 Task: Open a blank google sheet and write heading  Financial Planner. Add Dates in a column and its values below  'Jan 23, Feb 23, Mar 23, Apr 23 & may23. 'Add Income in next column and its values below  $3,000, $3,200, $3,100, $3,300 & $3,500. Add Expenses in next column and its values below  $2,000, $2,300, $2,200, $2,500 & $2,800. Add savings in next column and its values below $500, $600, $500, $700 & $700. Add Investment in next column and its values below  $500, $700, $800, $900 & $1000. Add Net Saving in next column and its values below  $1000, $1200, $900, $800 & $700. Save page BankStmts review
Action: Mouse moved to (243, 141)
Screenshot: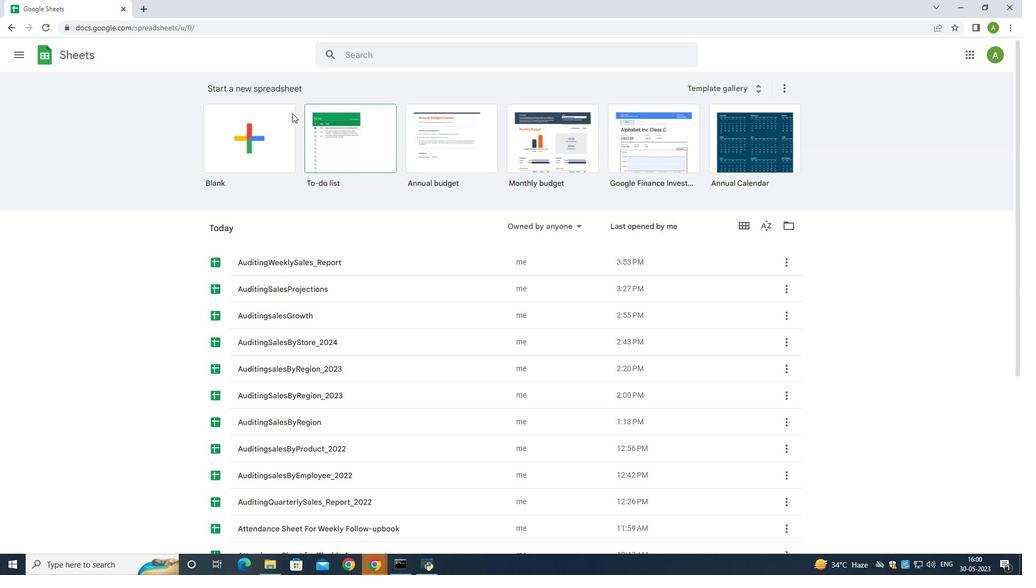 
Action: Mouse pressed left at (243, 141)
Screenshot: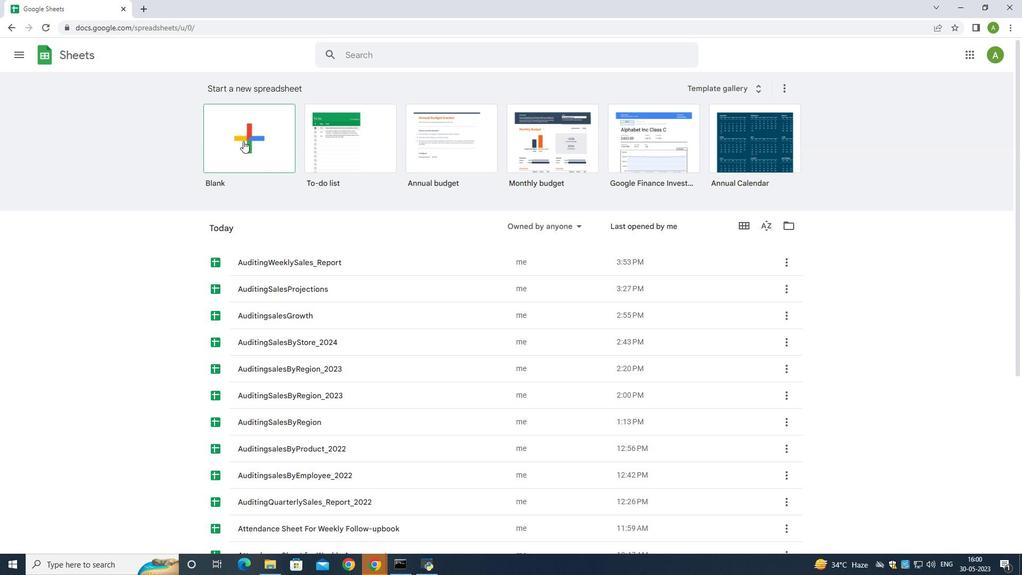 
Action: Mouse moved to (148, 133)
Screenshot: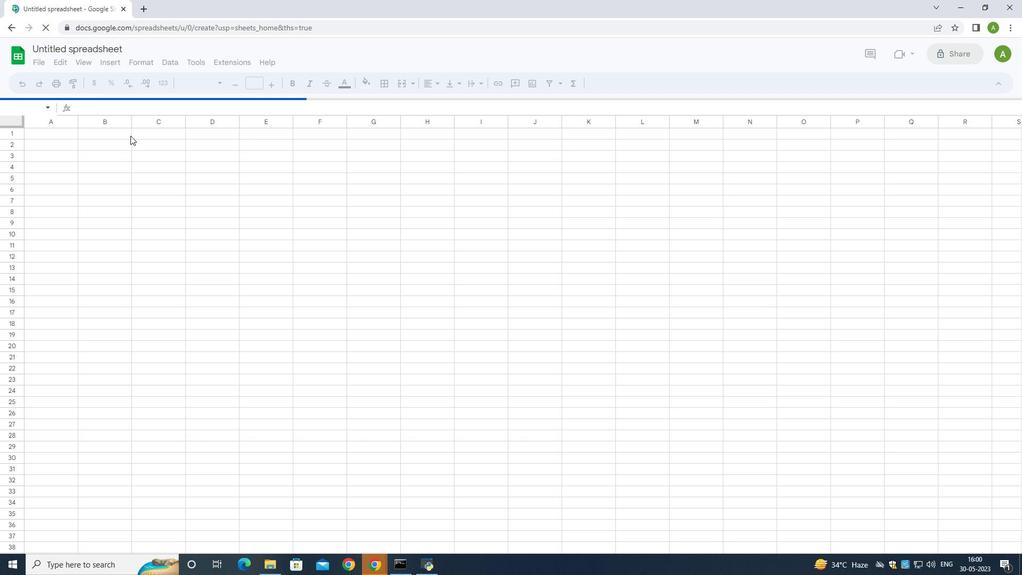 
Action: Mouse pressed left at (148, 133)
Screenshot: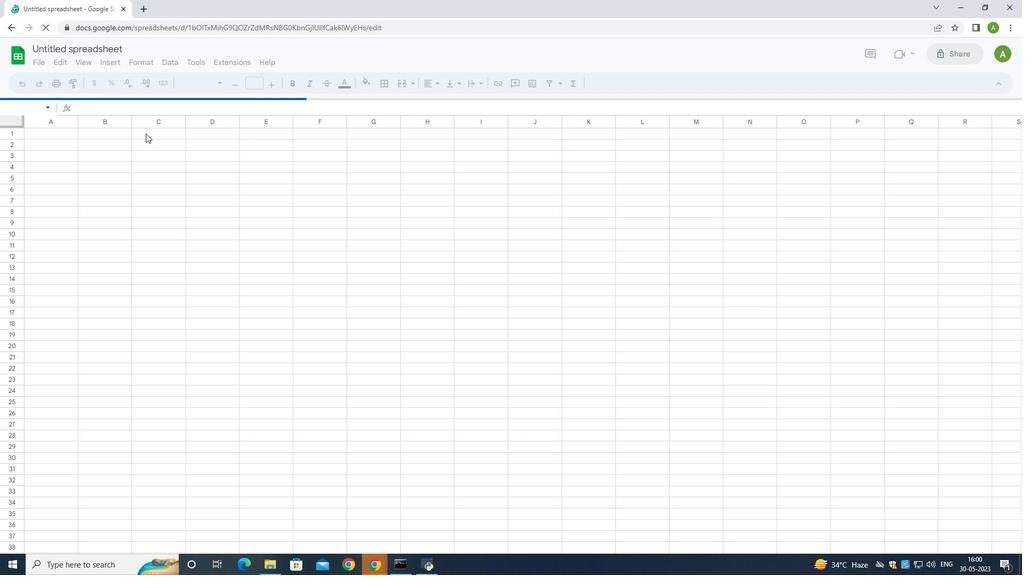 
Action: Mouse moved to (102, 127)
Screenshot: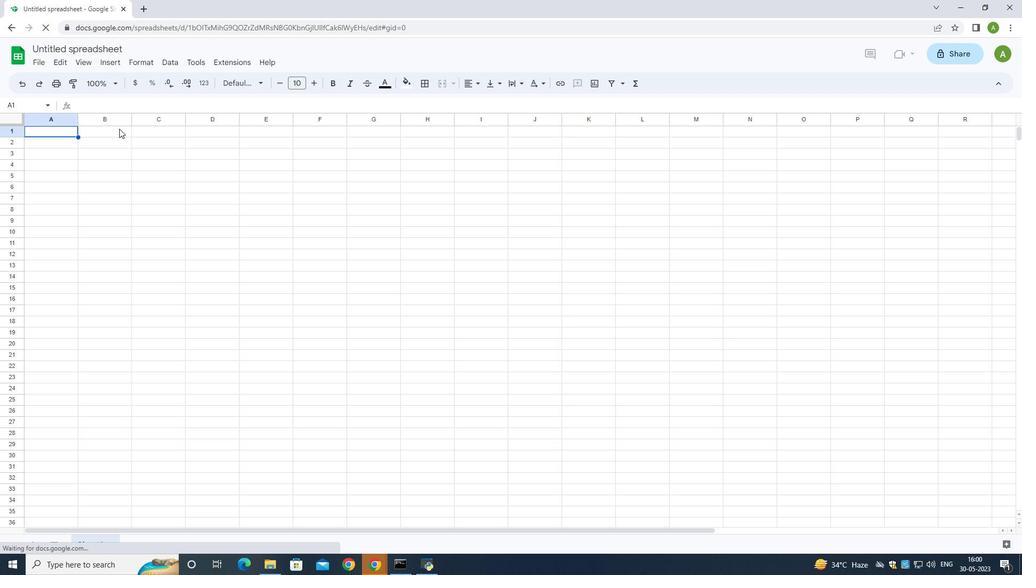 
Action: Mouse pressed left at (102, 127)
Screenshot: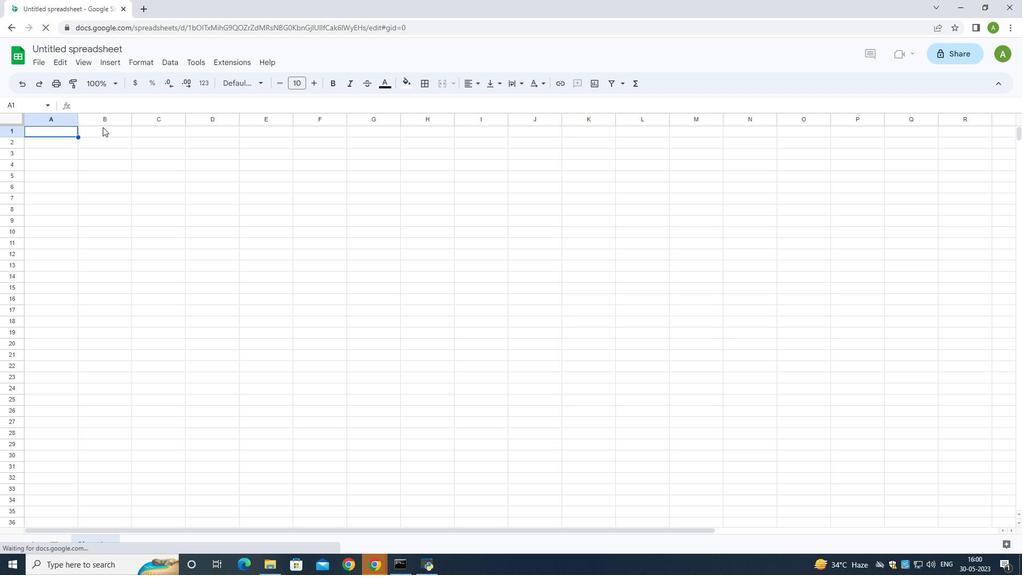 
Action: Key pressed <Key.shift>Financial<Key.space><Key.shift>Planner
Screenshot: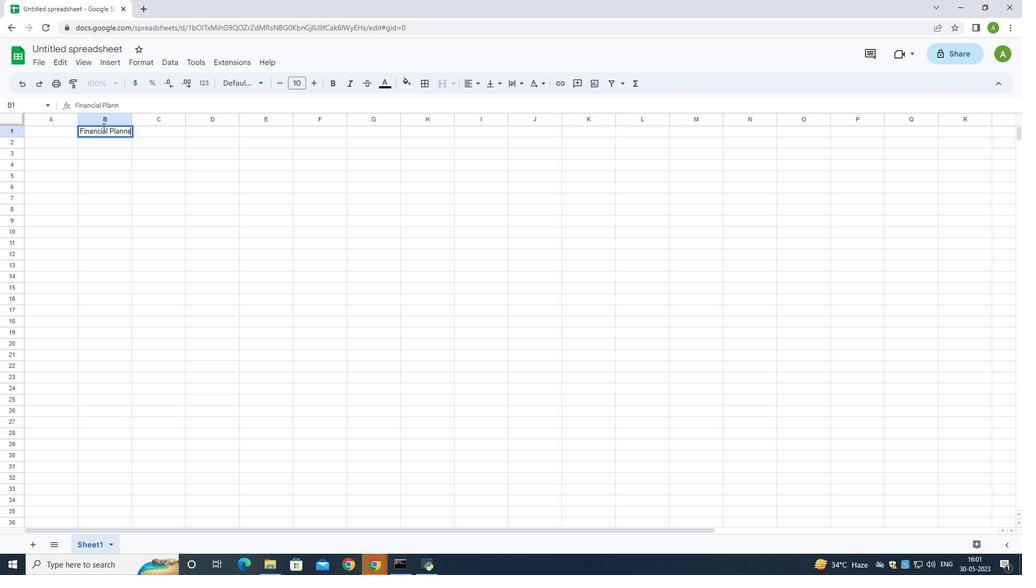 
Action: Mouse moved to (66, 143)
Screenshot: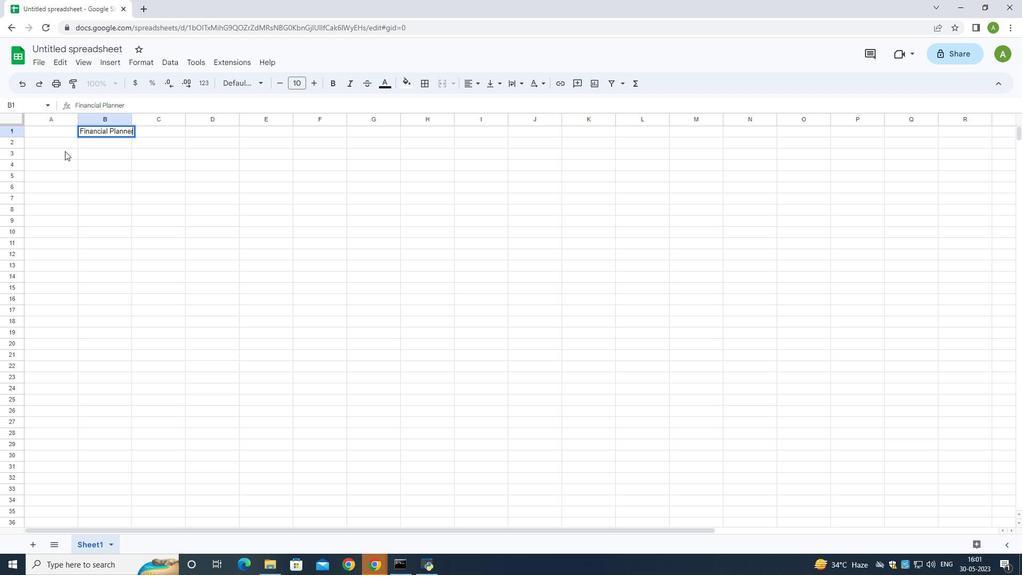 
Action: Mouse pressed left at (66, 143)
Screenshot: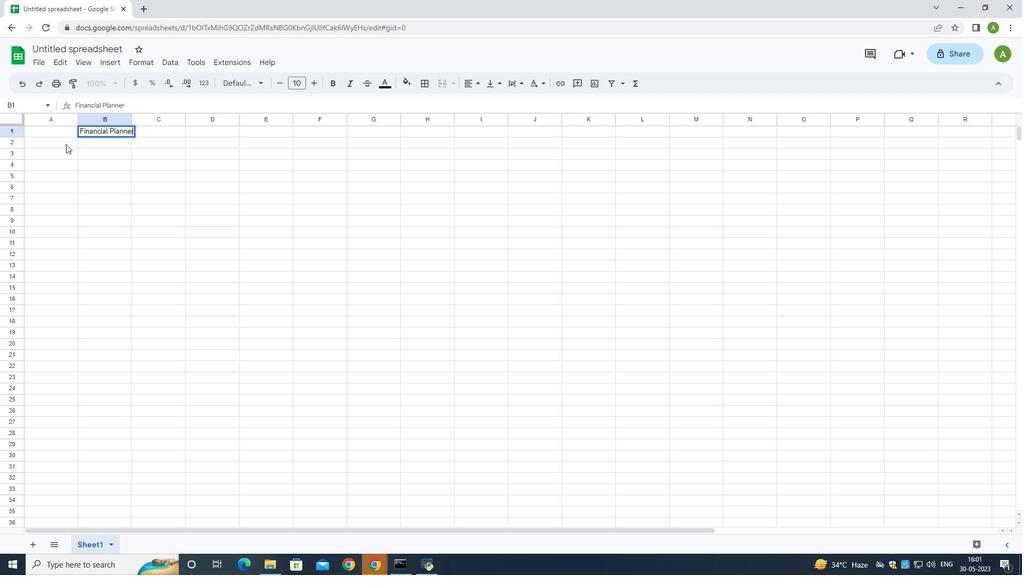 
Action: Key pressed <Key.shift>Dates<Key.backspace><Key.down>
Screenshot: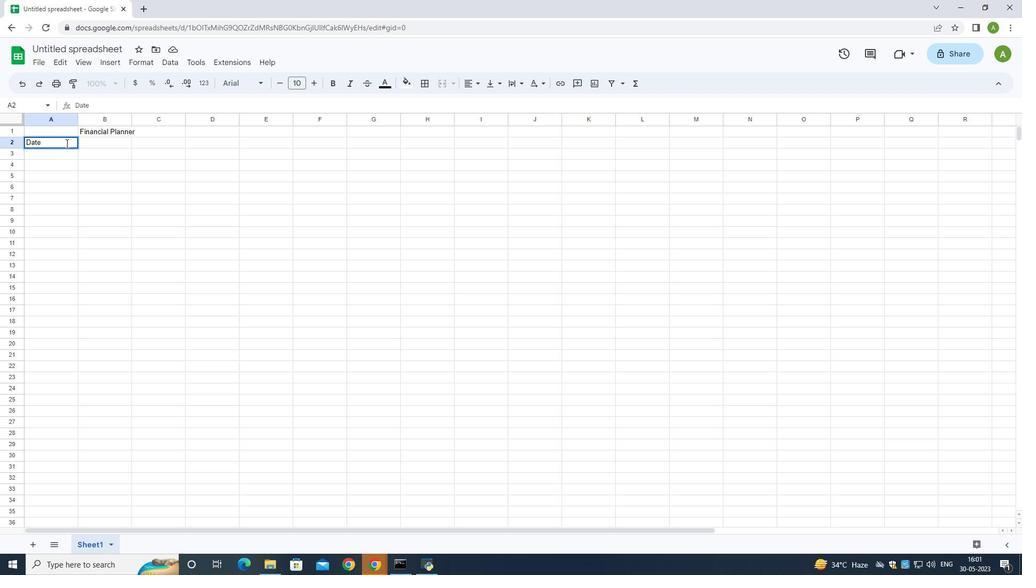 
Action: Mouse moved to (44, 144)
Screenshot: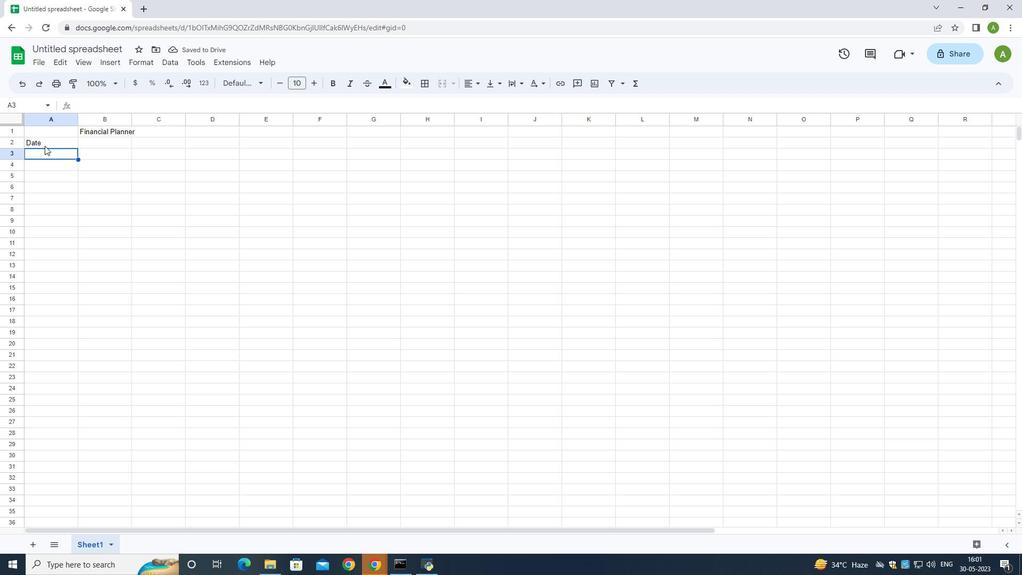 
Action: Mouse pressed left at (44, 144)
Screenshot: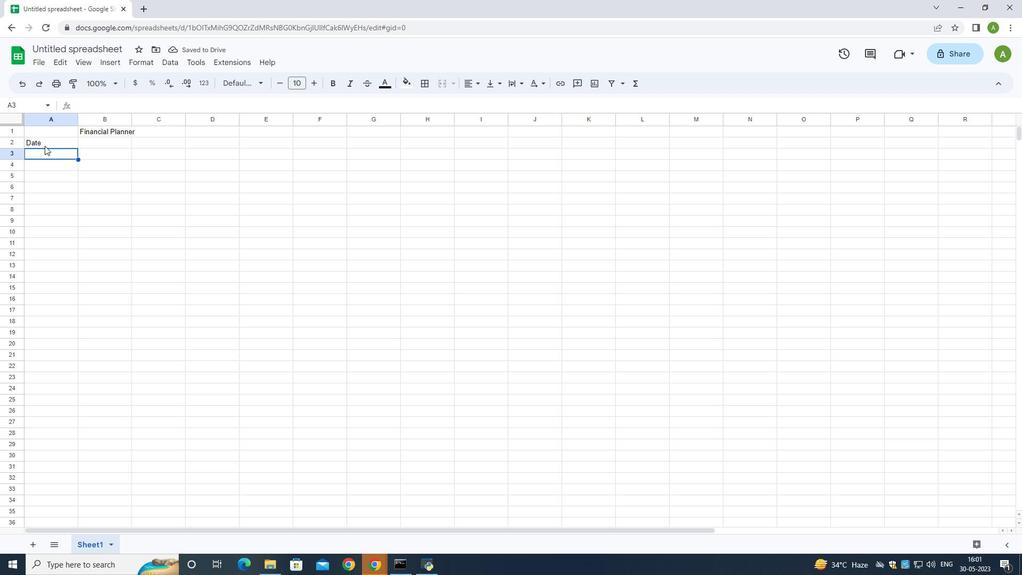 
Action: Mouse pressed left at (44, 144)
Screenshot: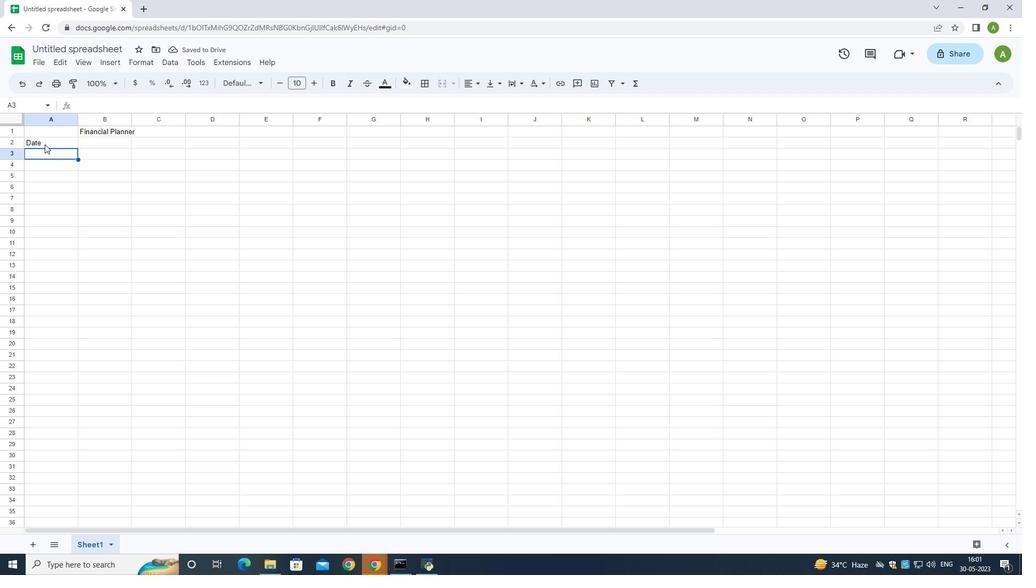 
Action: Key pressed s
Screenshot: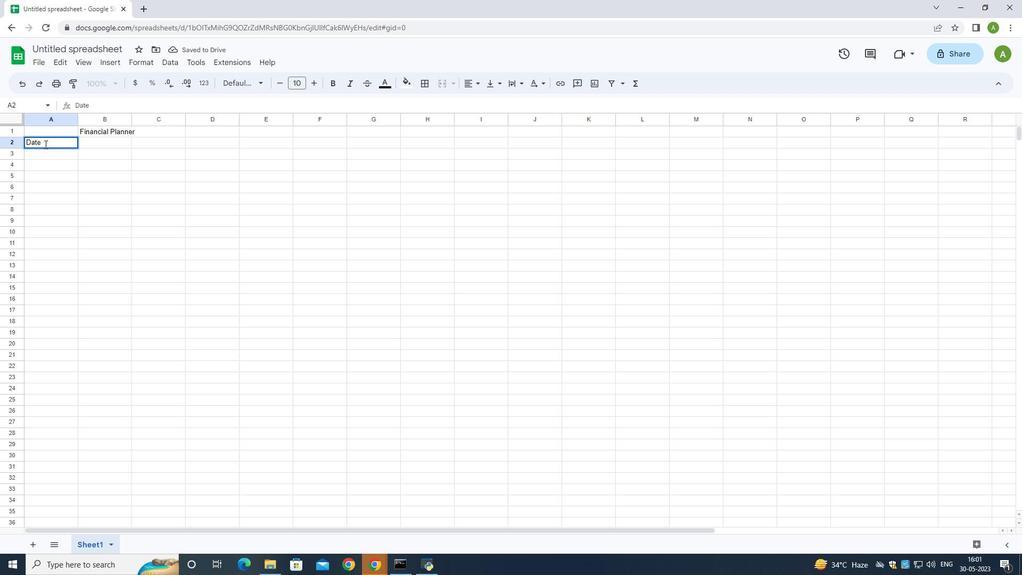 
Action: Mouse moved to (41, 153)
Screenshot: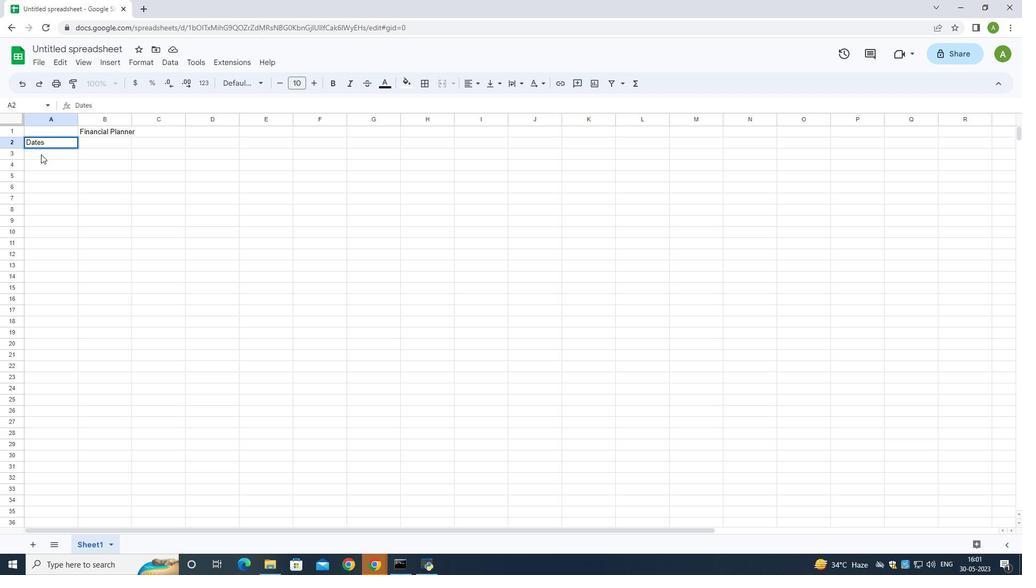 
Action: Mouse pressed left at (41, 153)
Screenshot: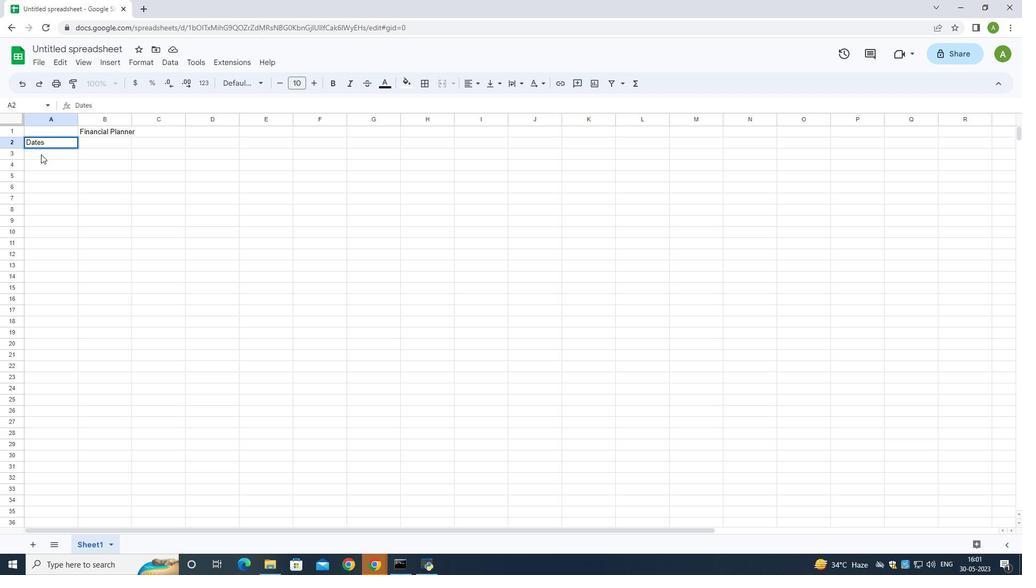 
Action: Mouse moved to (37, 155)
Screenshot: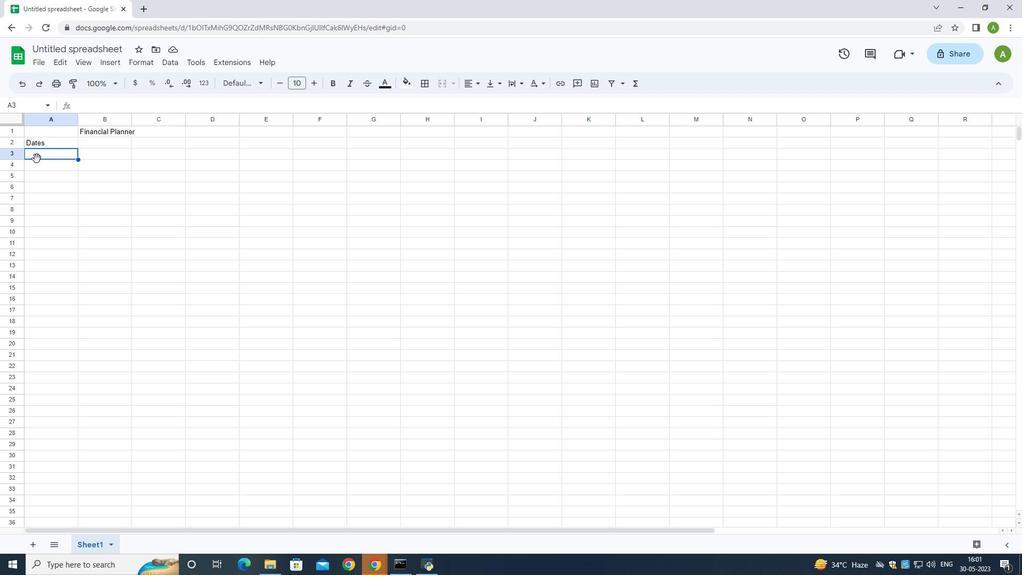 
Action: Mouse pressed left at (37, 155)
Screenshot: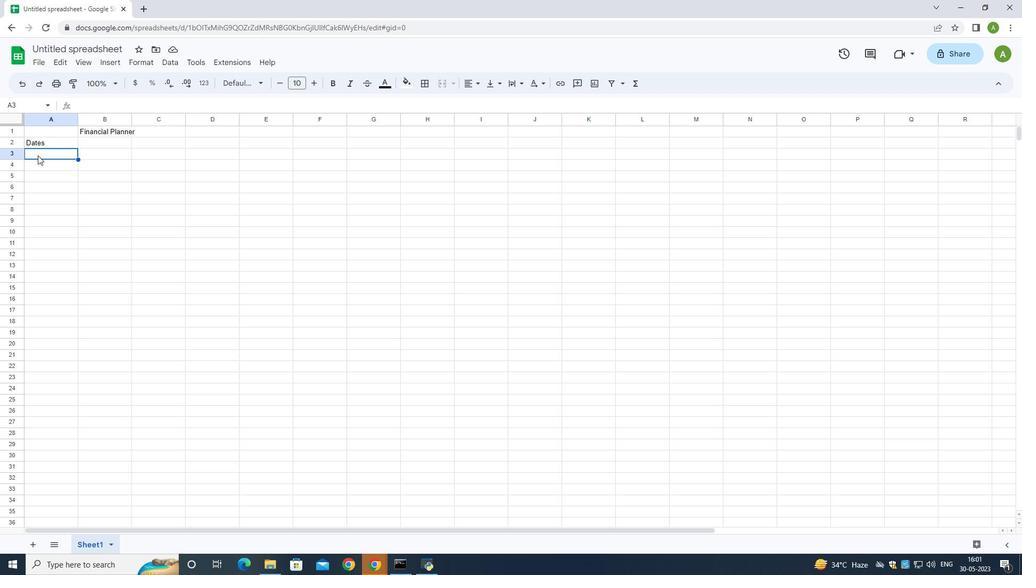 
Action: Mouse pressed left at (37, 155)
Screenshot: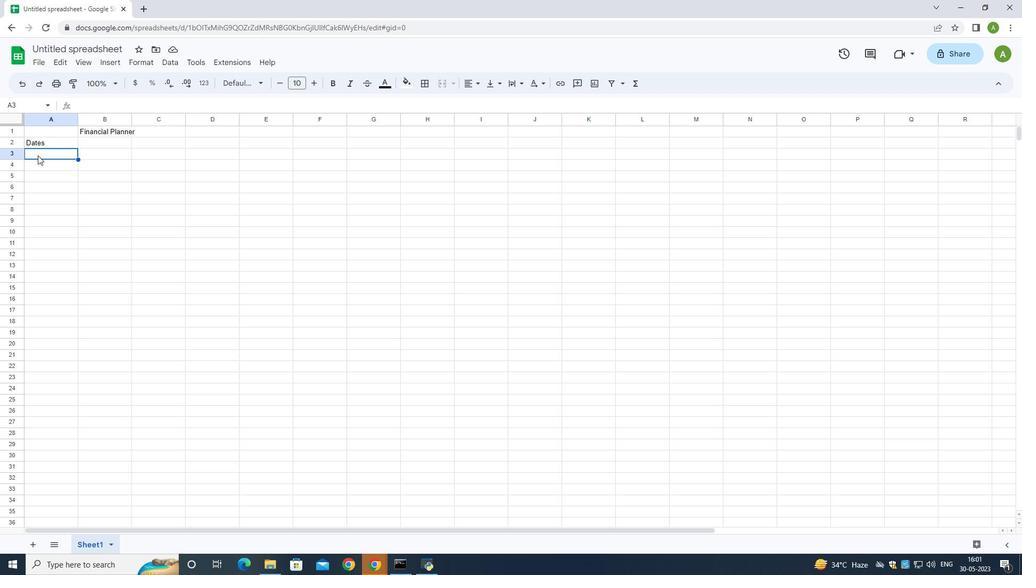 
Action: Key pressed <Key.shift>Jan<Key.space>
Screenshot: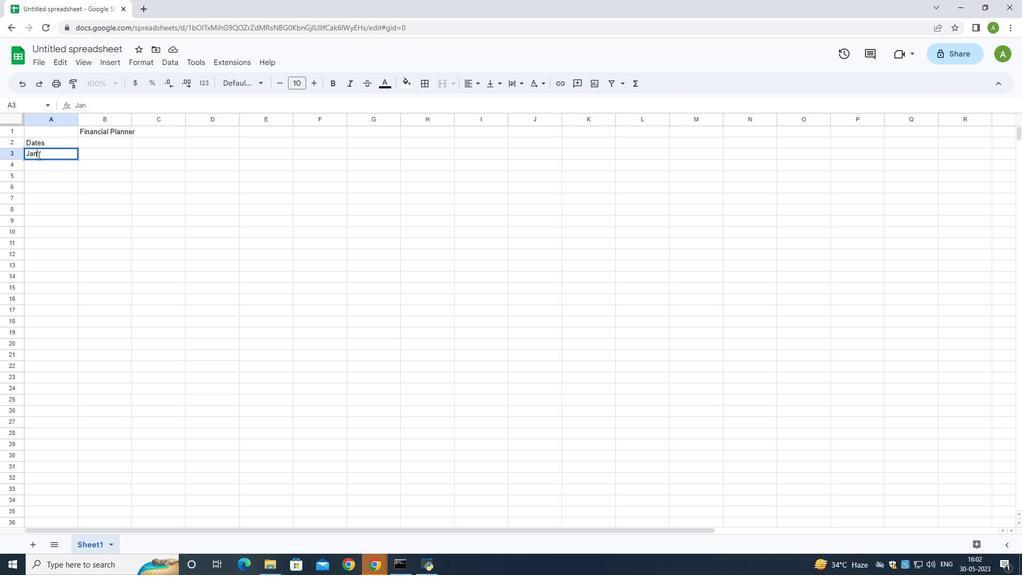 
Action: Mouse moved to (303, 104)
Screenshot: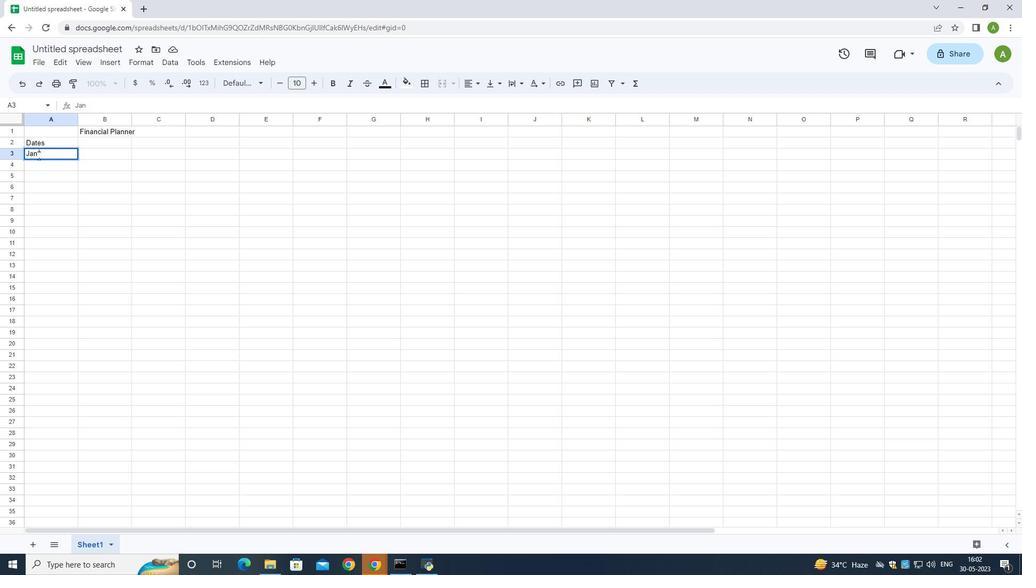 
Action: Key pressed 23<Key.down><Key.down>
Screenshot: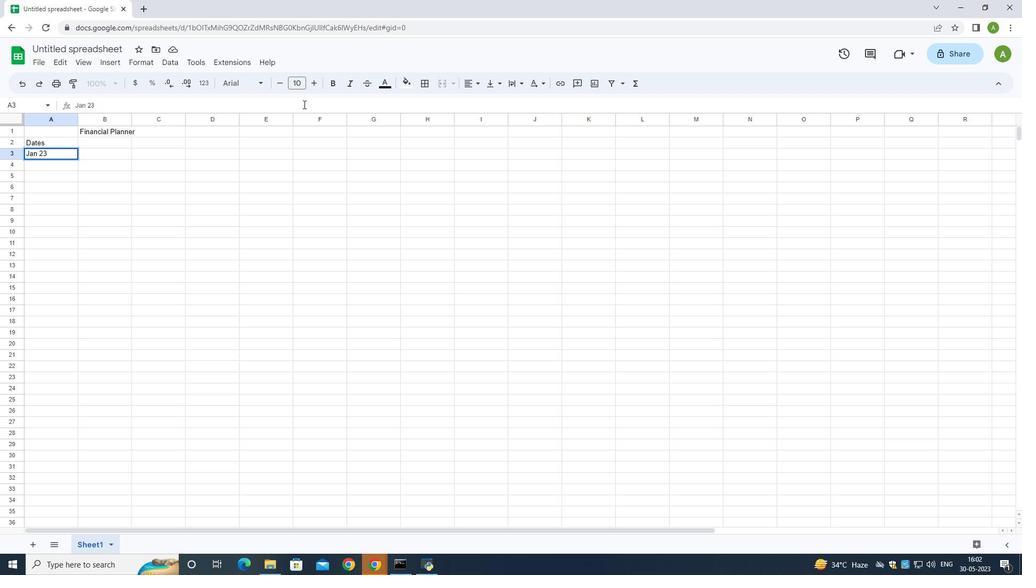 
Action: Mouse moved to (55, 165)
Screenshot: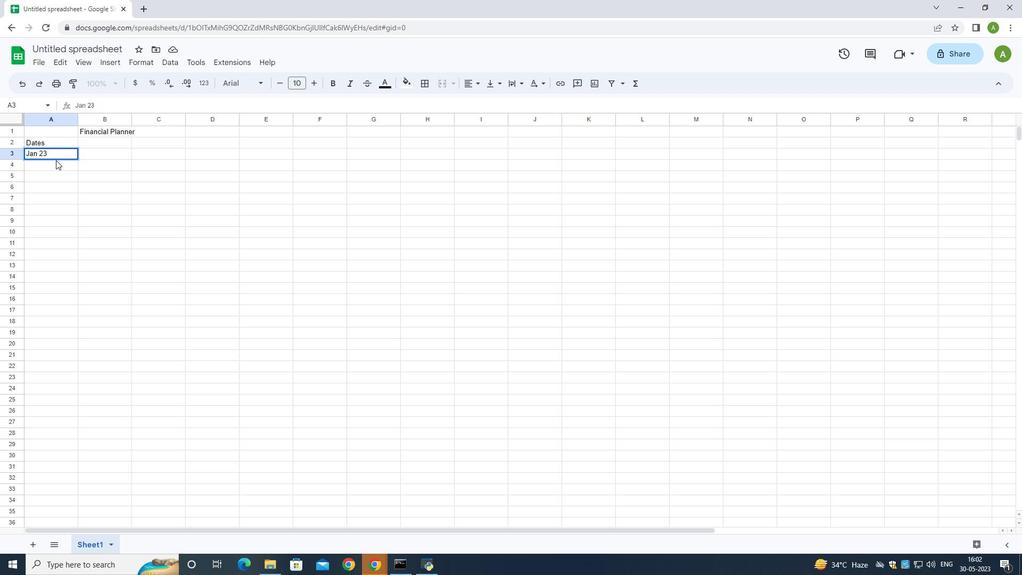 
Action: Mouse pressed left at (55, 165)
Screenshot: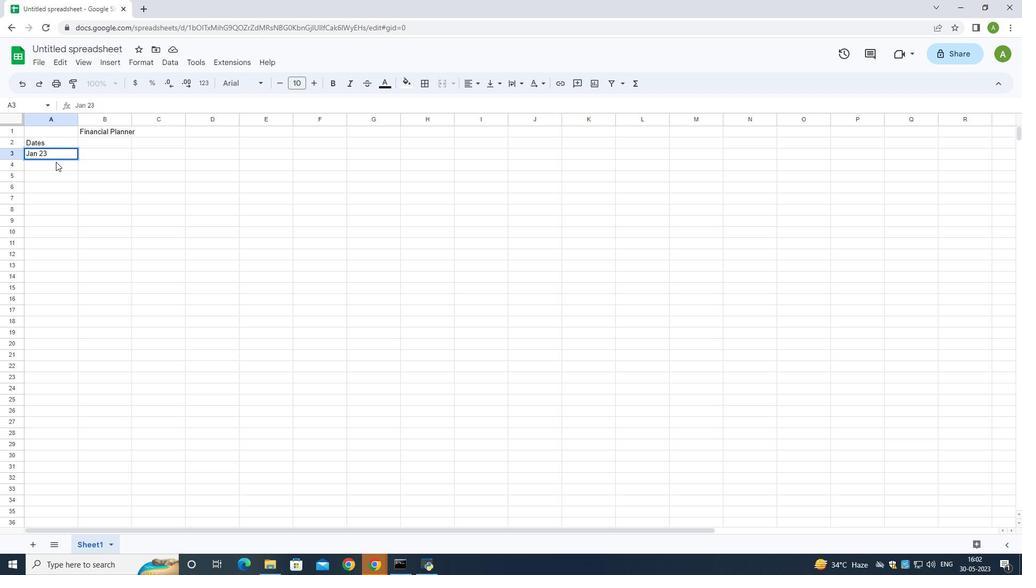 
Action: Key pressed <Key.shift>Feb<Key.space>23<Key.down>
Screenshot: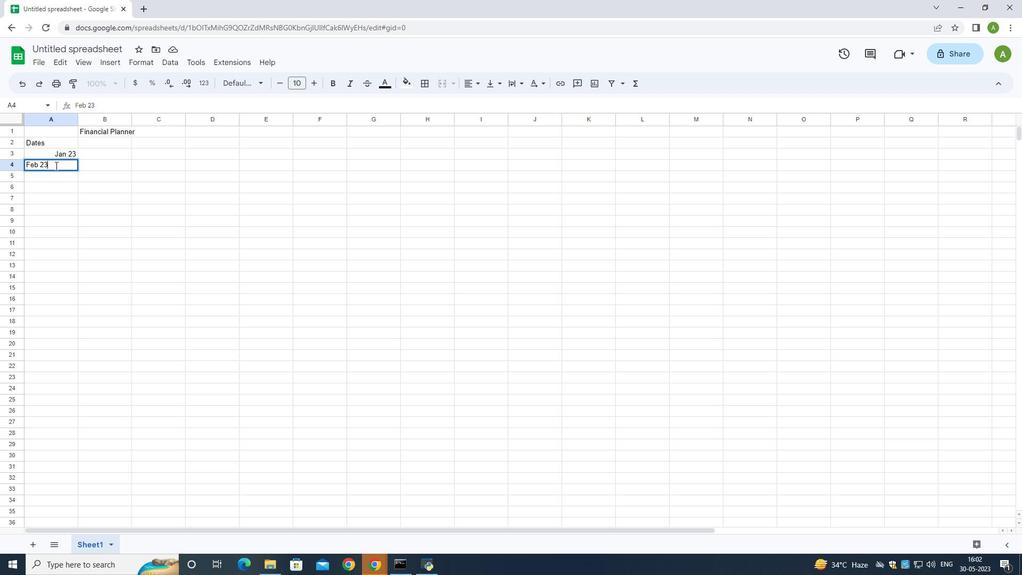 
Action: Mouse moved to (94, 48)
Screenshot: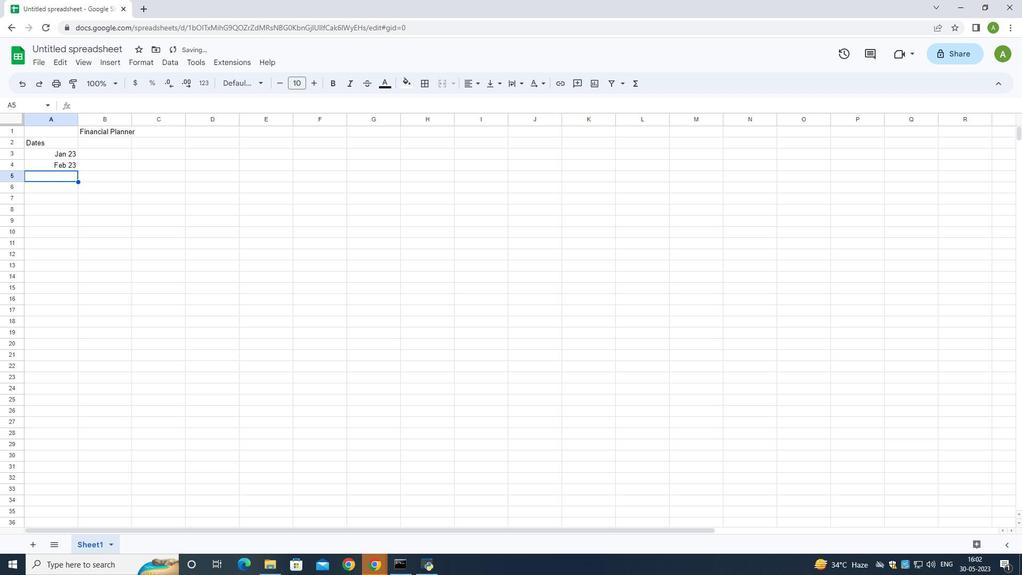 
Action: Key pressed <Key.shift>Mar<Key.space>23<Key.down><Key.shift><Key.shift><Key.shift>Apr<Key.space>23<Key.space><Key.shift><Key.shift><Key.shift><Key.shift><Key.shift><Key.shift><Key.shift><Key.shift><Key.shift><Key.shift><Key.shift><Key.shift><Key.shift><Key.shift><Key.shift><Key.shift><Key.shift><Key.shift><Key.shift><Key.shift><Key.shift><Key.shift><Key.shift><Key.shift><Key.shift><Key.shift><Key.shift><Key.shift><Key.shift><Key.shift><Key.shift><Key.shift><Key.shift><Key.shift><Key.shift><Key.shift><Key.shift><Key.shift><Key.shift><Key.shift><Key.shift><Key.shift><Key.shift><Key.shift><Key.shift><Key.shift><Key.shift><Key.shift><Key.shift><Key.shift><Key.shift><Key.shift><Key.shift><Key.shift><Key.shift><Key.shift><Key.shift><Key.shift><Key.shift><Key.shift><Key.shift><Key.shift><Key.shift><Key.shift>&<Key.down><Key.shift><Key.shift><Key.shift><Key.shift><Key.shift><Key.shift><Key.shift><Key.shift><Key.shift><Key.shift><Key.shift><Key.shift><Key.shift><Key.shift><Key.shift><Key.shift><Key.shift><Key.shift><Key.shift><Key.shift><Key.shift><Key.shift><Key.shift><Key.shift><Key.shift><Key.shift><Key.shift><Key.shift><Key.shift><Key.shift><Key.shift><Key.shift><Key.shift><Key.shift><Key.shift><Key.shift><Key.shift><Key.shift><Key.shift><Key.shift><Key.shift><Key.shift>may<Key.space>23
Screenshot: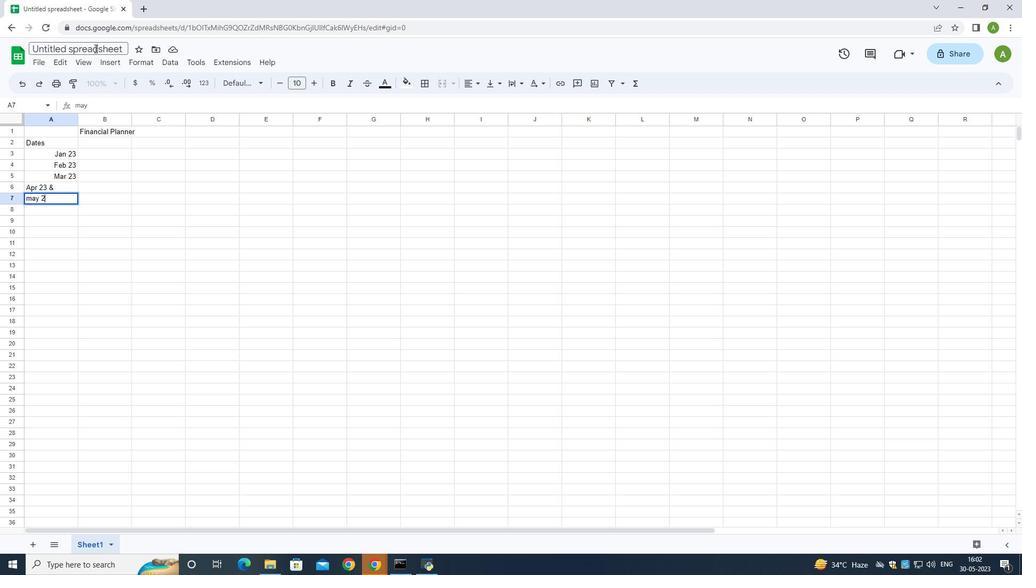 
Action: Mouse moved to (52, 208)
Screenshot: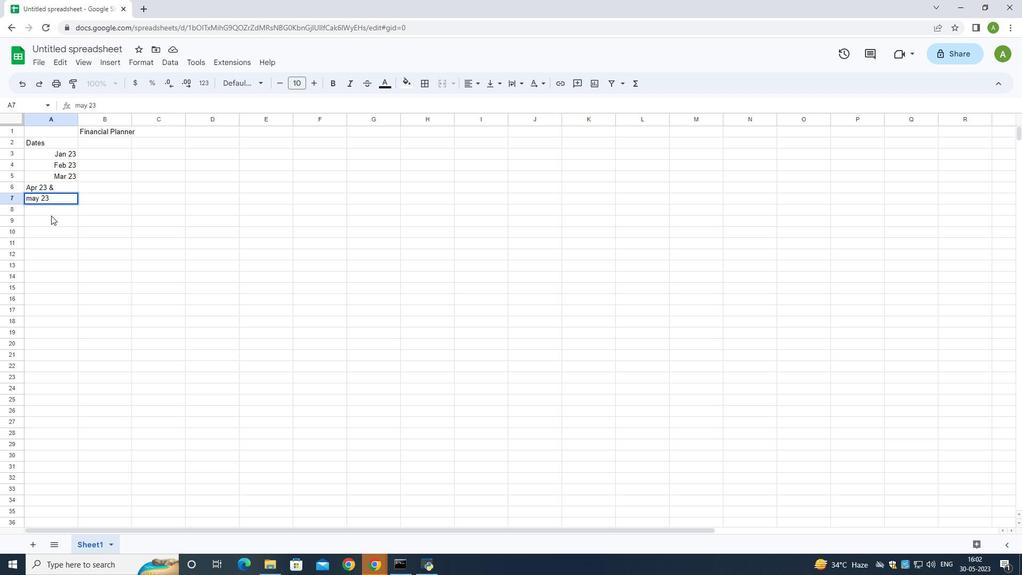 
Action: Mouse pressed left at (52, 208)
Screenshot: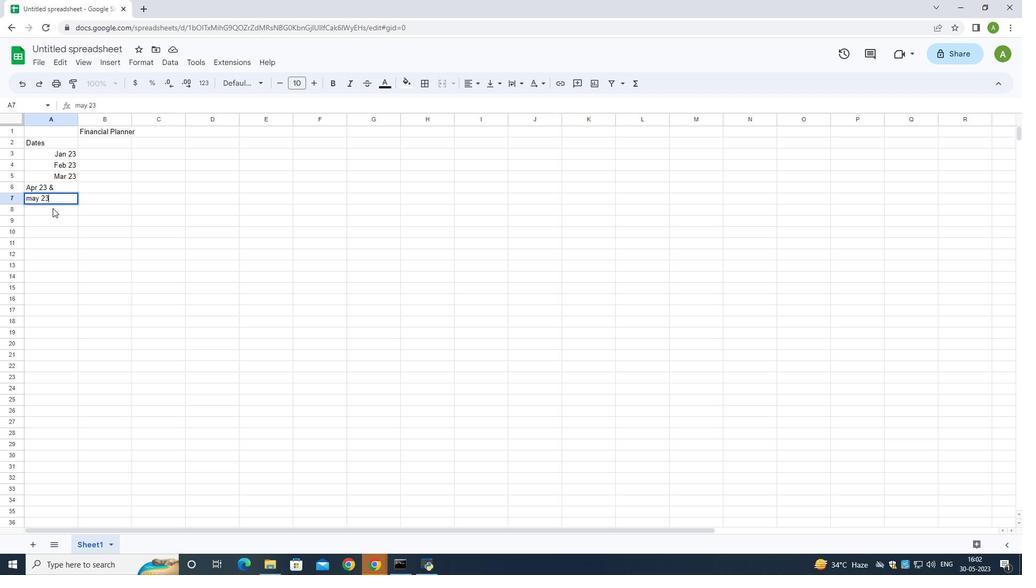 
Action: Mouse moved to (102, 144)
Screenshot: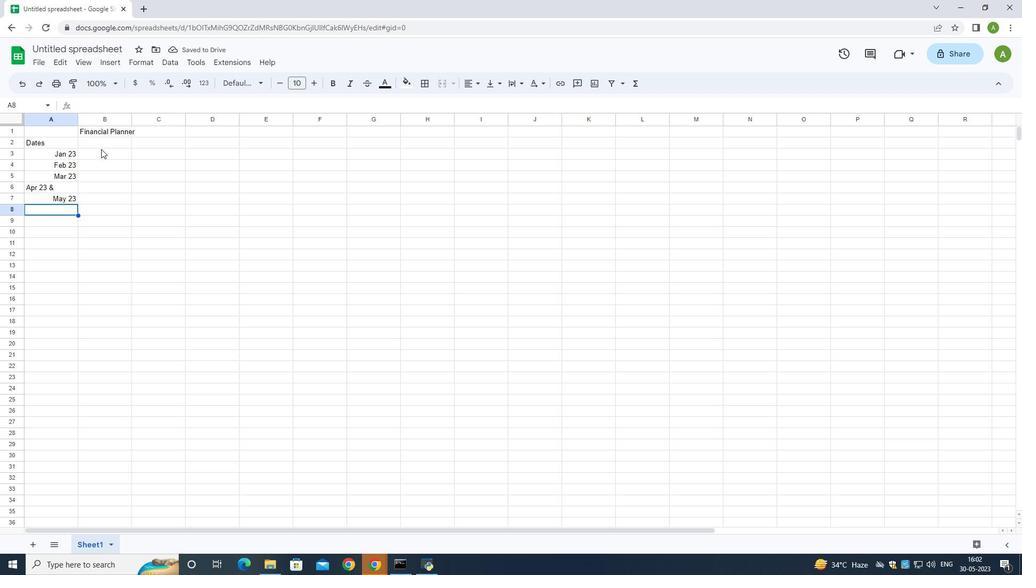 
Action: Mouse pressed left at (102, 144)
Screenshot: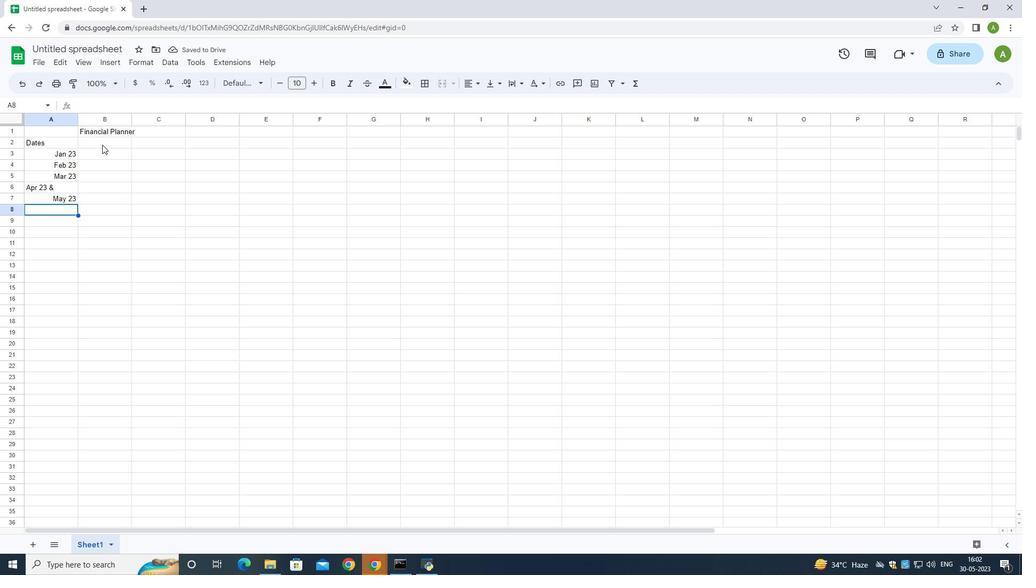 
Action: Mouse moved to (103, 141)
Screenshot: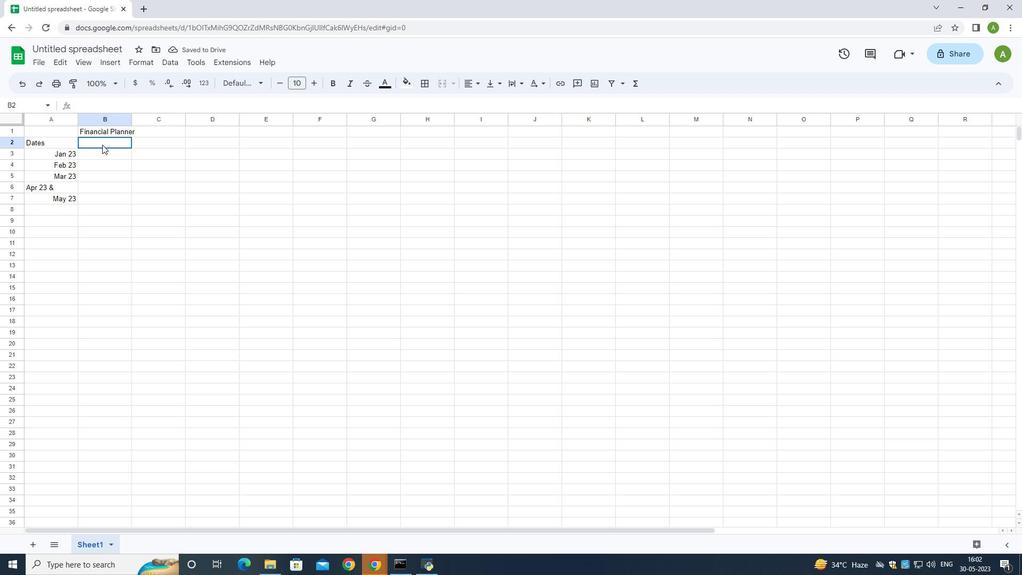 
Action: Mouse pressed left at (103, 141)
Screenshot: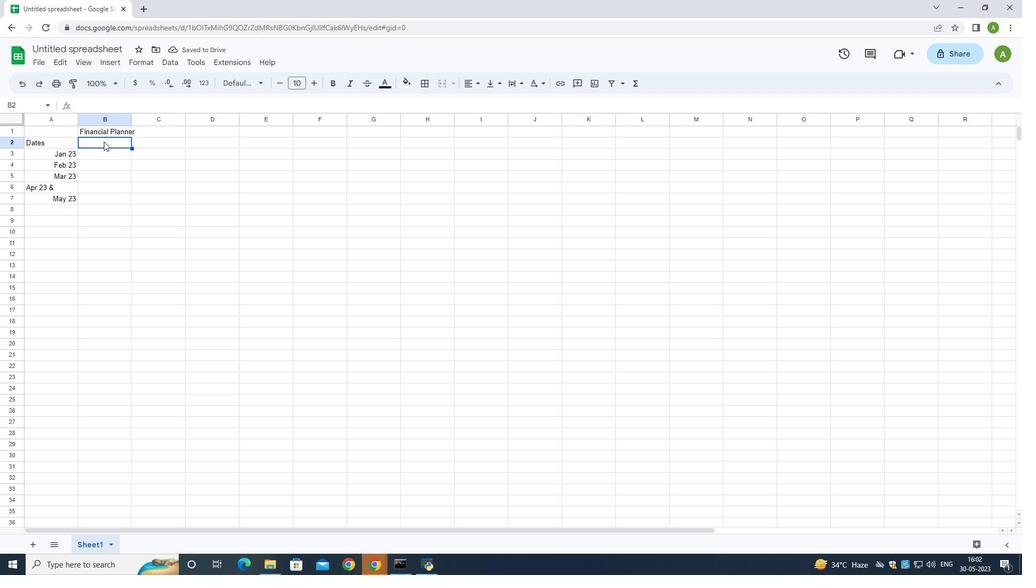 
Action: Mouse pressed left at (103, 141)
Screenshot: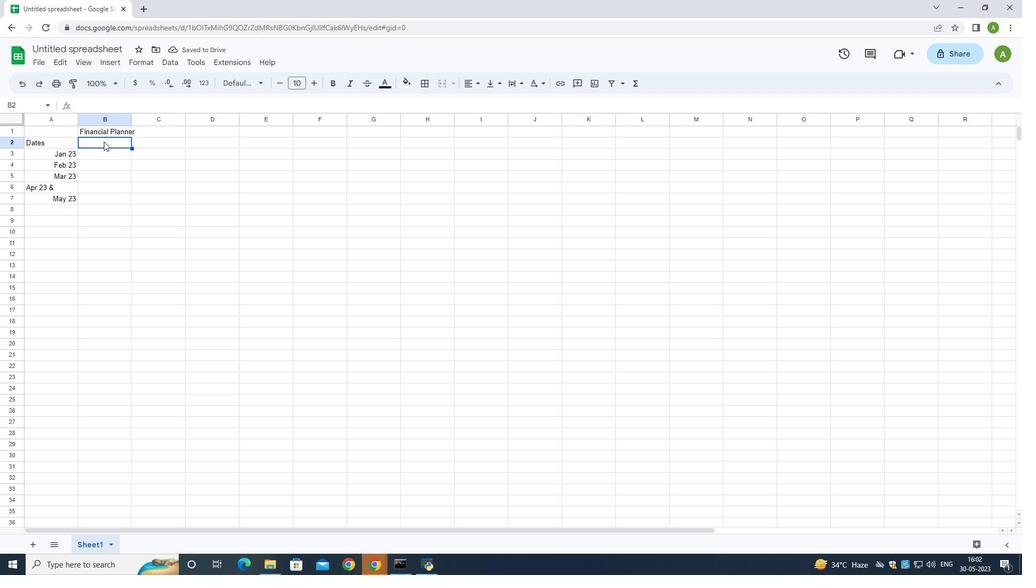 
Action: Key pressed <Key.shift><Key.shift><Key.shift><Key.shift><Key.shift><Key.shift><Key.shift><Key.shift><Key.shift><Key.shift><Key.shift><Key.shift><Key.shift><Key.shift><Key.shift><Key.shift><Key.shift><Key.shift><Key.shift><Key.shift><Key.shift><Key.shift><Key.shift><Key.shift><Key.shift><Key.shift><Key.shift><Key.shift><Key.shift><Key.shift><Key.shift><Key.shift><Key.shift><Key.shift><Key.shift><Key.shift><Key.shift><Key.shift><Key.shift><Key.shift><Key.shift><Key.shift><Key.shift><Key.shift><Key.shift><Key.shift><Key.shift><Key.shift><Key.shift><Key.shift><Key.shift><Key.shift><Key.shift><Key.shift><Key.shift><Key.shift>Income
Screenshot: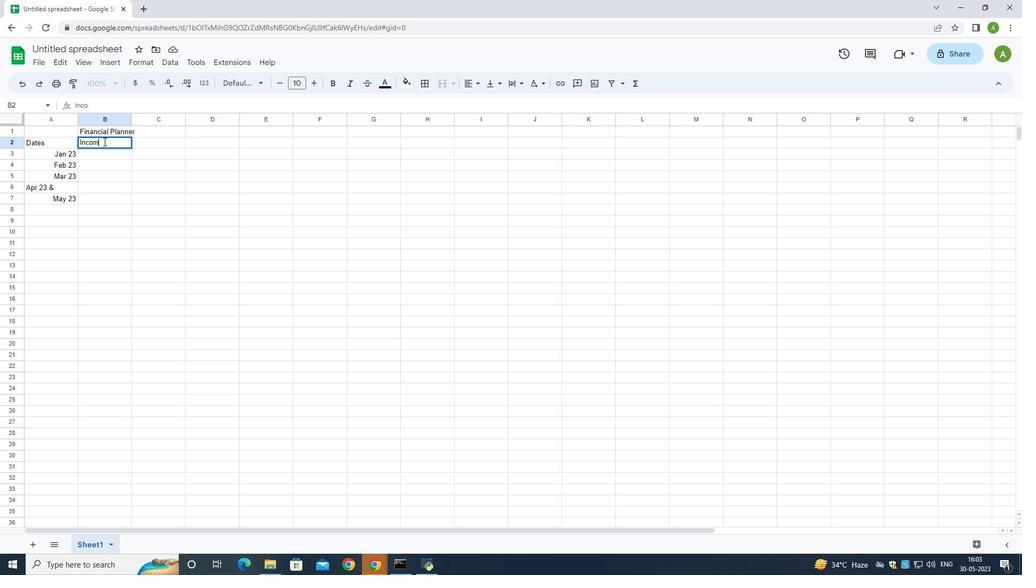 
Action: Mouse moved to (96, 154)
Screenshot: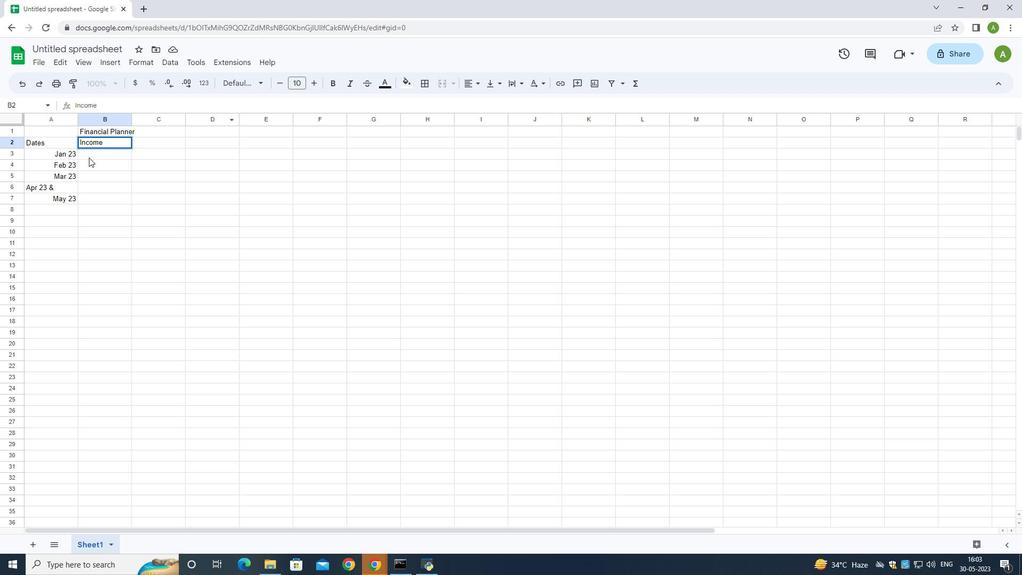 
Action: Mouse pressed left at (96, 154)
Screenshot: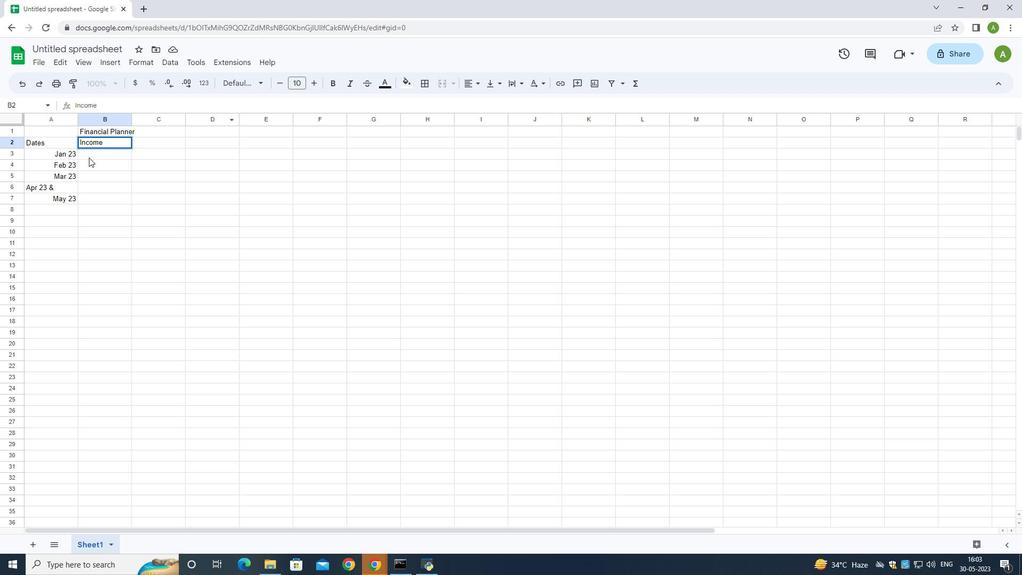 
Action: Key pressed <Key.shift><Key.shift><Key.shift><Key.shift><Key.shift><Key.shift><Key.shift><Key.shift><Key.shift><Key.shift><Key.shift><Key.shift><Key.shift><Key.shift><Key.shift>$<Key.space>3000
Screenshot: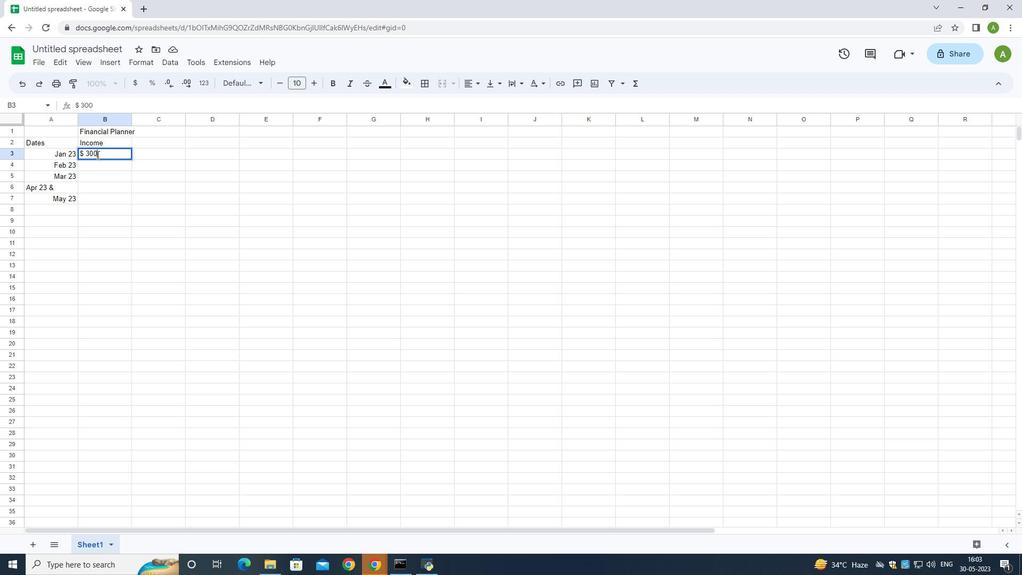 
Action: Mouse moved to (93, 163)
Screenshot: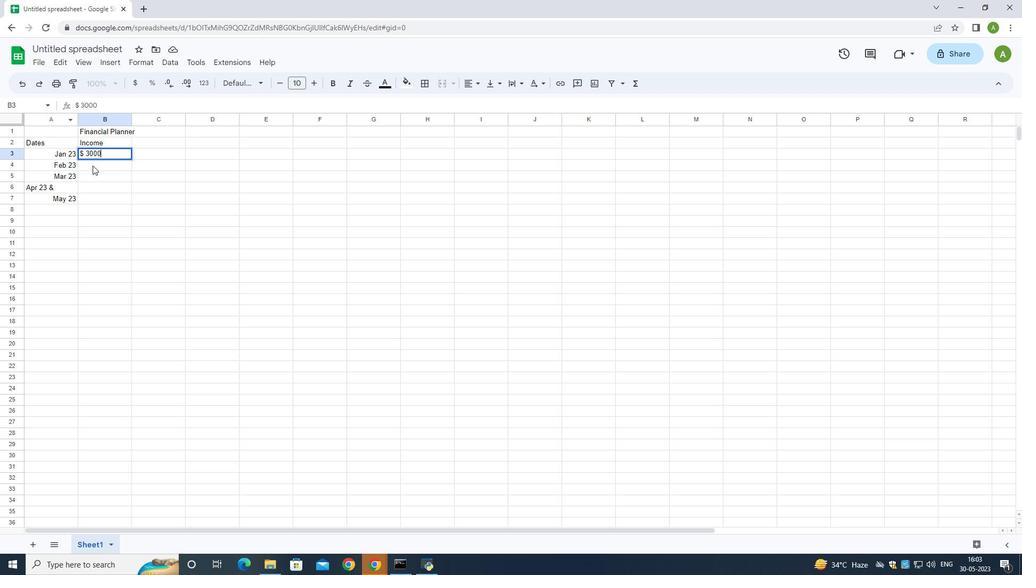 
Action: Mouse pressed left at (93, 163)
Screenshot: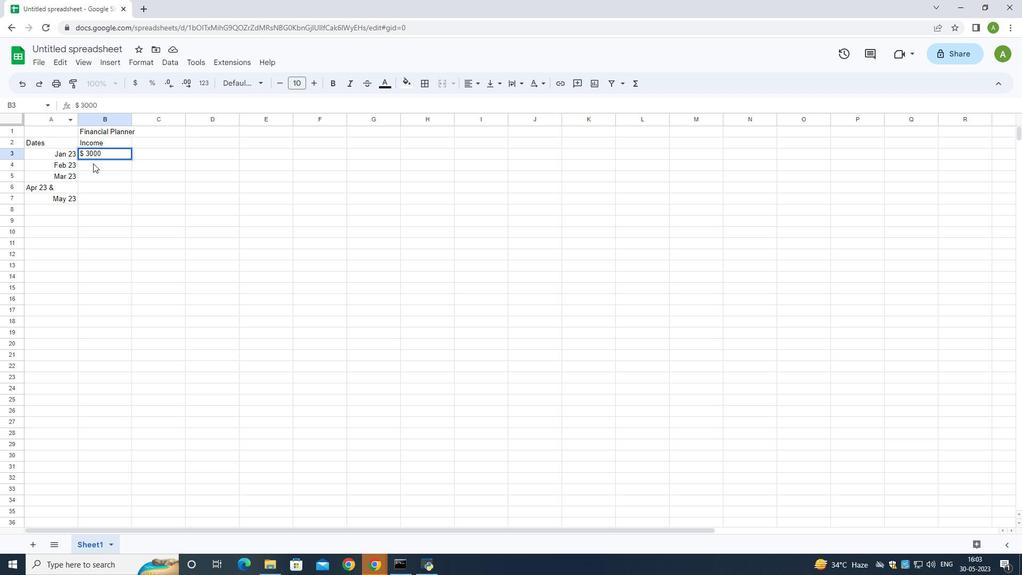 
Action: Mouse pressed left at (93, 163)
Screenshot: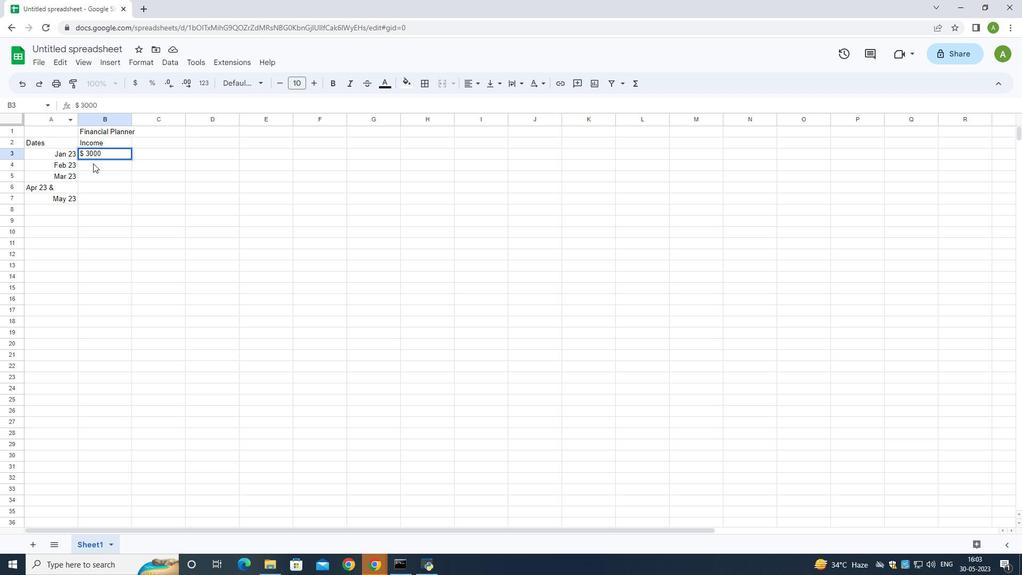 
Action: Key pressed <Key.shift><Key.shift><Key.shift><Key.shift><Key.shift><Key.shift><Key.shift><Key.shift><Key.shift><Key.shift><Key.shift><Key.shift><Key.shift><Key.shift><Key.shift><Key.shift><Key.shift><Key.shift><Key.shift><Key.shift><Key.shift><Key.shift><Key.shift><Key.shift><Key.shift><Key.shift><Key.shift><Key.shift><Key.shift><Key.shift><Key.shift><Key.shift><Key.shift><Key.shift><Key.shift><Key.shift><Key.shift><Key.shift><Key.shift><Key.shift><Key.shift><Key.shift><Key.shift><Key.shift>$2300
Screenshot: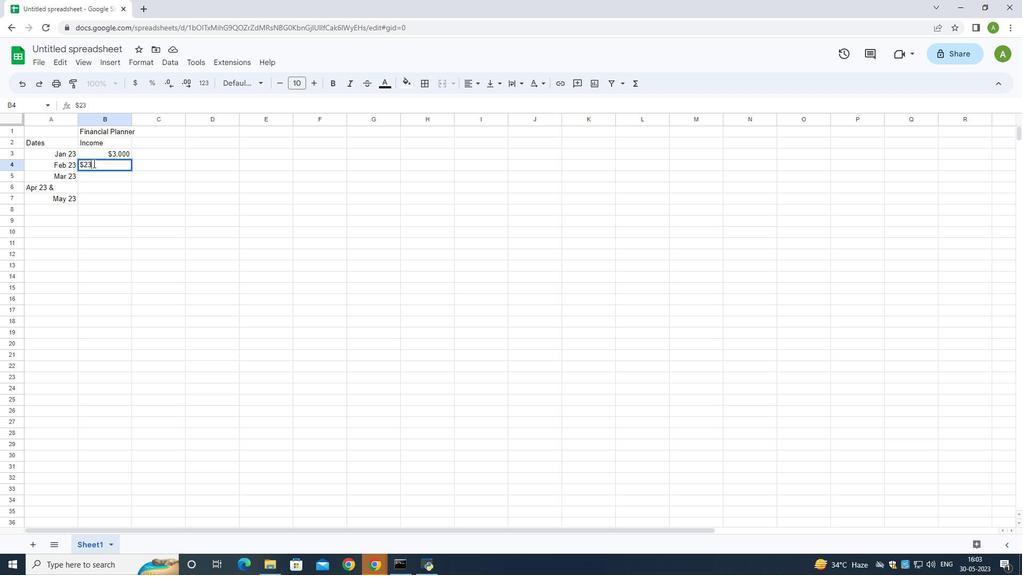 
Action: Mouse moved to (101, 176)
Screenshot: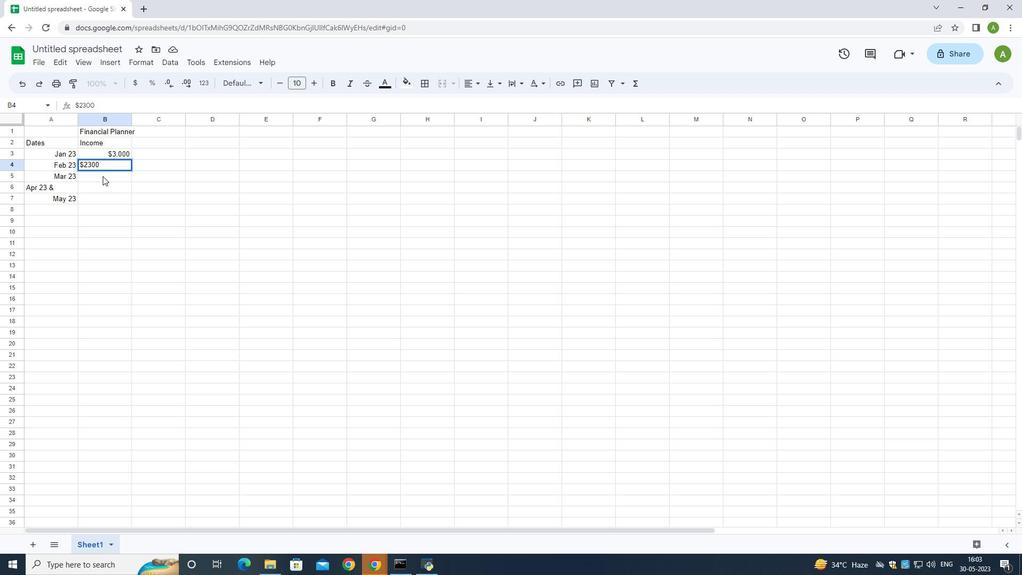 
Action: Mouse pressed left at (101, 176)
Screenshot: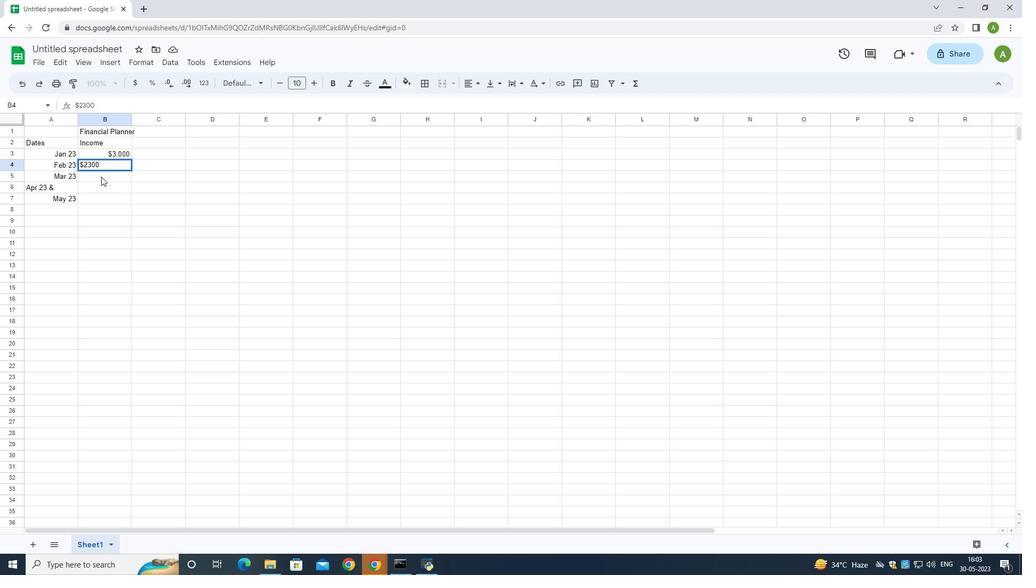 
Action: Mouse moved to (121, 161)
Screenshot: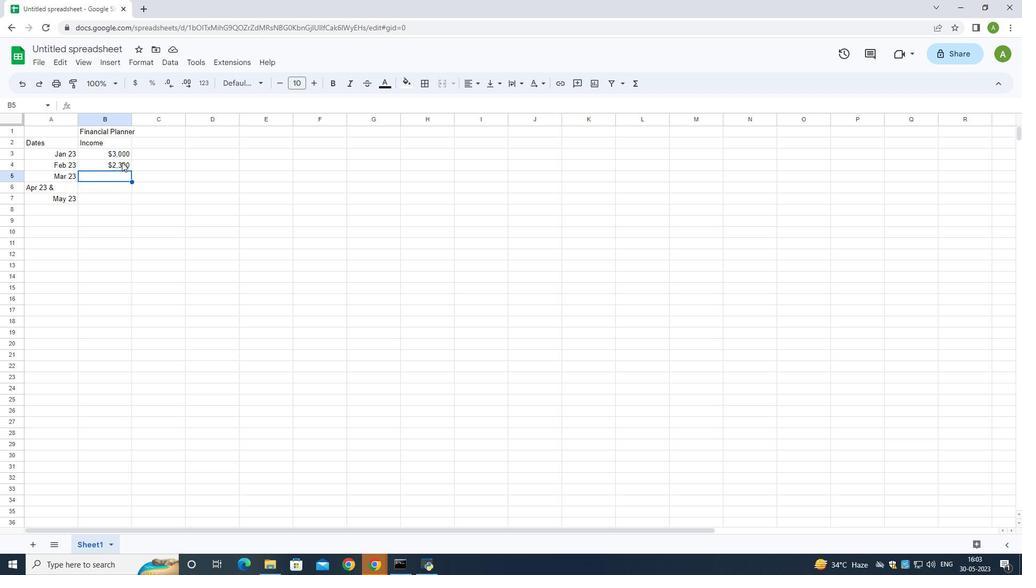 
Action: Mouse pressed left at (121, 161)
Screenshot: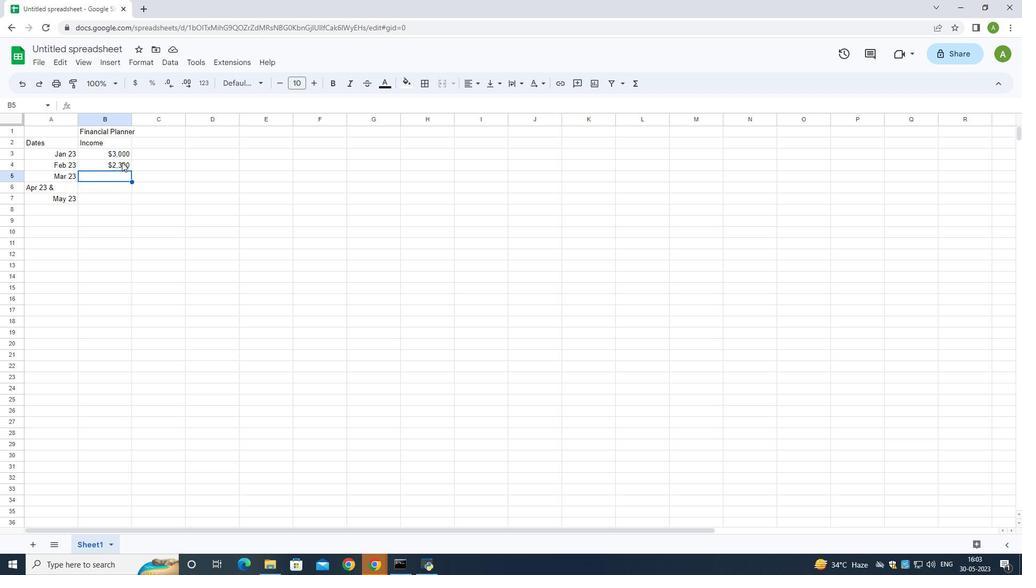 
Action: Mouse moved to (121, 161)
Screenshot: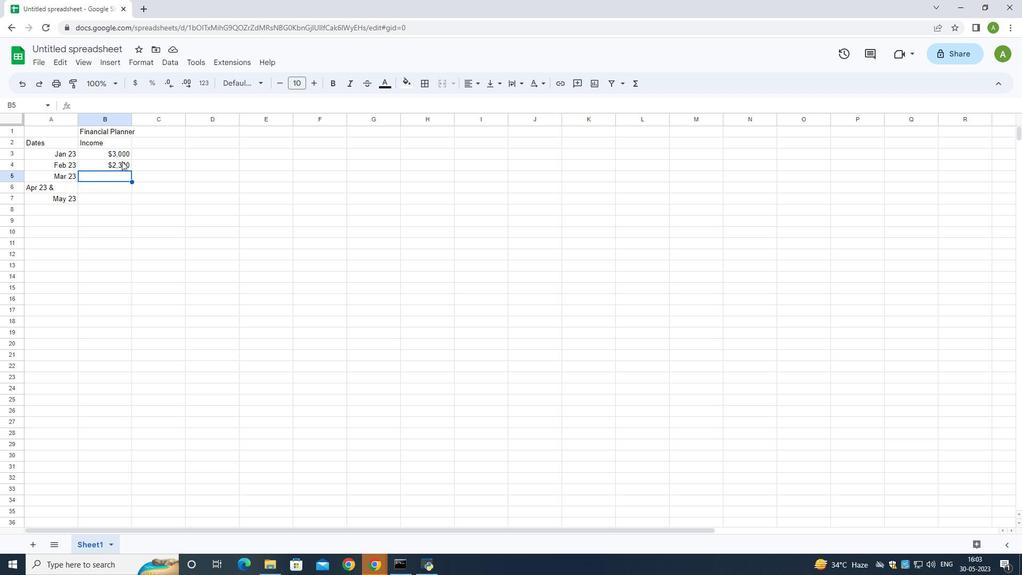 
Action: Mouse pressed left at (121, 161)
Screenshot: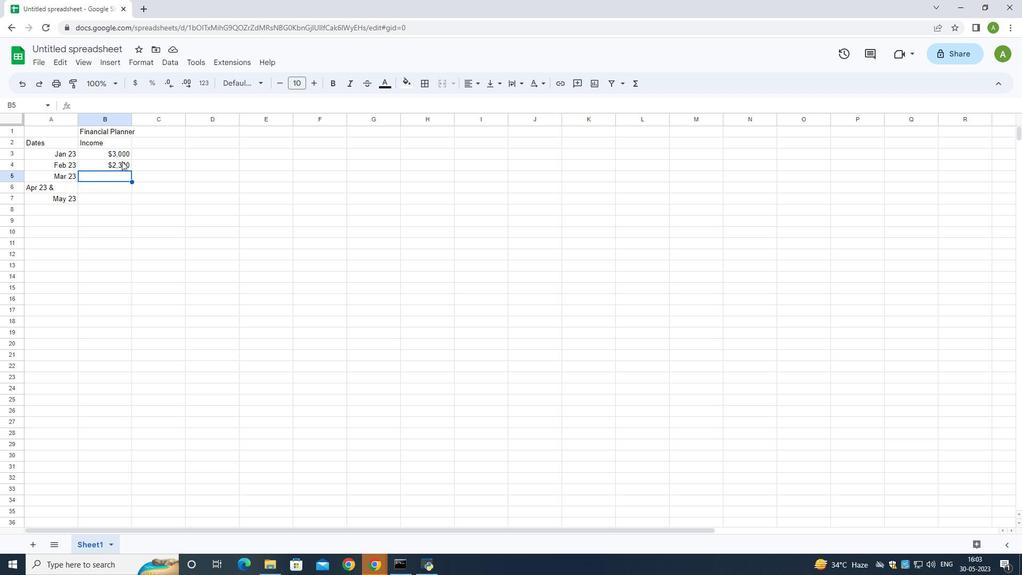 
Action: Mouse moved to (121, 163)
Screenshot: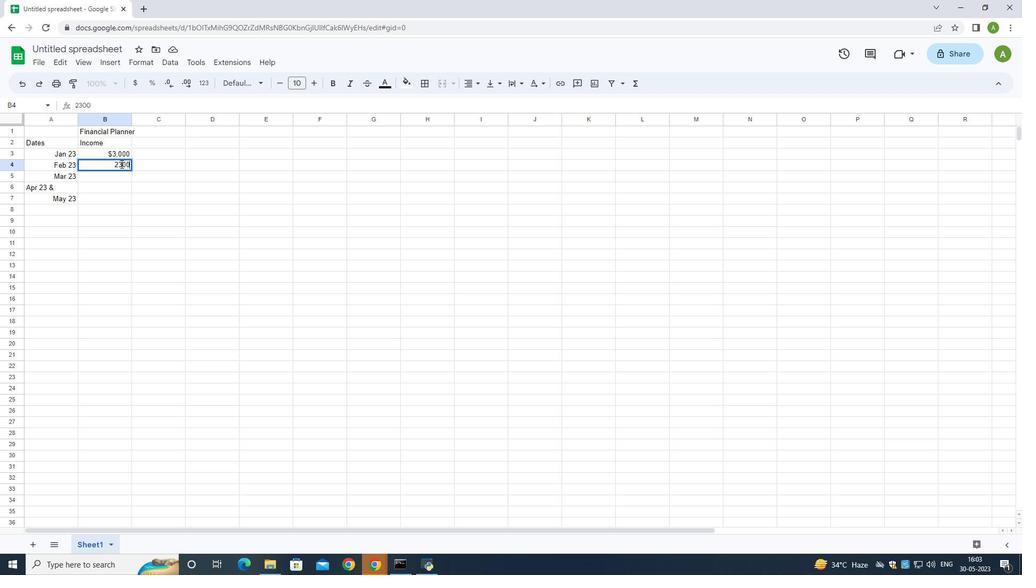 
Action: Mouse pressed left at (121, 163)
Screenshot: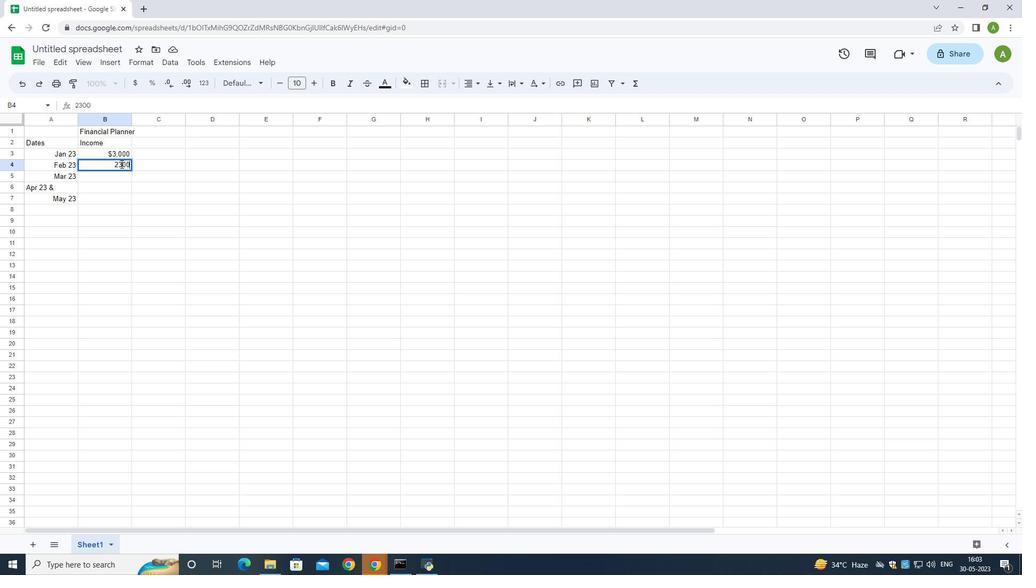 
Action: Mouse moved to (121, 163)
Screenshot: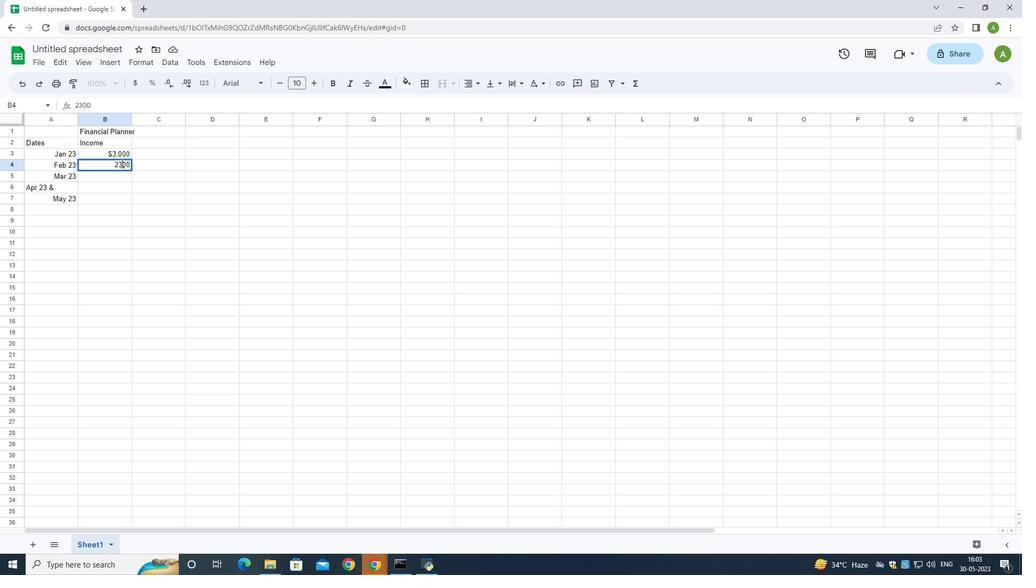 
Action: Key pressed <Key.backspace><Key.backspace>32<Key.down>
Screenshot: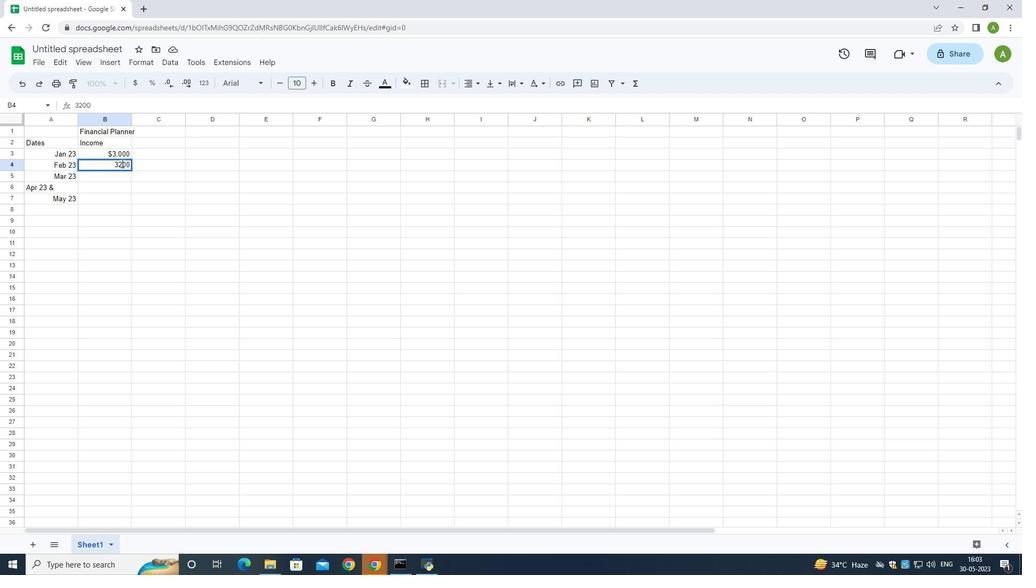 
Action: Mouse moved to (117, 176)
Screenshot: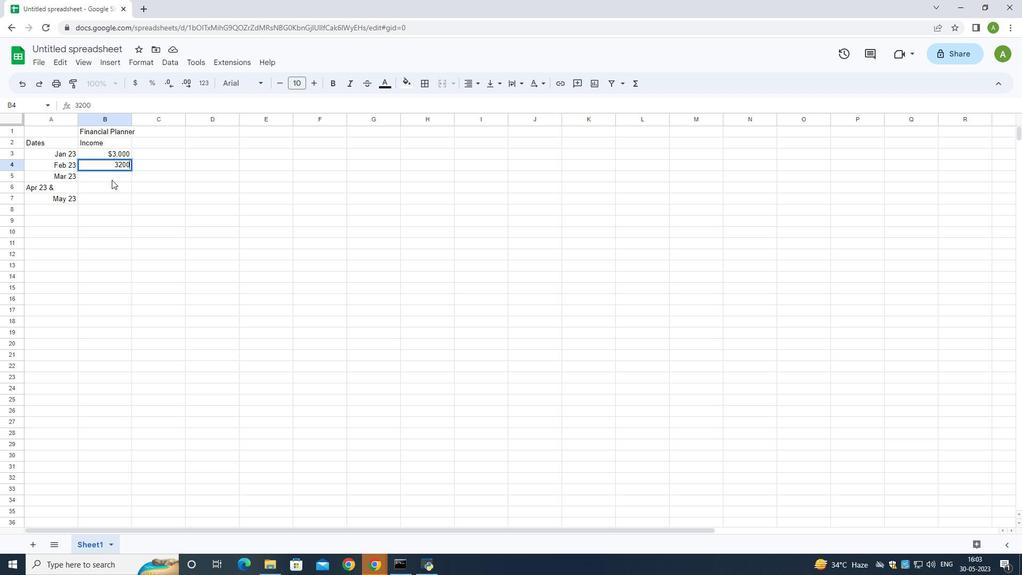 
Action: Mouse pressed left at (117, 176)
Screenshot: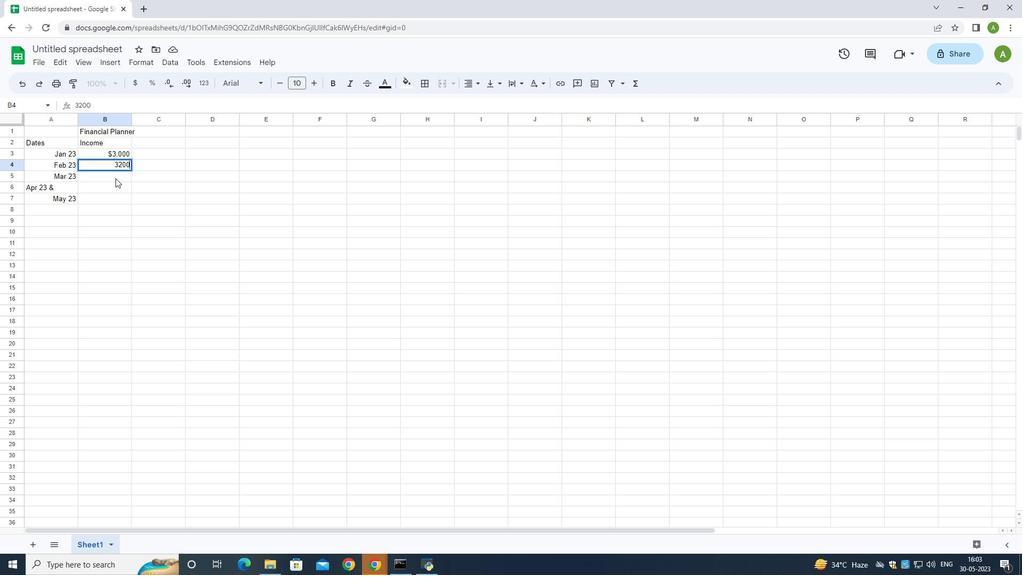 
Action: Mouse moved to (122, 174)
Screenshot: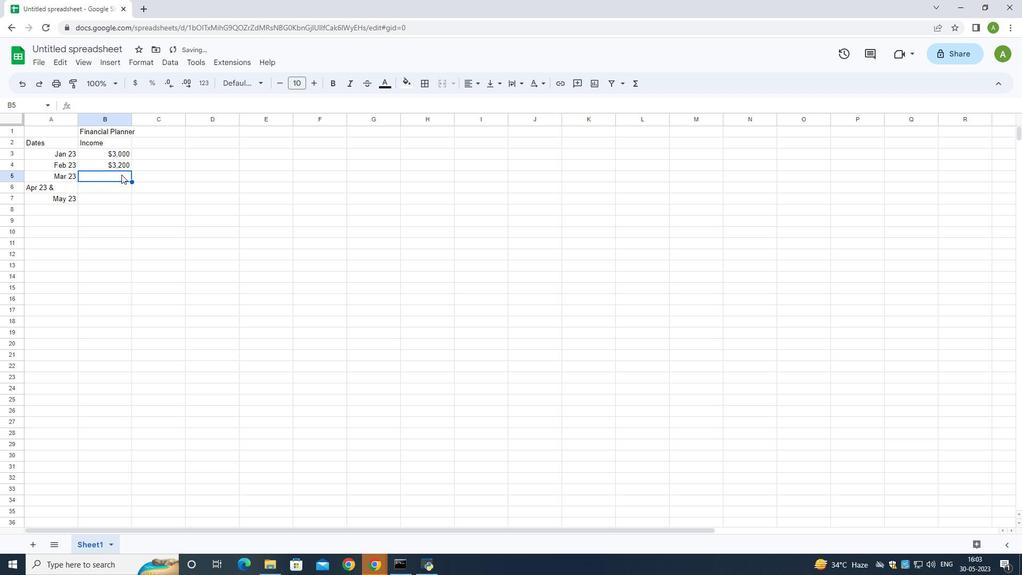 
Action: Key pressed <Key.shift><Key.shift><Key.shift><Key.shift><Key.shift><Key.shift><Key.shift><Key.shift><Key.shift><Key.shift><Key.shift><Key.shift><Key.shift><Key.shift>$3100<Key.down><Key.shift><Key.shift><Key.shift><Key.shift><Key.shift><Key.shift><Key.shift><Key.shift><Key.shift><Key.shift><Key.shift><Key.shift><Key.shift><Key.shift><Key.shift><Key.shift><Key.shift><Key.shift><Key.shift><Key.shift><Key.shift><Key.shift><Key.shift><Key.shift><Key.shift><Key.shift><Key.shift>$
Screenshot: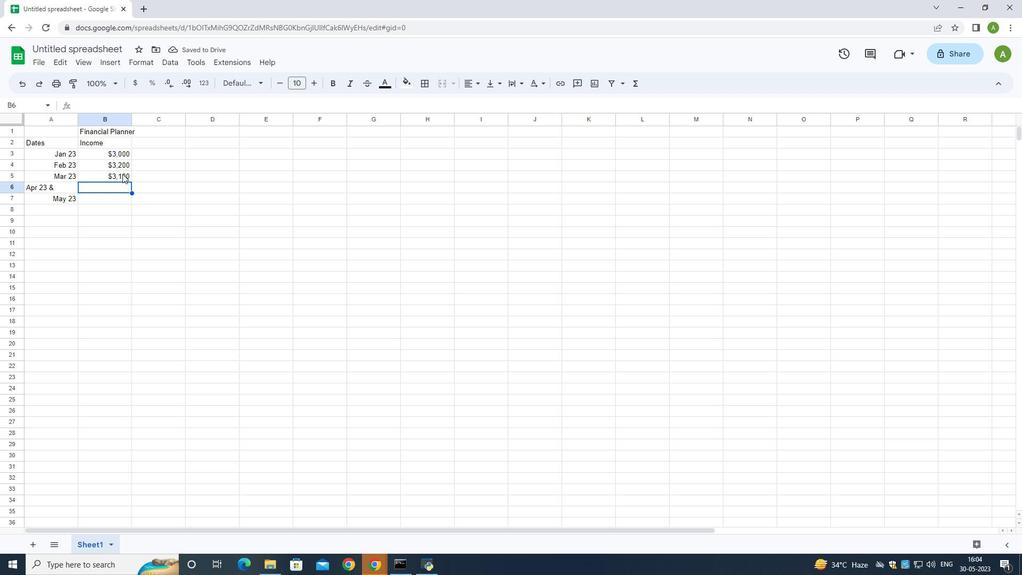 
Action: Mouse moved to (104, 233)
Screenshot: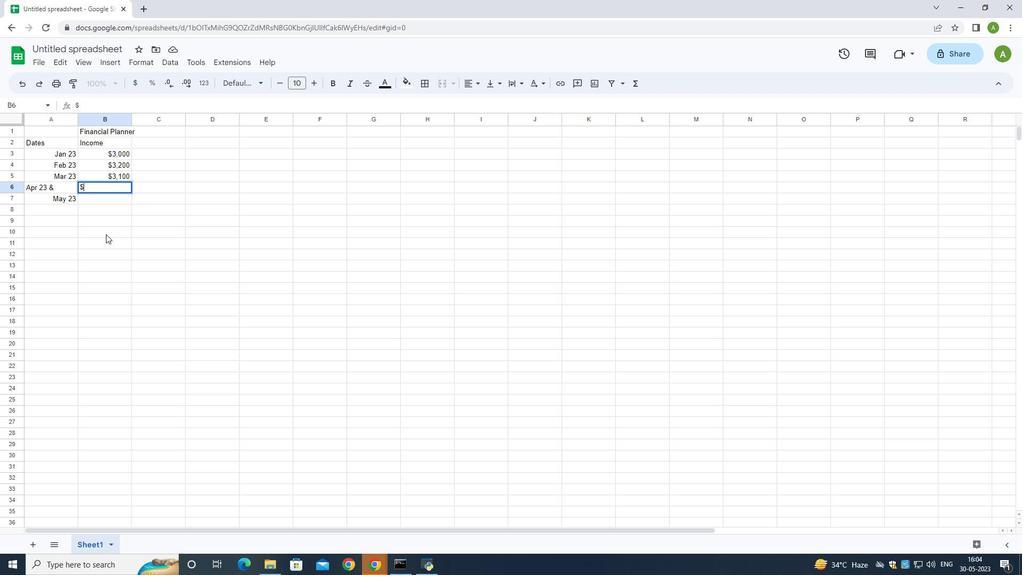 
Action: Key pressed 3300
Screenshot: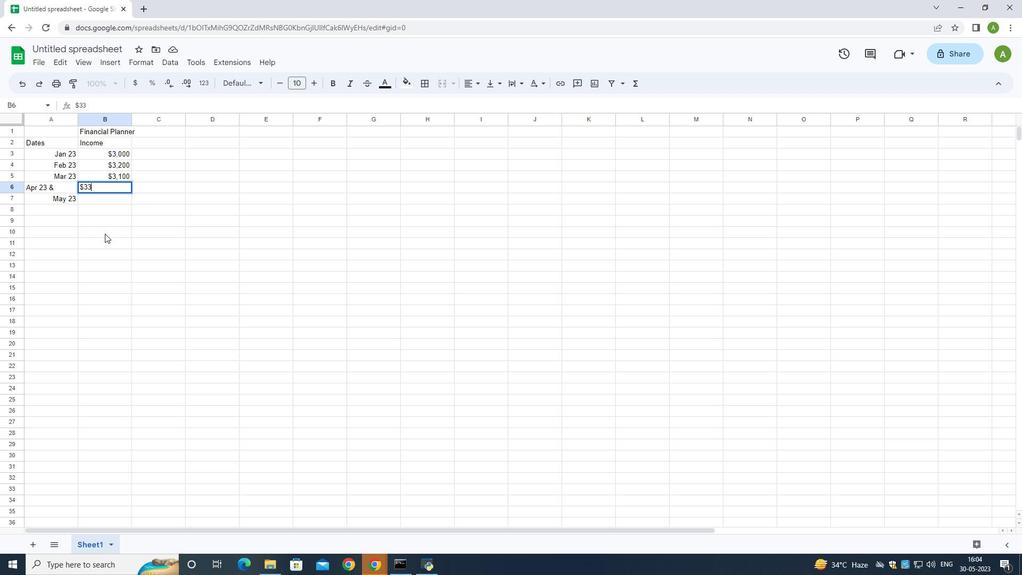
Action: Mouse moved to (116, 202)
Screenshot: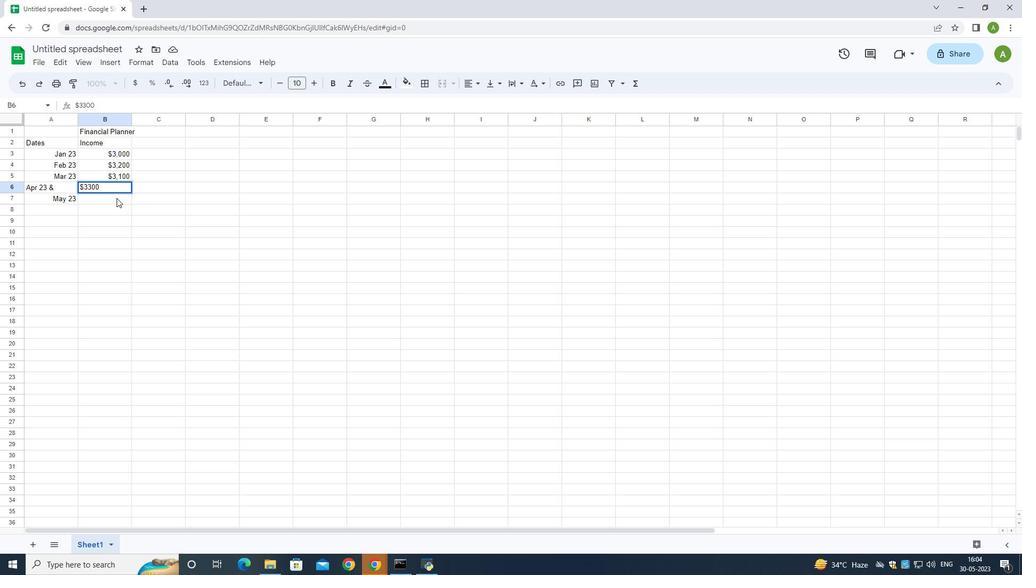 
Action: Mouse pressed left at (116, 202)
Screenshot: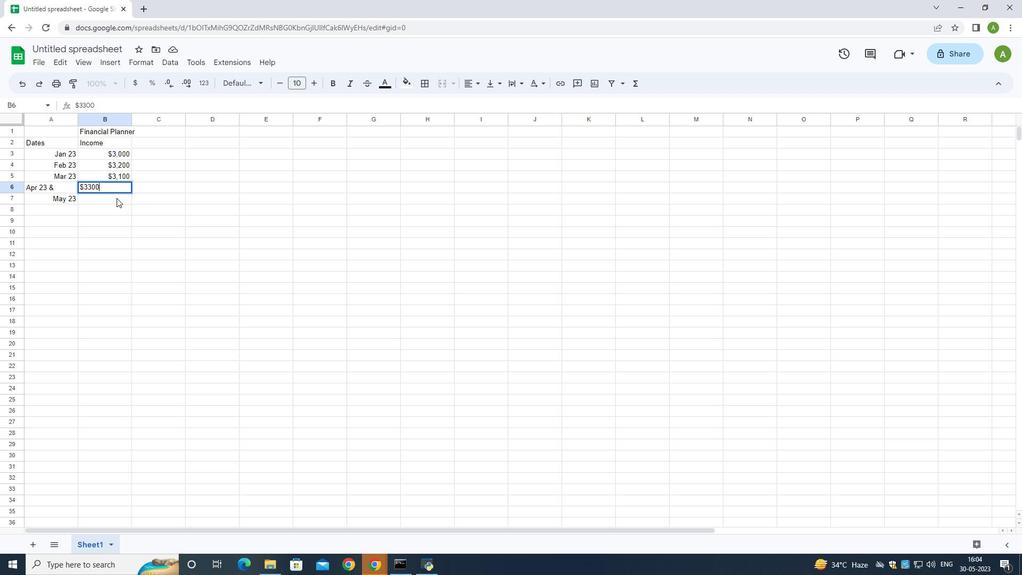 
Action: Key pressed 3<Key.backspace><Key.shift>@3500
Screenshot: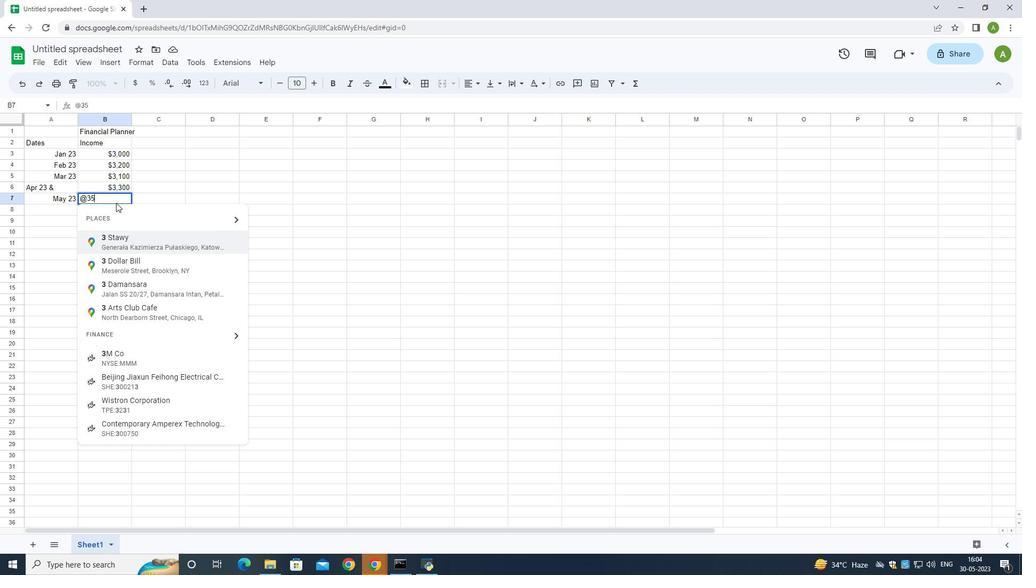 
Action: Mouse moved to (87, 198)
Screenshot: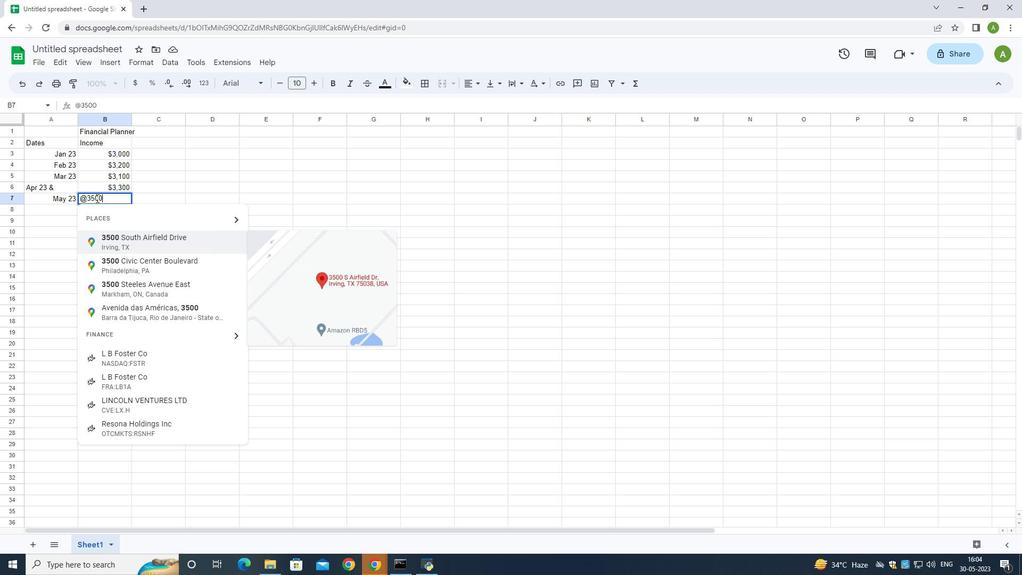 
Action: Mouse pressed left at (87, 198)
Screenshot: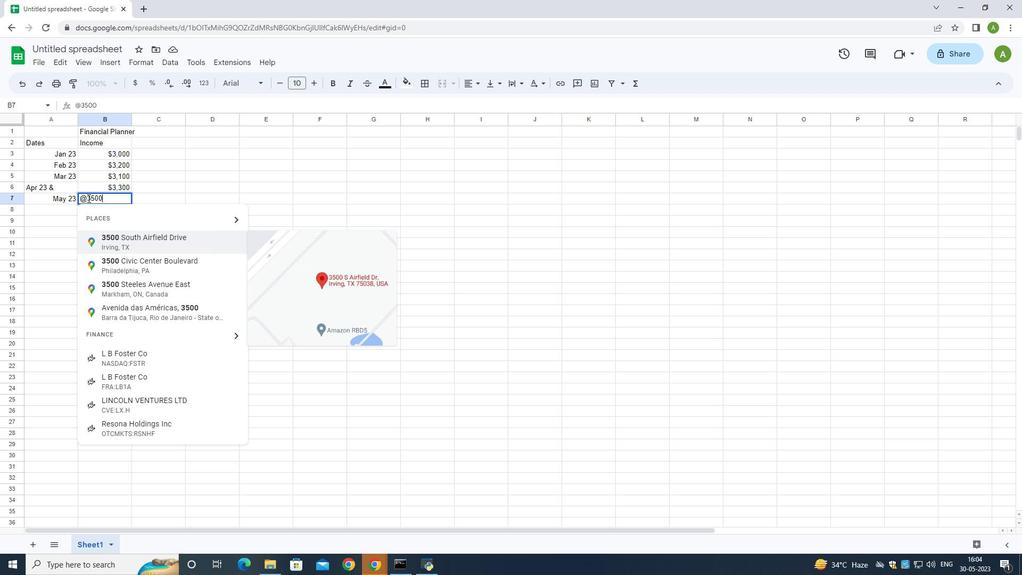 
Action: Key pressed <Key.backspace><Key.shift><Key.shift><Key.shift><Key.shift><Key.shift><Key.shift><Key.shift><Key.shift><Key.shift><Key.shift><Key.shift><Key.shift><Key.shift>$<Key.down>
Screenshot: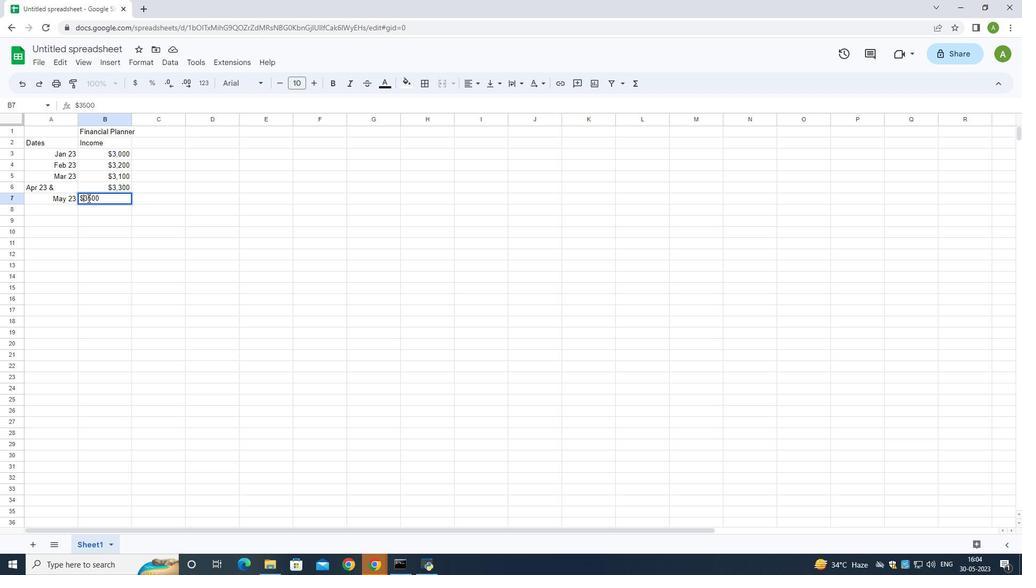 
Action: Mouse moved to (116, 208)
Screenshot: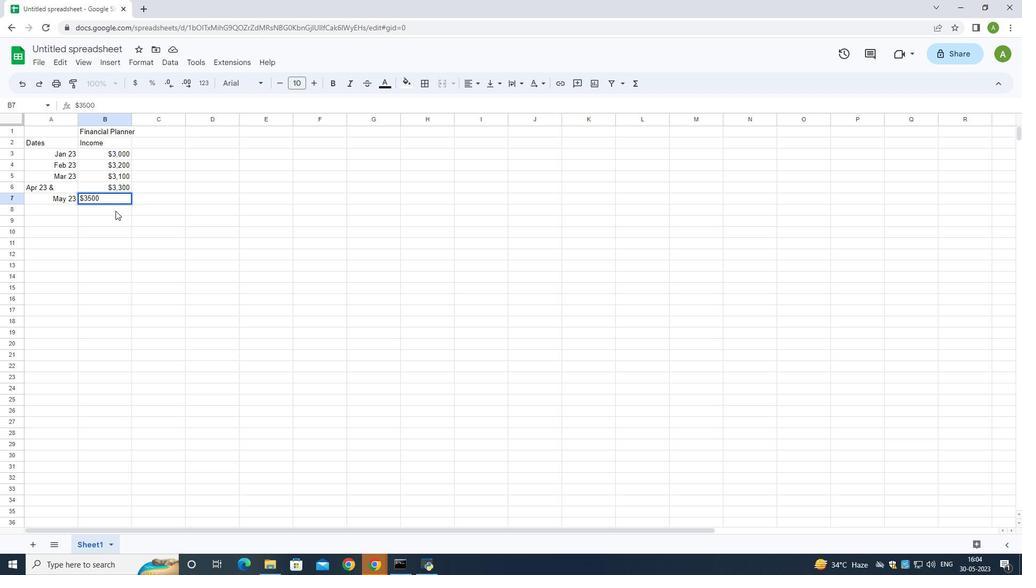 
Action: Mouse pressed left at (116, 208)
Screenshot: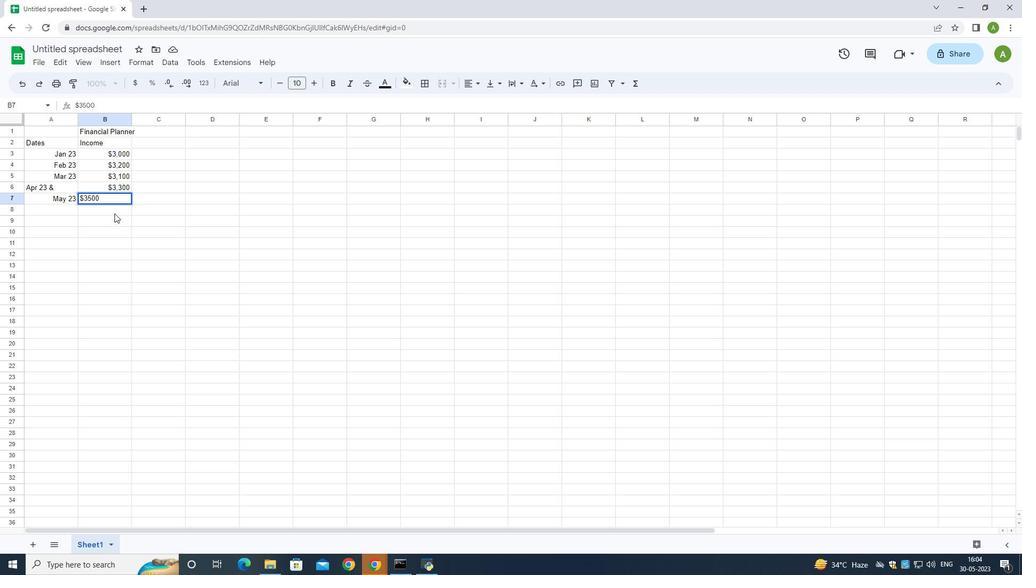 
Action: Mouse moved to (143, 141)
Screenshot: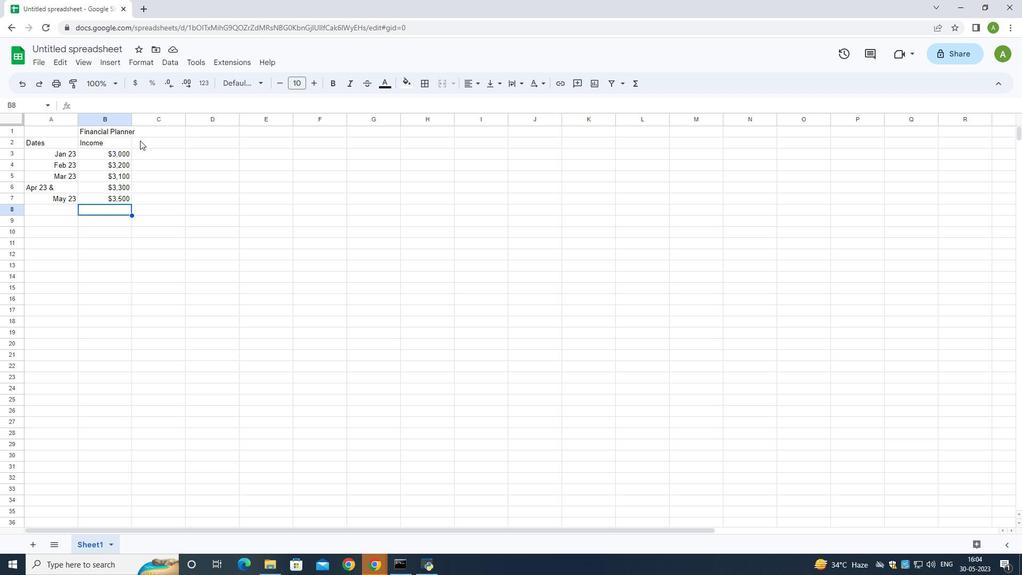 
Action: Mouse pressed left at (143, 141)
Screenshot: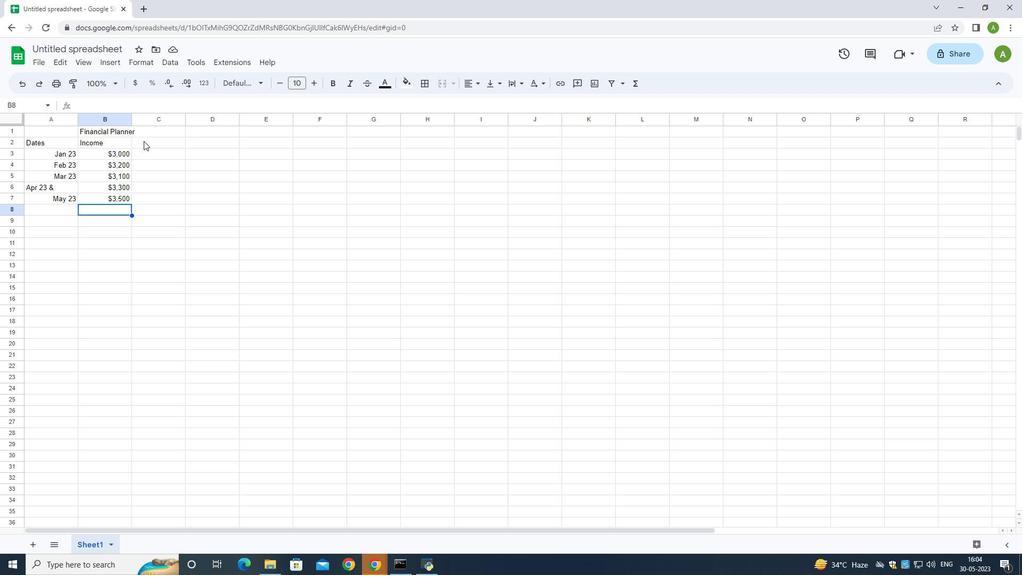
Action: Mouse moved to (143, 141)
Screenshot: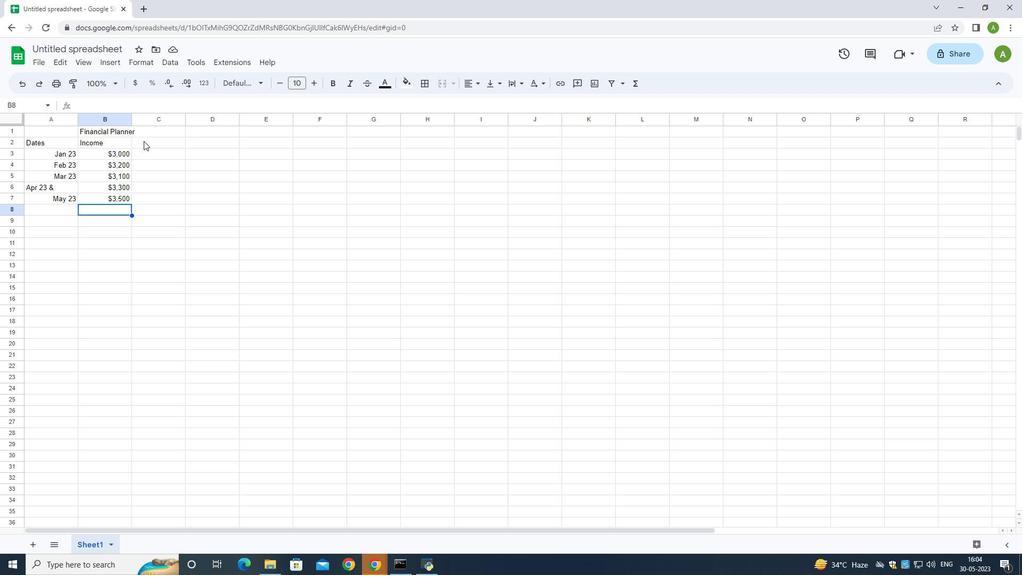 
Action: Key pressed <Key.shift>Expenses
Screenshot: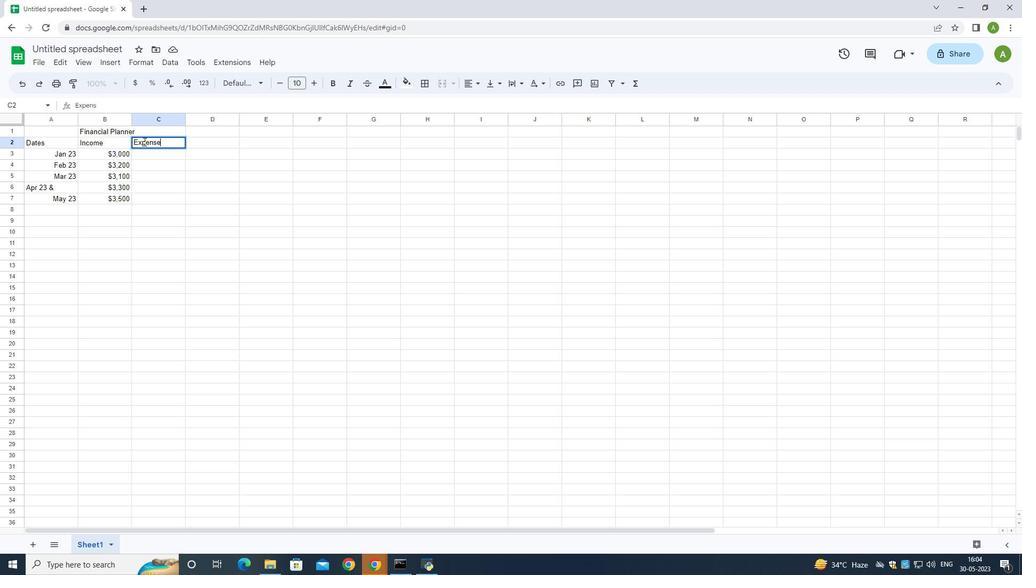 
Action: Mouse moved to (154, 150)
Screenshot: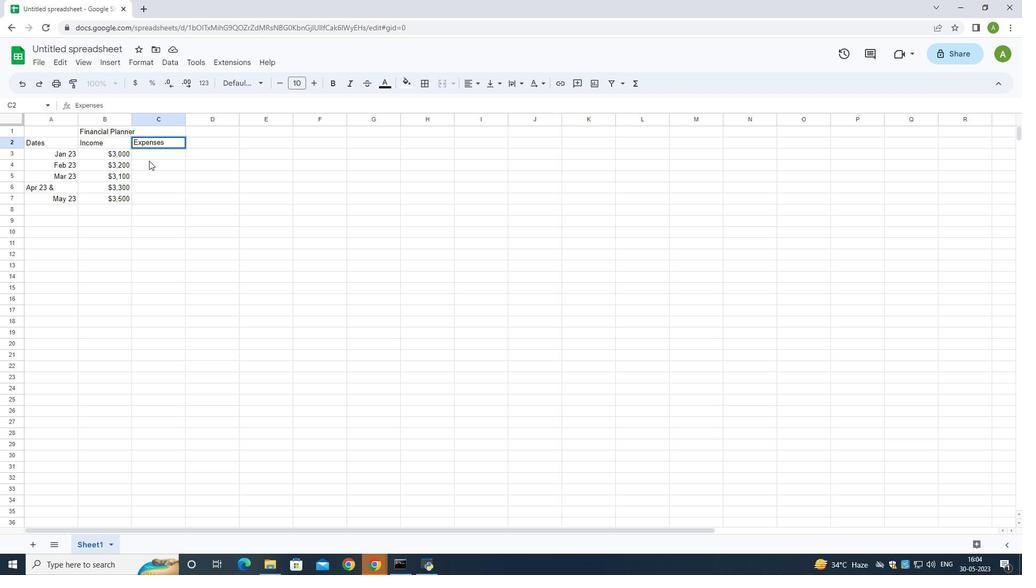 
Action: Mouse pressed left at (154, 150)
Screenshot: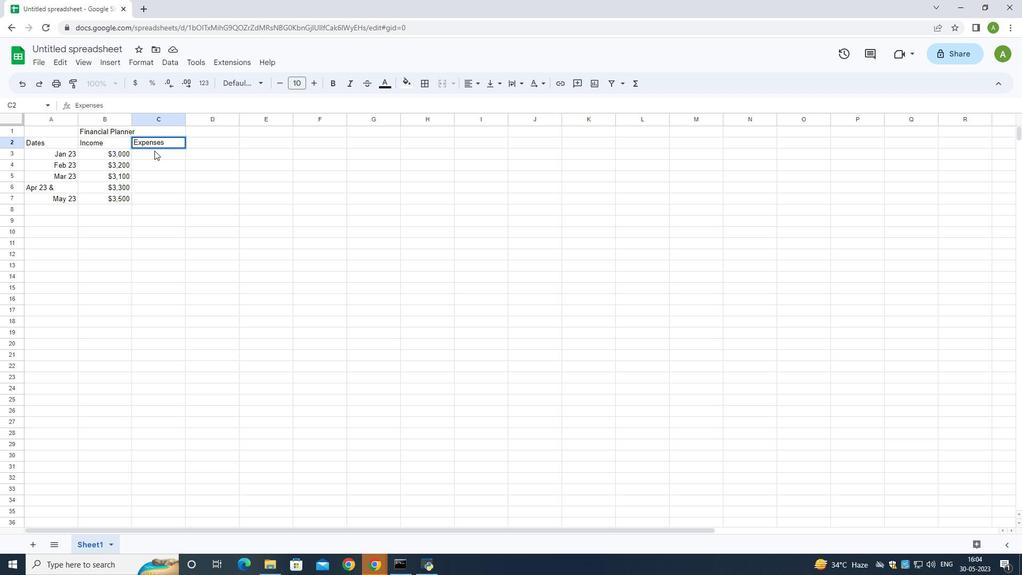 
Action: Key pressed <Key.shift><Key.shift><Key.shift><Key.shift><Key.shift><Key.shift><Key.shift><Key.shift><Key.shift><Key.shift><Key.shift><Key.shift><Key.shift><Key.shift><Key.shift><Key.shift>$2000
Screenshot: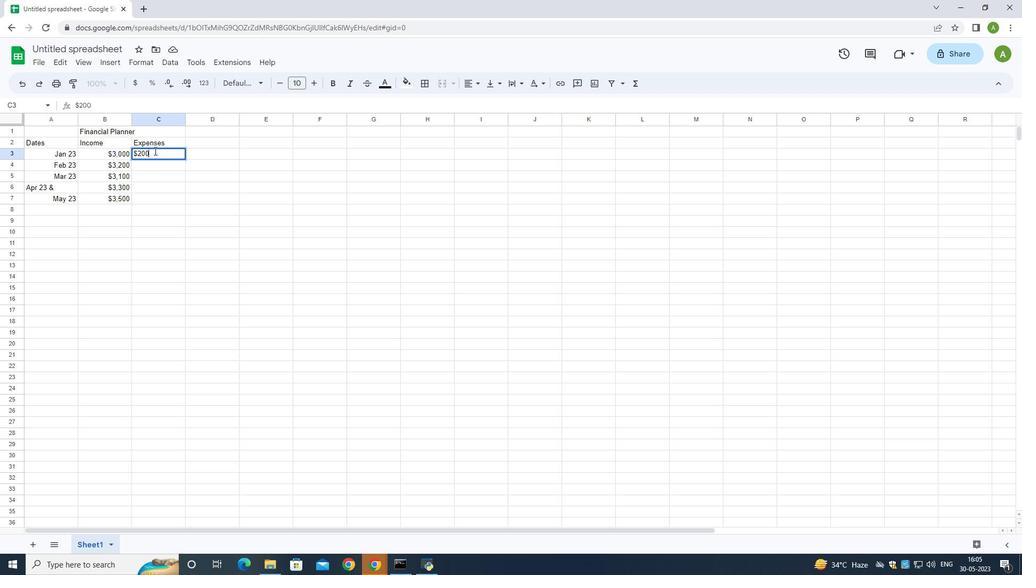 
Action: Mouse moved to (149, 165)
Screenshot: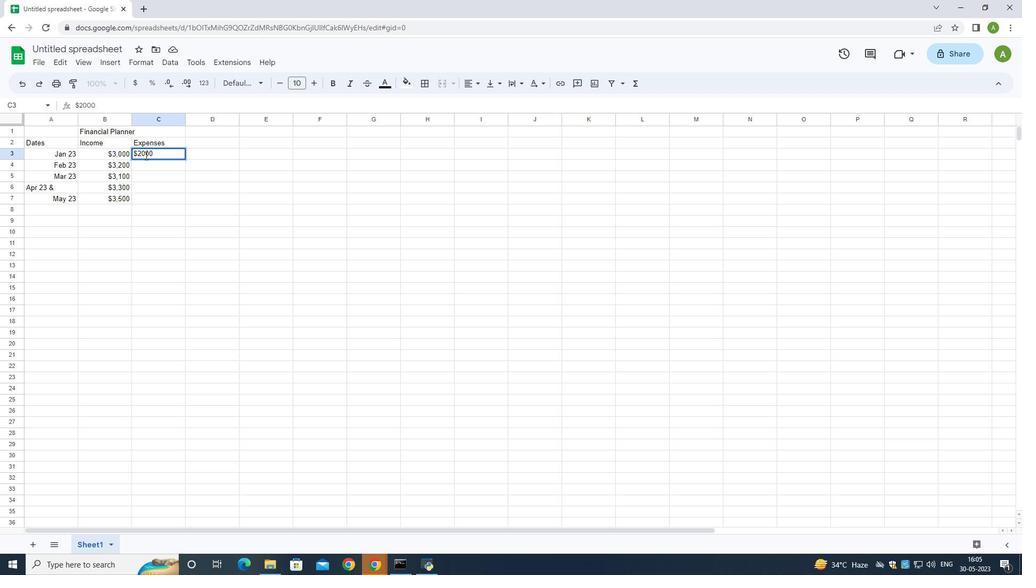 
Action: Mouse pressed left at (149, 165)
Screenshot: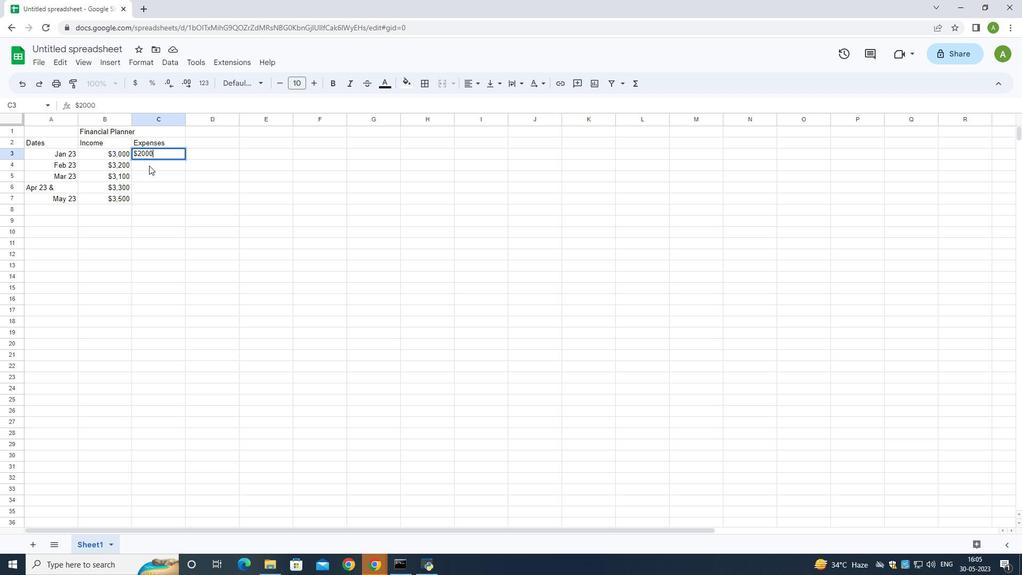 
Action: Key pressed <Key.shift><Key.shift><Key.shift><Key.shift><Key.shift><Key.shift><Key.shift><Key.shift><Key.shift><Key.shift><Key.shift><Key.shift><Key.shift>$2300<Key.down>
Screenshot: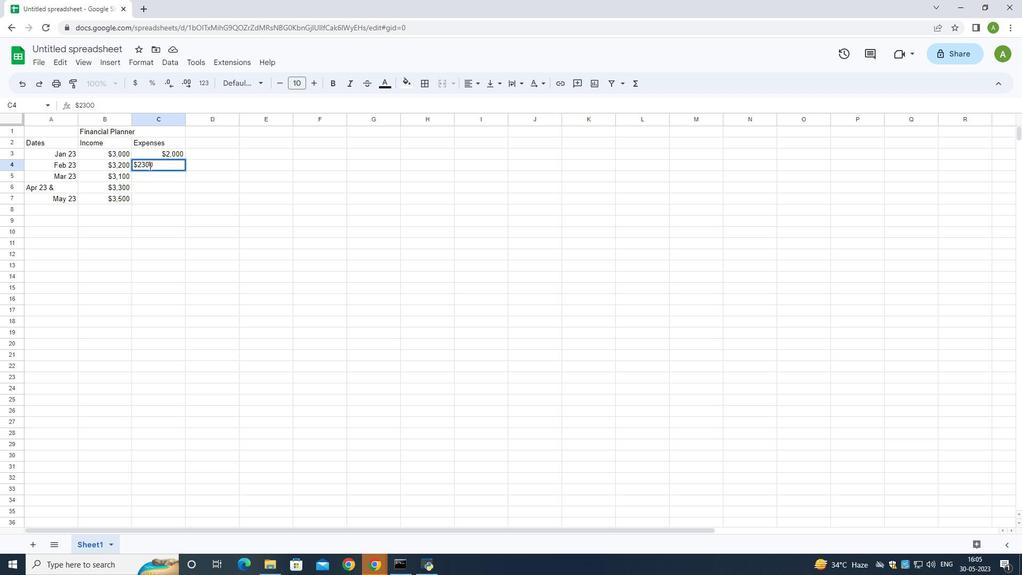 
Action: Mouse moved to (149, 175)
Screenshot: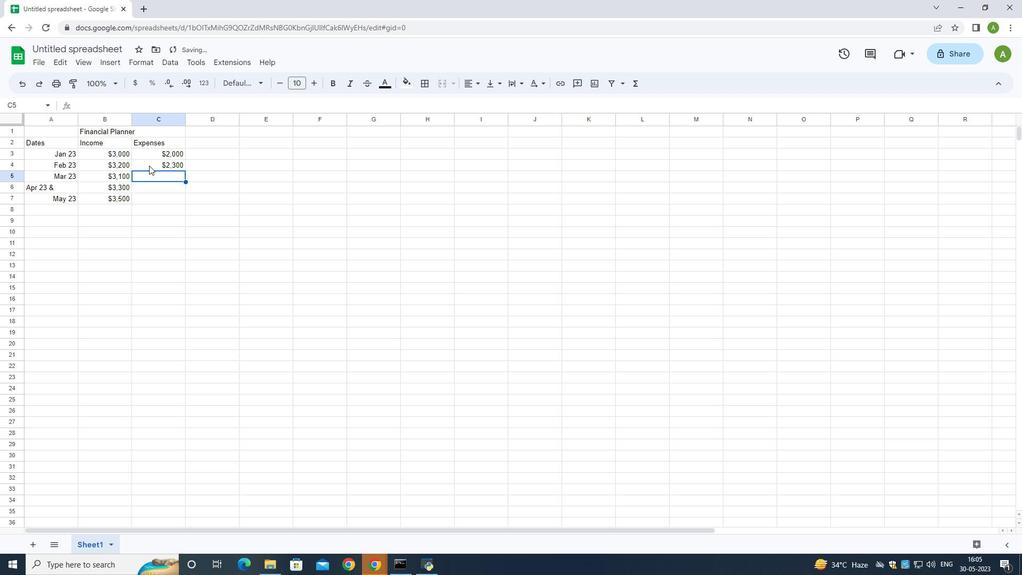 
Action: Key pressed <Key.shift><Key.shift><Key.shift><Key.shift><Key.shift><Key.shift><Key.shift>$2200
Screenshot: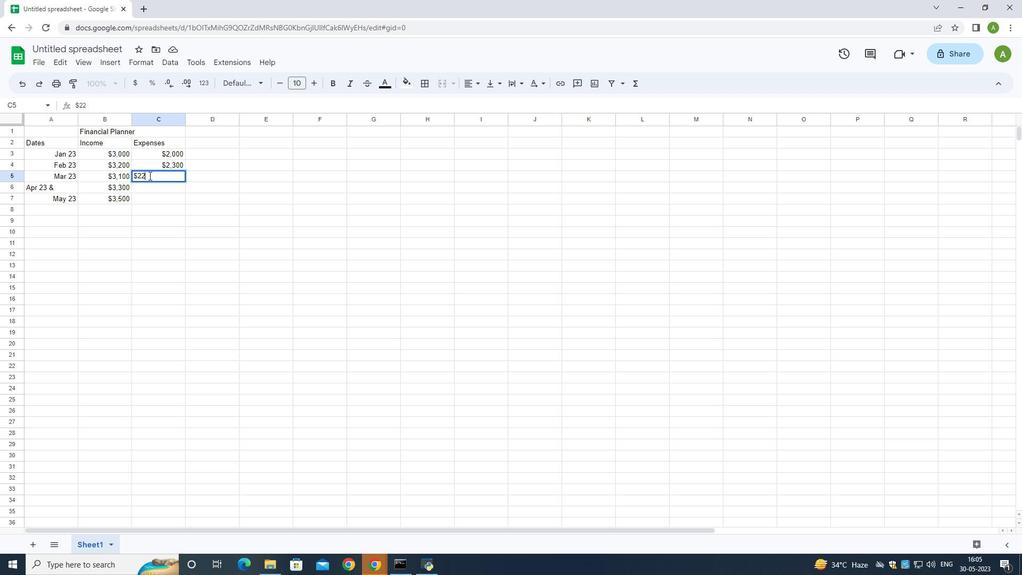 
Action: Mouse moved to (150, 187)
Screenshot: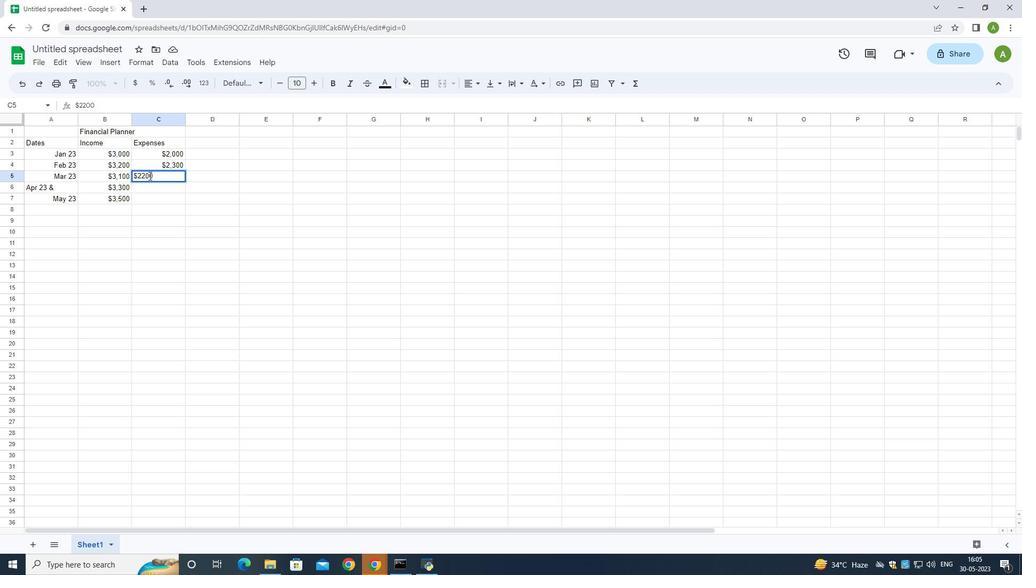 
Action: Mouse pressed left at (150, 187)
Screenshot: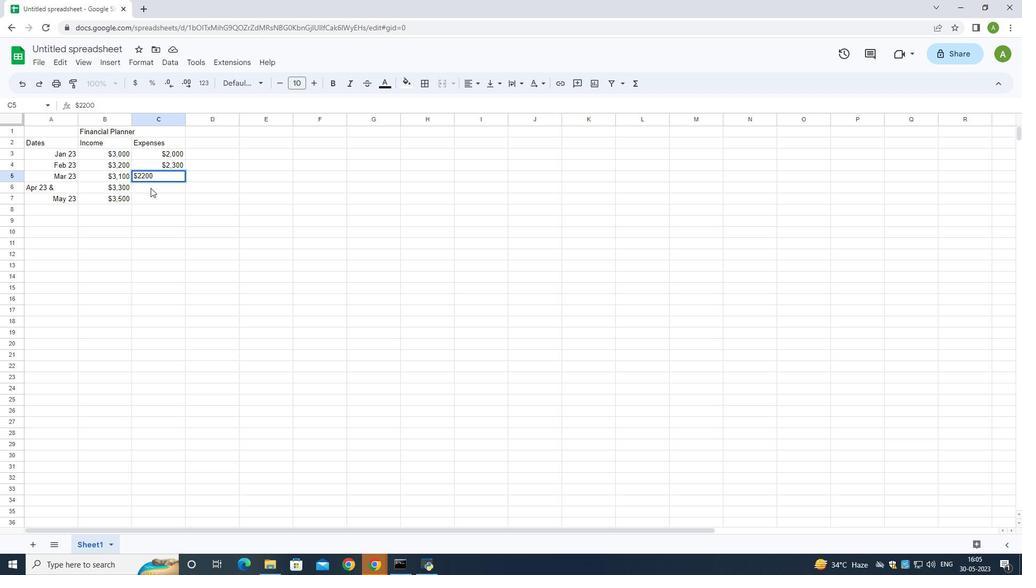 
Action: Key pressed <Key.shift><Key.shift><Key.shift><Key.shift><Key.shift><Key.shift><Key.shift><Key.shift><Key.shift><Key.shift><Key.shift><Key.shift><Key.shift><Key.shift><Key.shift>$2500
Screenshot: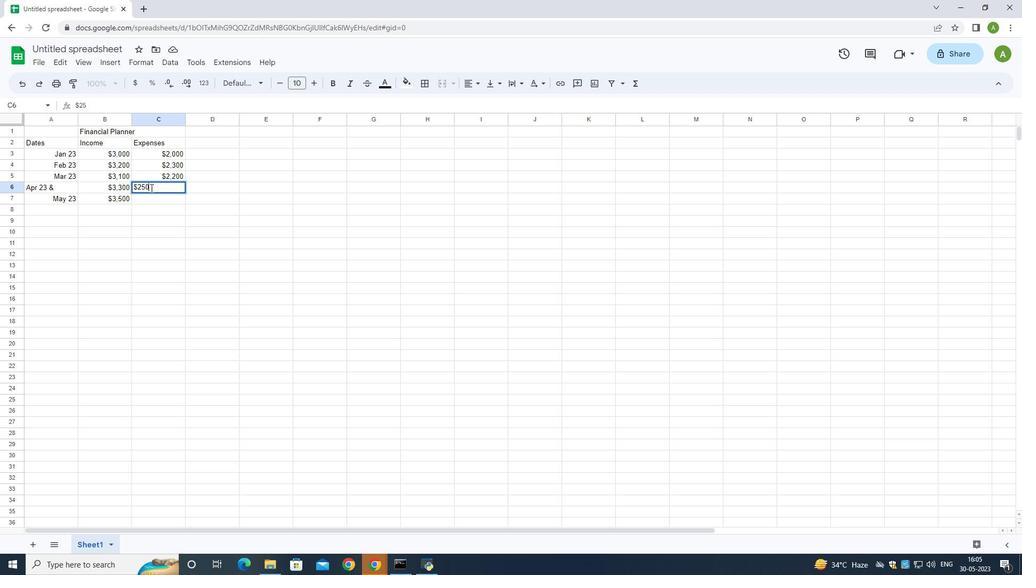 
Action: Mouse moved to (148, 201)
Screenshot: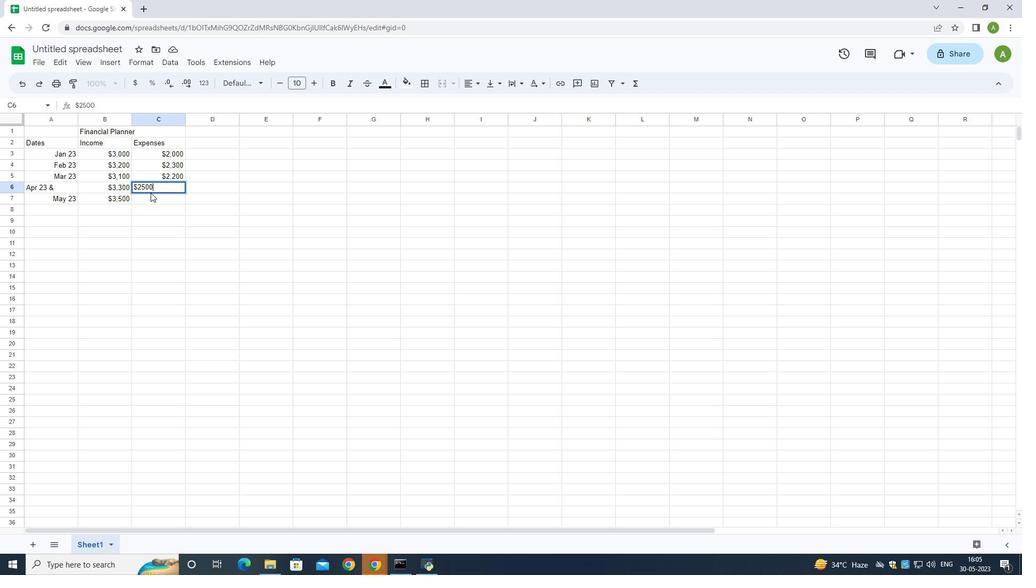 
Action: Mouse pressed left at (148, 201)
Screenshot: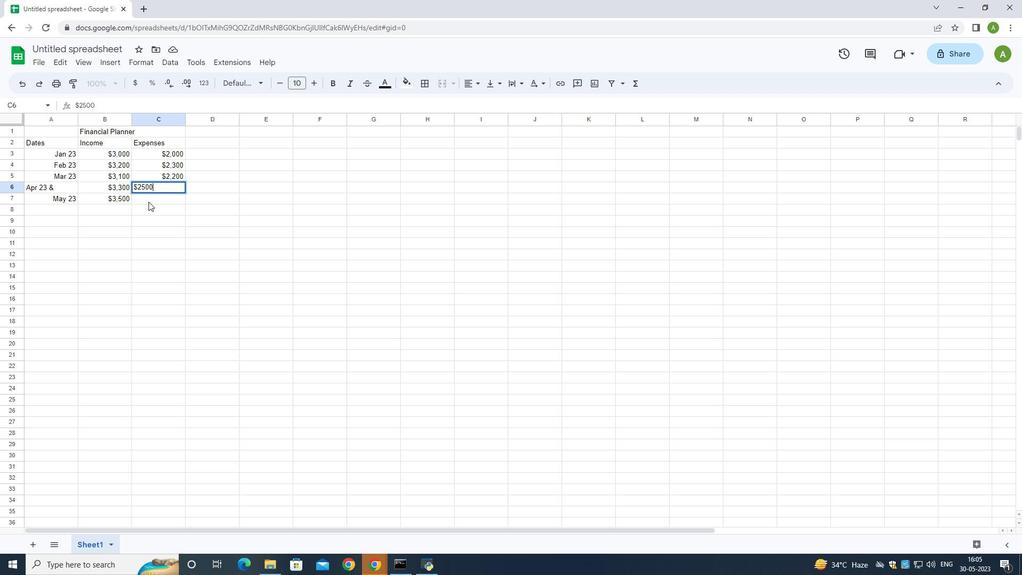 
Action: Mouse moved to (148, 201)
Screenshot: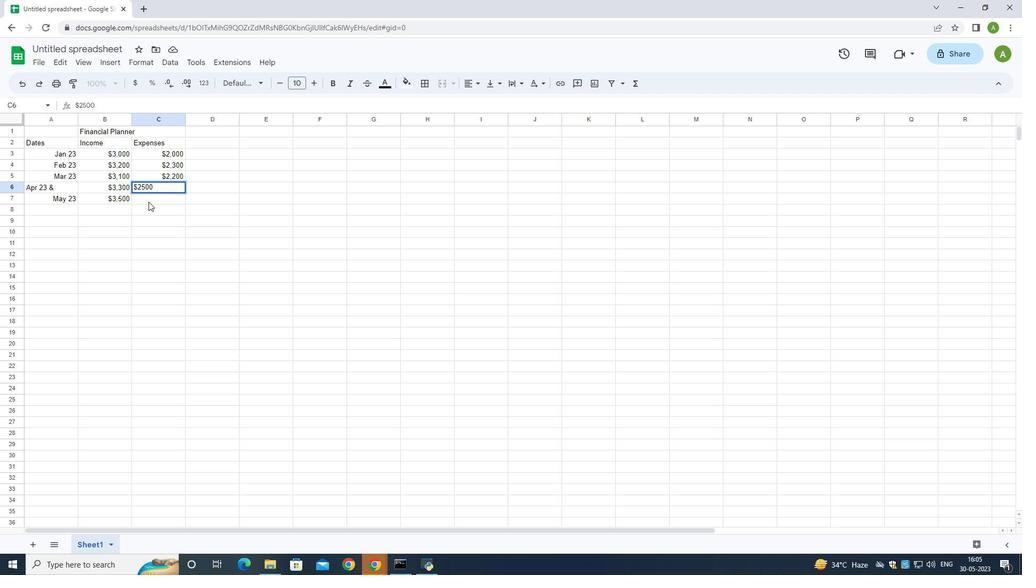 
Action: Key pressed <Key.shift><Key.shift><Key.shift><Key.shift><Key.shift><Key.shift><Key.shift><Key.shift>@<Key.backspace><Key.shift><Key.shift><Key.shift><Key.shift><Key.shift><Key.shift><Key.shift><Key.shift><Key.shift><Key.shift><Key.shift><Key.shift><Key.shift><Key.shift><Key.shift><Key.shift><Key.shift><Key.shift><Key.shift><Key.shift>$2800
Screenshot: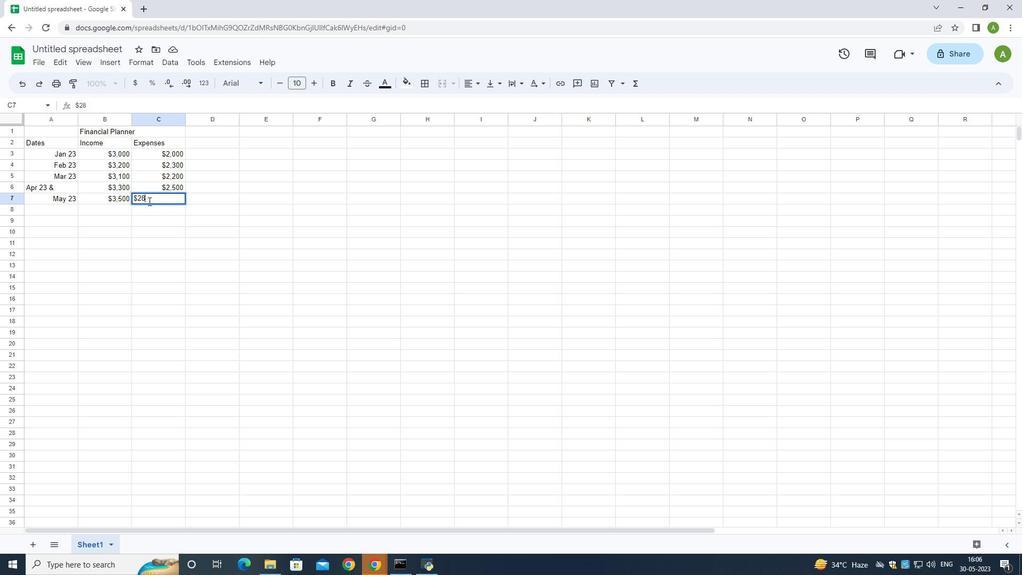 
Action: Mouse moved to (150, 218)
Screenshot: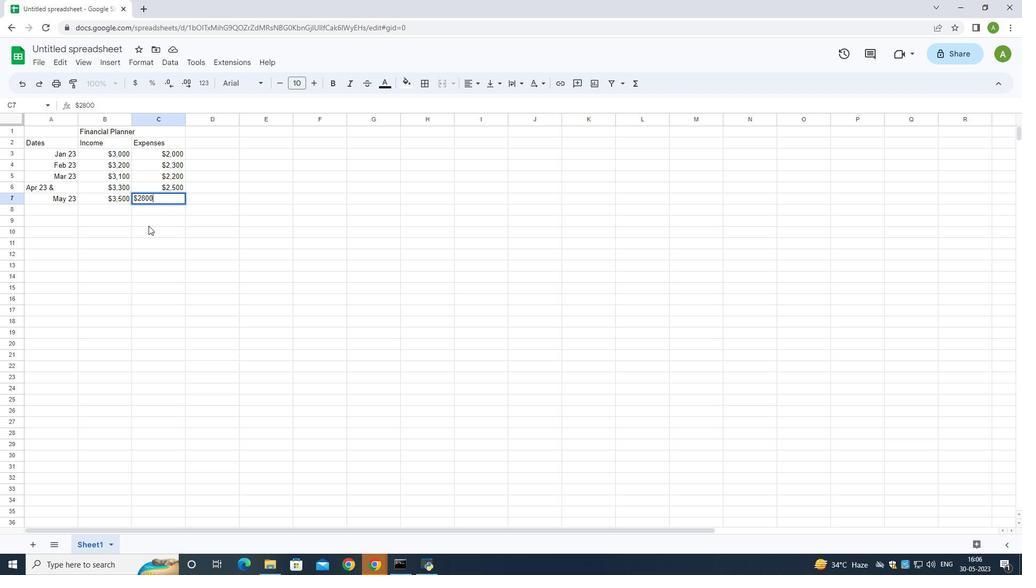 
Action: Mouse pressed left at (150, 218)
Screenshot: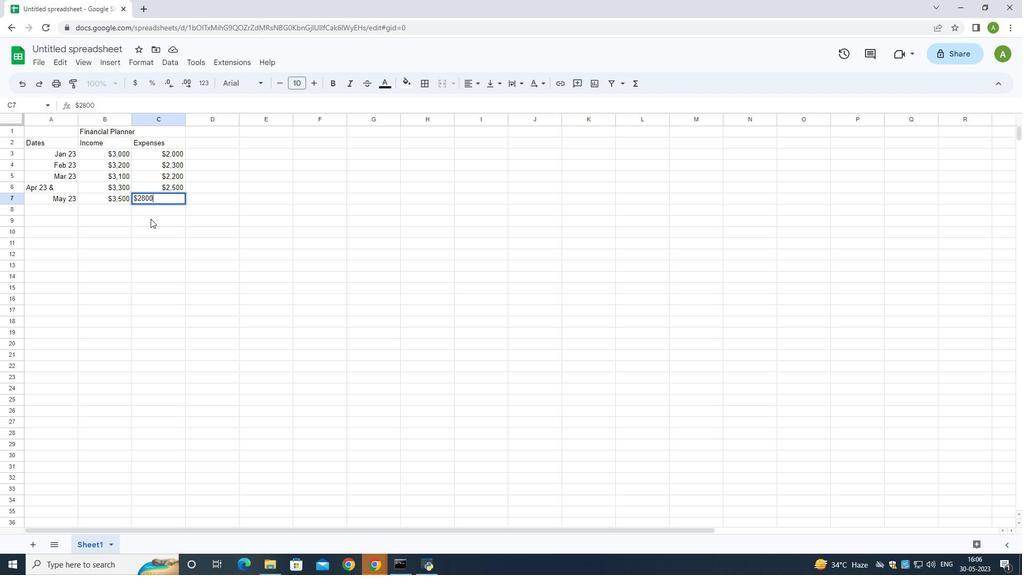 
Action: Mouse moved to (201, 142)
Screenshot: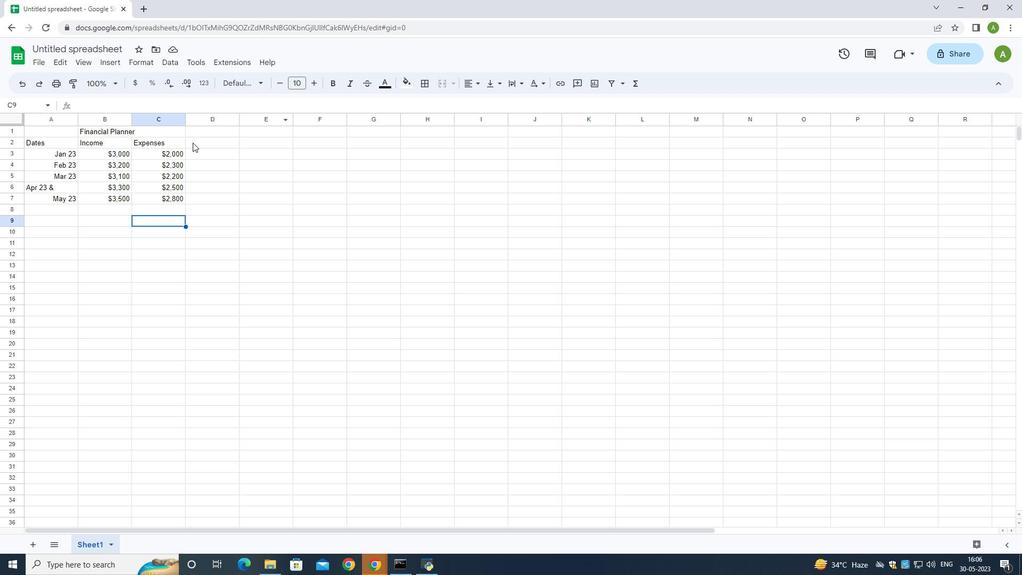 
Action: Mouse pressed left at (201, 142)
Screenshot: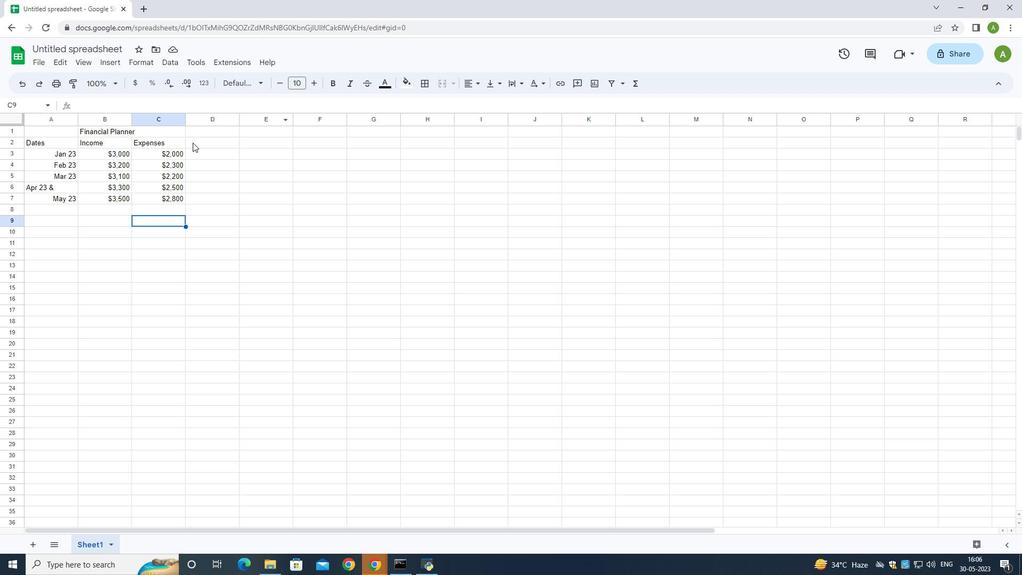 
Action: Mouse moved to (202, 142)
Screenshot: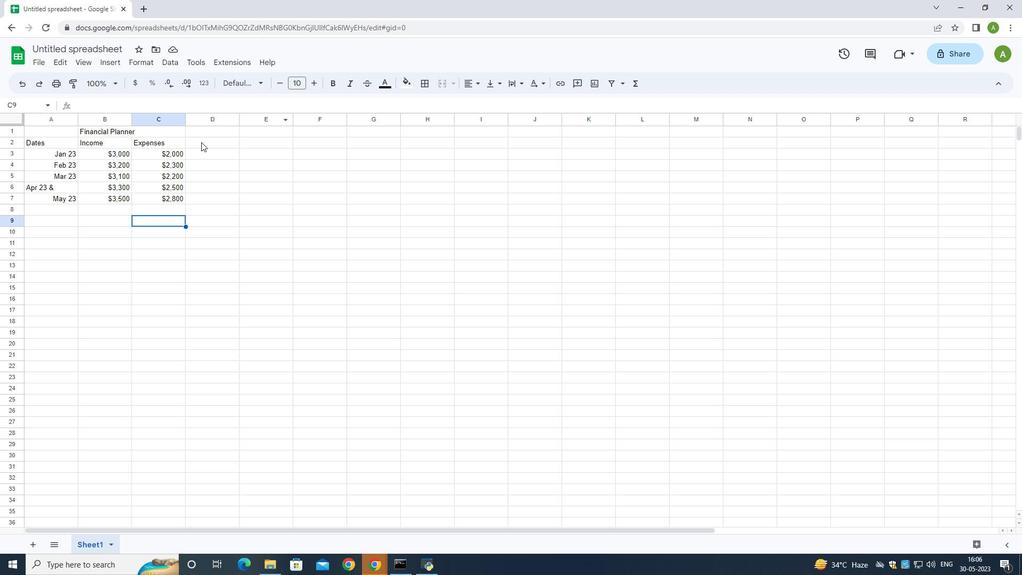 
Action: Key pressed <Key.shift>Savings
Screenshot: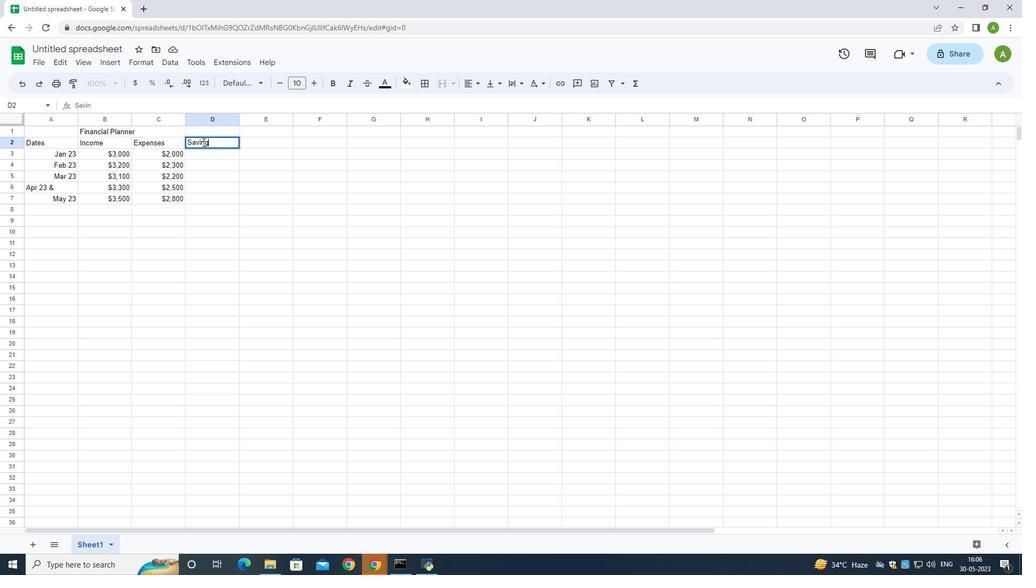 
Action: Mouse moved to (212, 151)
Screenshot: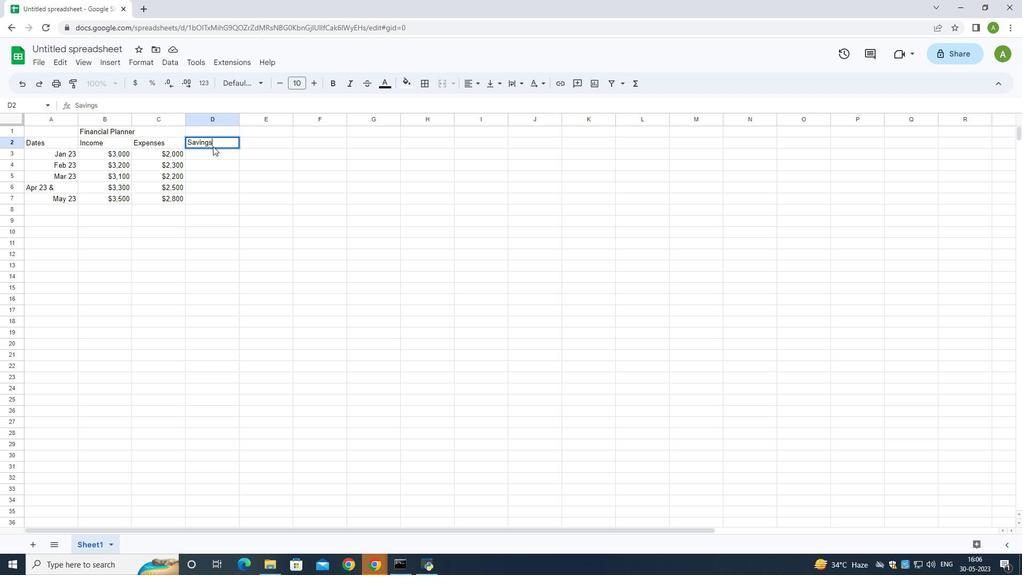 
Action: Mouse pressed left at (212, 151)
Screenshot: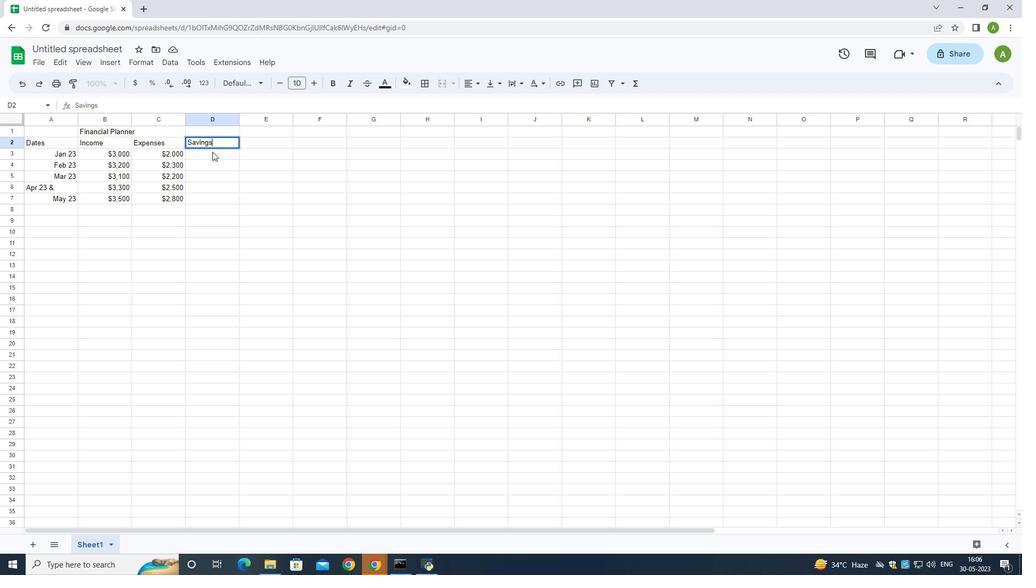 
Action: Mouse moved to (207, 153)
Screenshot: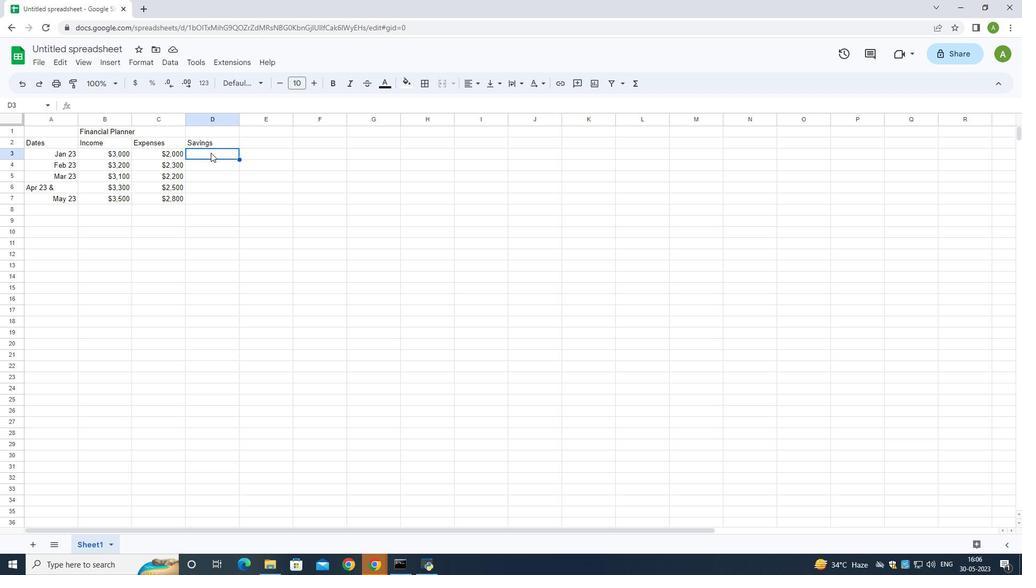 
Action: Mouse pressed left at (207, 153)
Screenshot: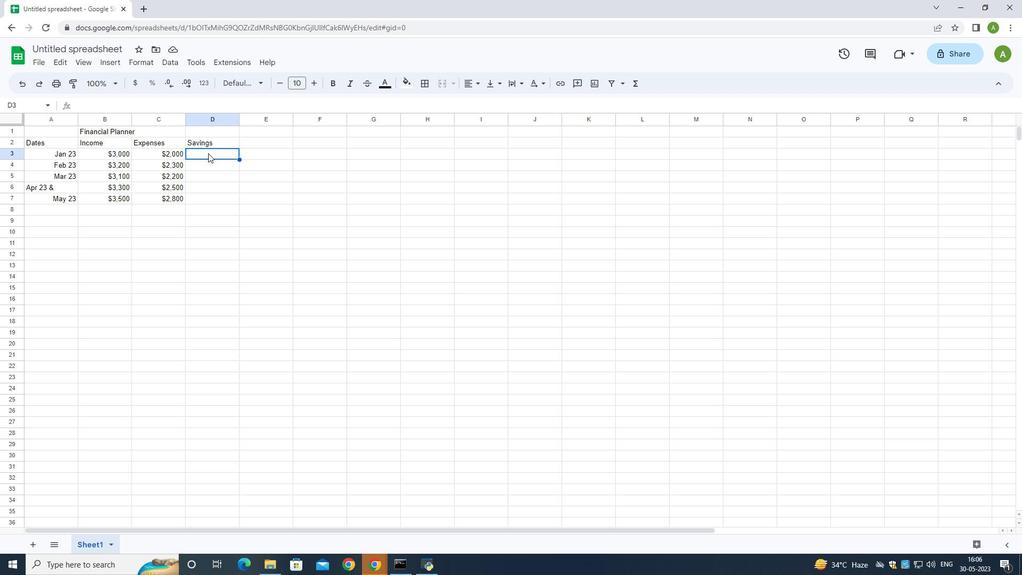 
Action: Mouse pressed left at (207, 153)
Screenshot: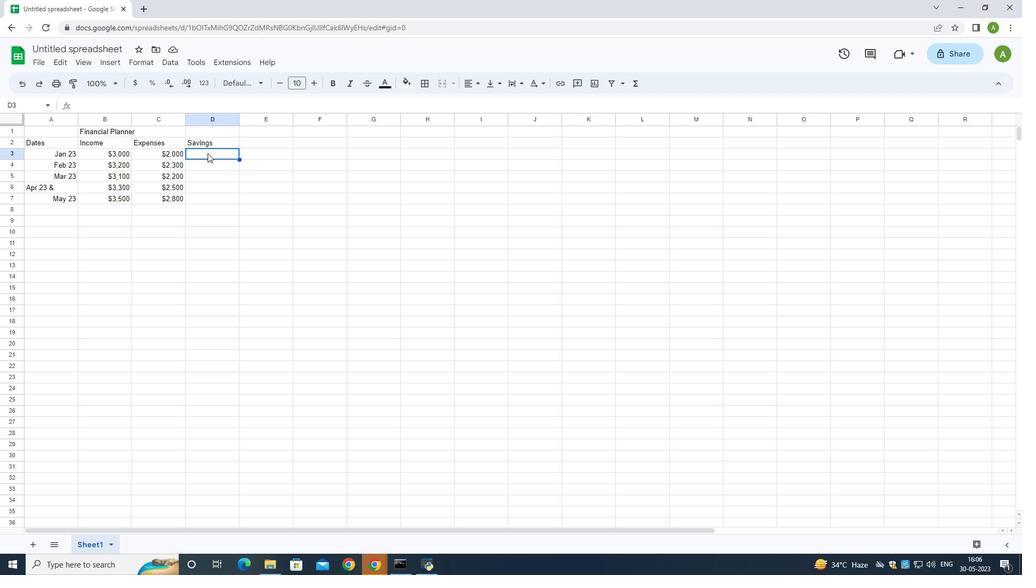 
Action: Key pressed <Key.shift><Key.shift><Key.shift><Key.shift><Key.shift><Key.shift><Key.shift><Key.shift><Key.shift><Key.shift><Key.shift><Key.shift><Key.shift><Key.shift><Key.shift><Key.shift><Key.shift><Key.shift><Key.shift><Key.shift><Key.shift><Key.shift><Key.shift><Key.shift>$500
Screenshot: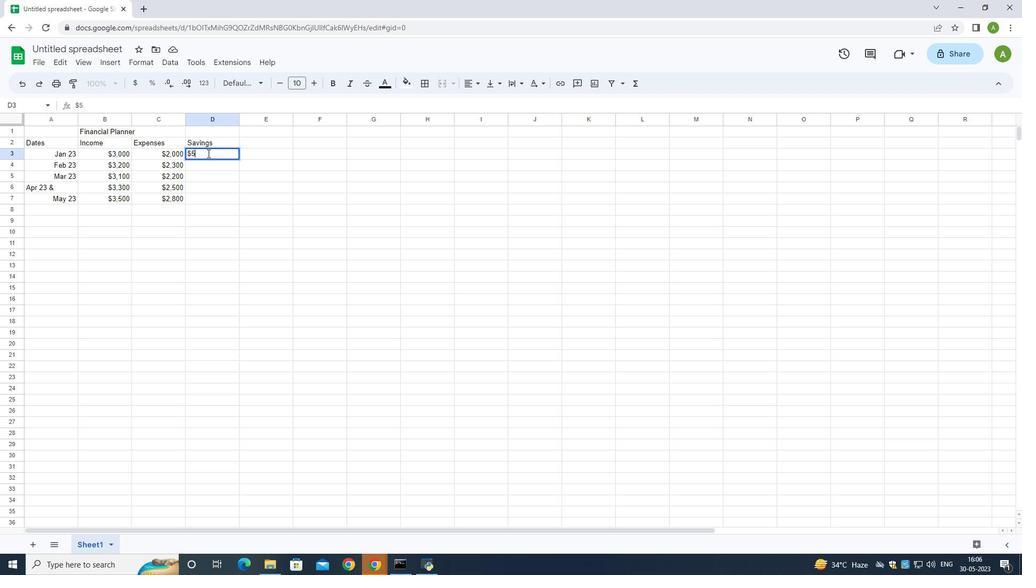 
Action: Mouse moved to (205, 165)
Screenshot: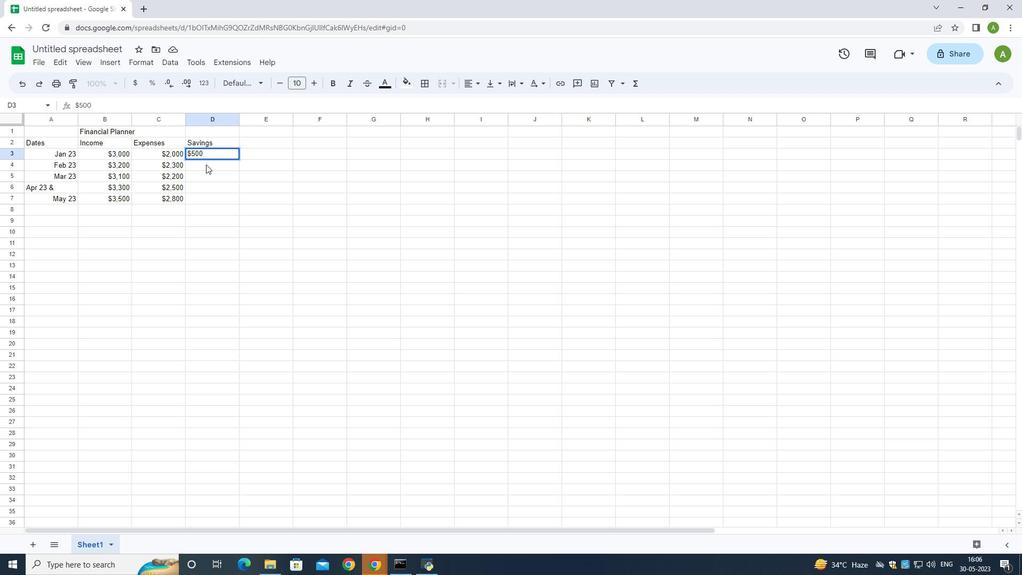 
Action: Mouse pressed left at (205, 165)
Screenshot: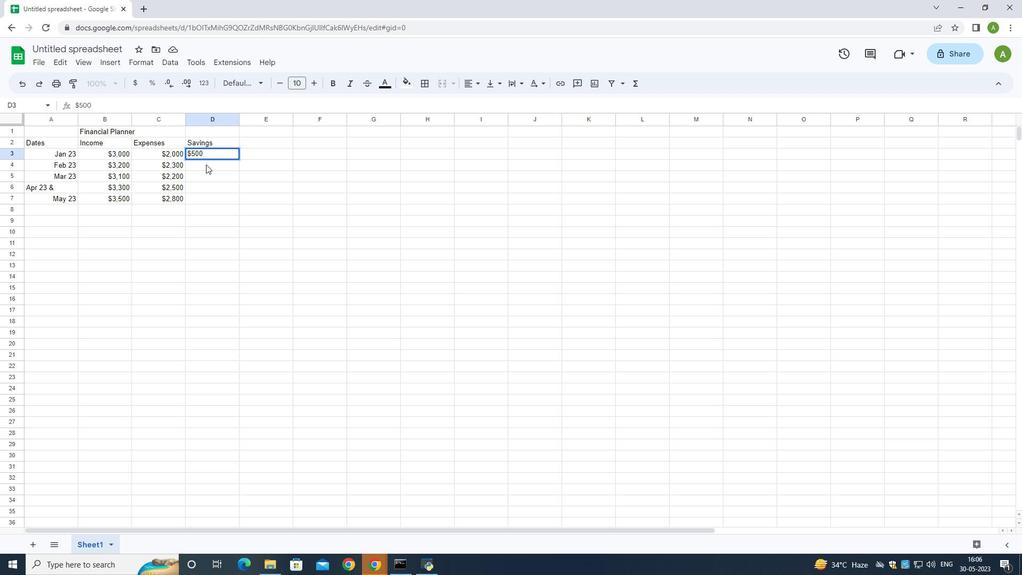 
Action: Key pressed <Key.shift><Key.shift><Key.shift><Key.shift><Key.shift><Key.shift><Key.shift><Key.shift><Key.shift><Key.shift><Key.shift><Key.shift><Key.shift><Key.shift><Key.shift><Key.shift><Key.shift><Key.shift><Key.shift><Key.shift><Key.shift><Key.shift><Key.shift><Key.shift>&<Key.backspace>$600
Screenshot: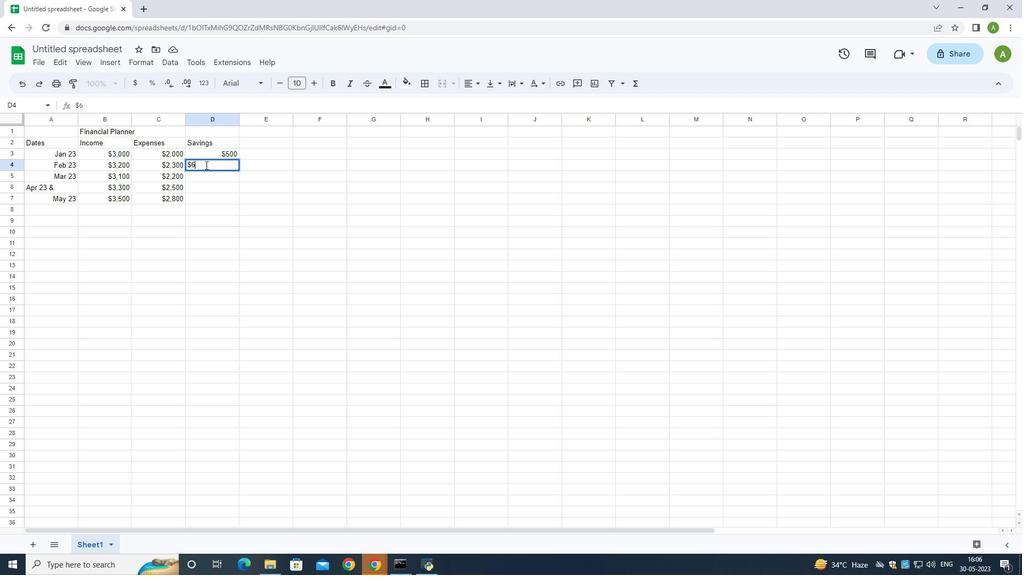 
Action: Mouse moved to (200, 173)
Screenshot: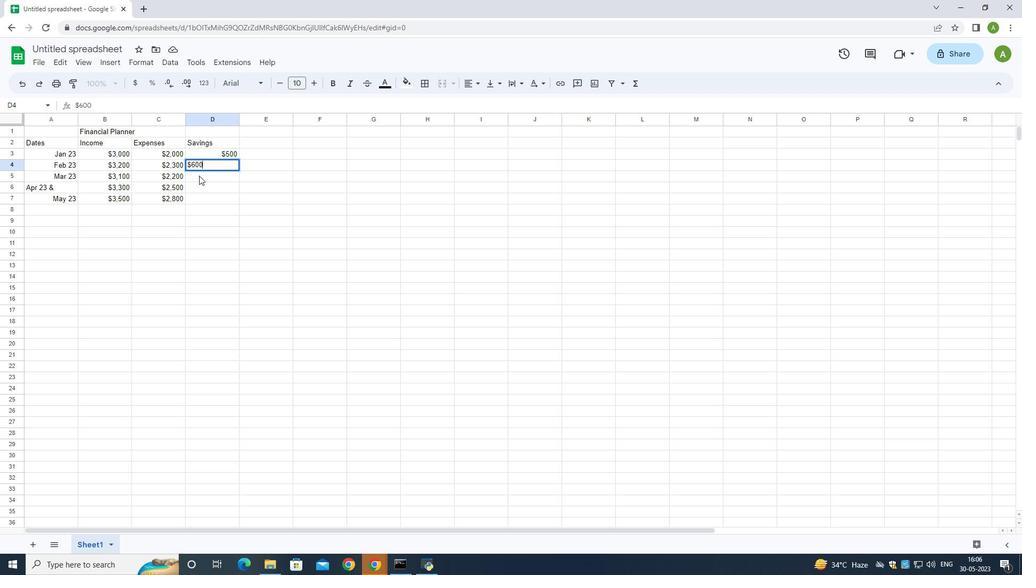 
Action: Mouse pressed left at (200, 173)
Screenshot: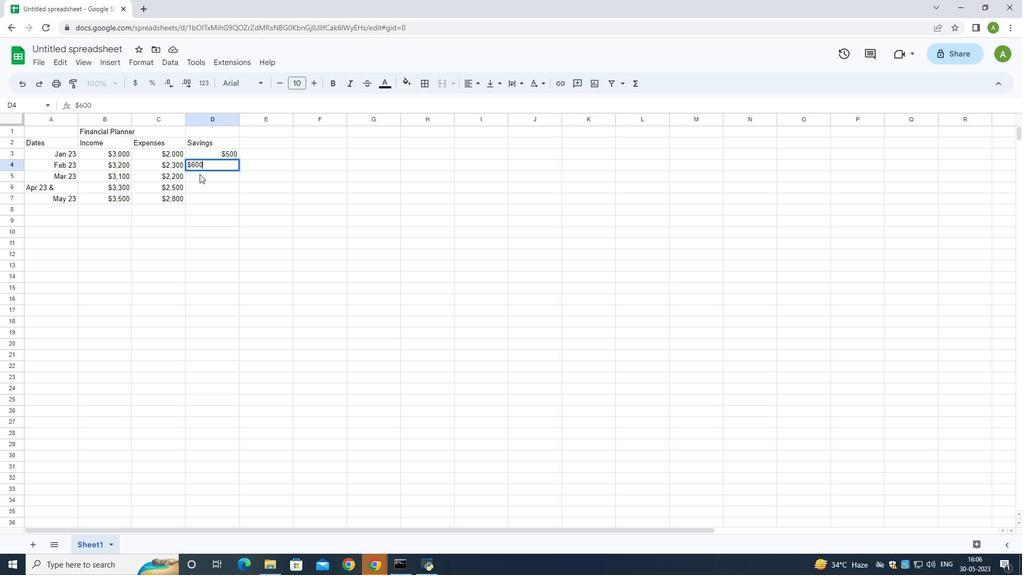 
Action: Key pressed <Key.shift><Key.shift><Key.shift><Key.shift><Key.shift><Key.shift><Key.shift><Key.shift><Key.shift><Key.shift><Key.shift><Key.shift><Key.shift><Key.shift><Key.shift><Key.shift><Key.shift><Key.shift><Key.shift><Key.shift><Key.shift><Key.shift><Key.shift>$
Screenshot: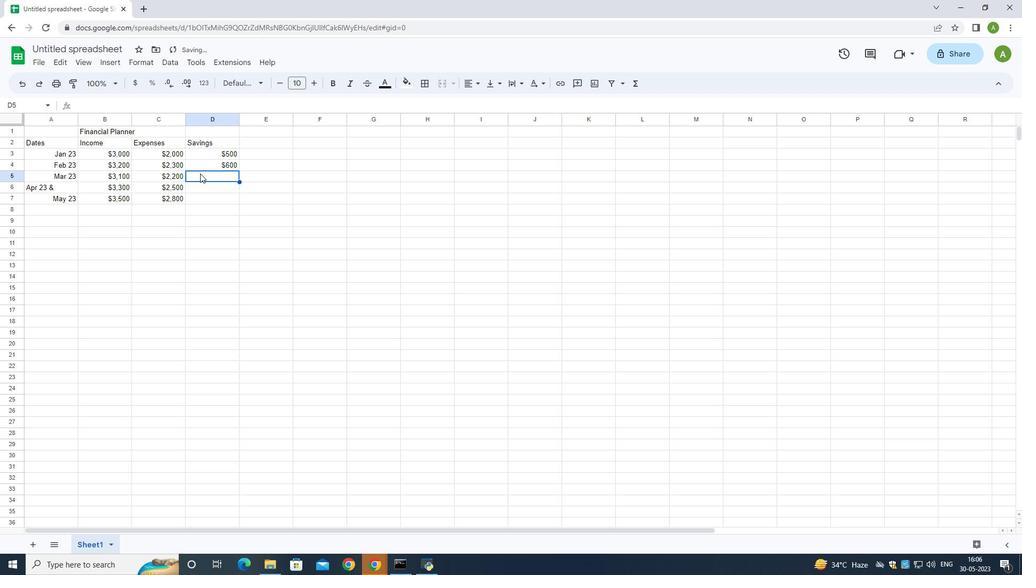 
Action: Mouse moved to (200, 173)
Screenshot: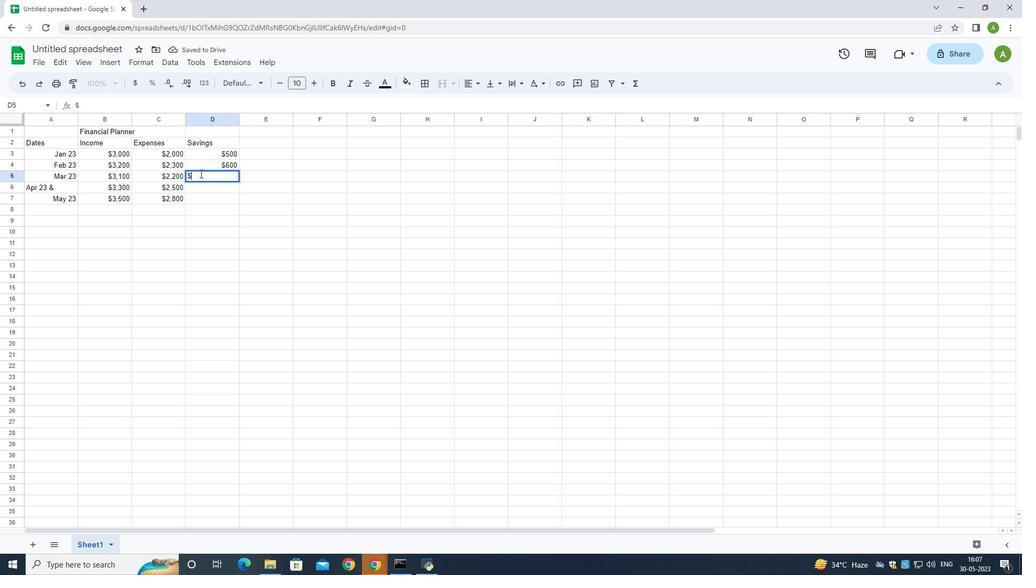 
Action: Key pressed 500
Screenshot: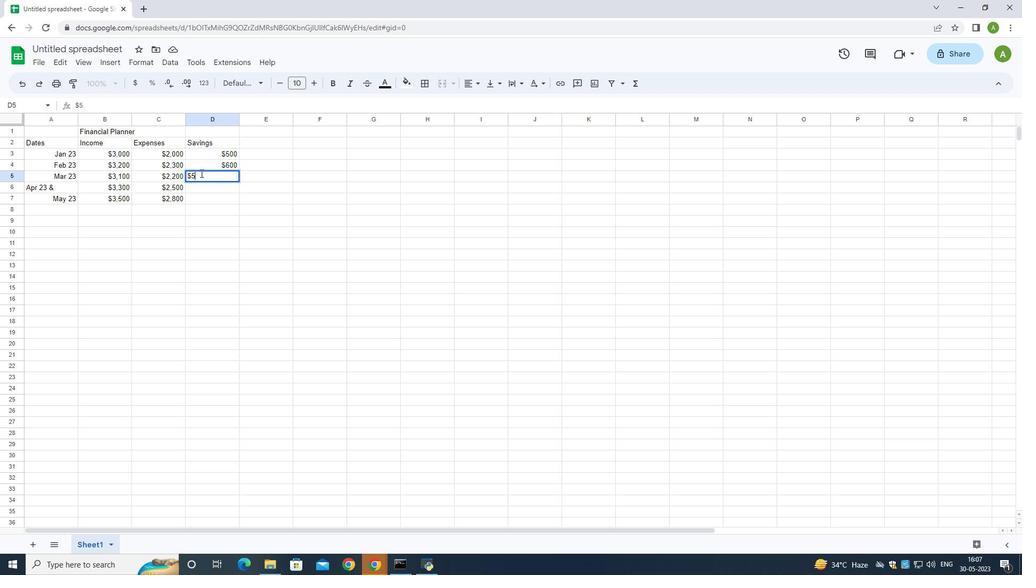 
Action: Mouse moved to (193, 188)
Screenshot: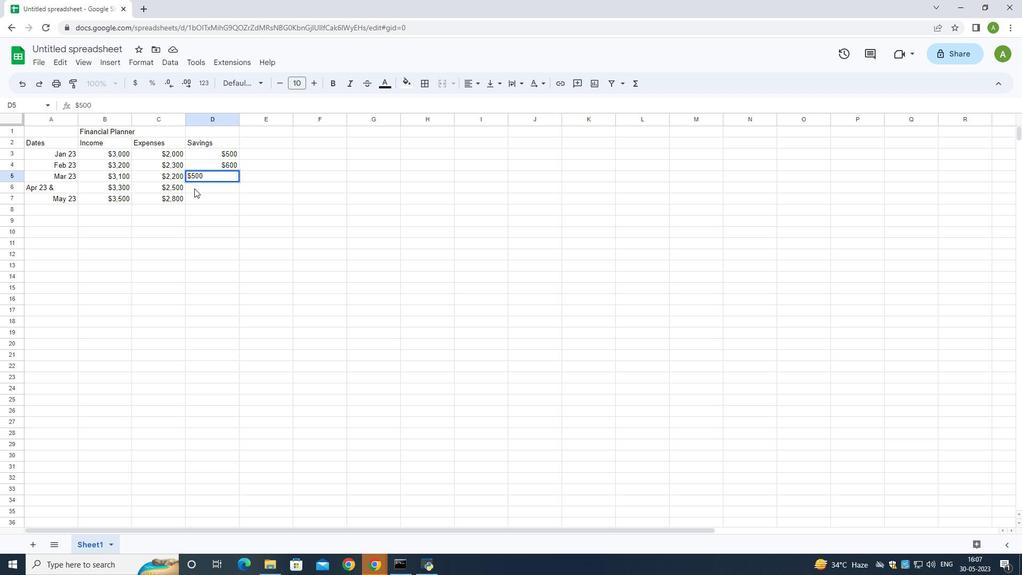 
Action: Mouse pressed left at (193, 188)
Screenshot: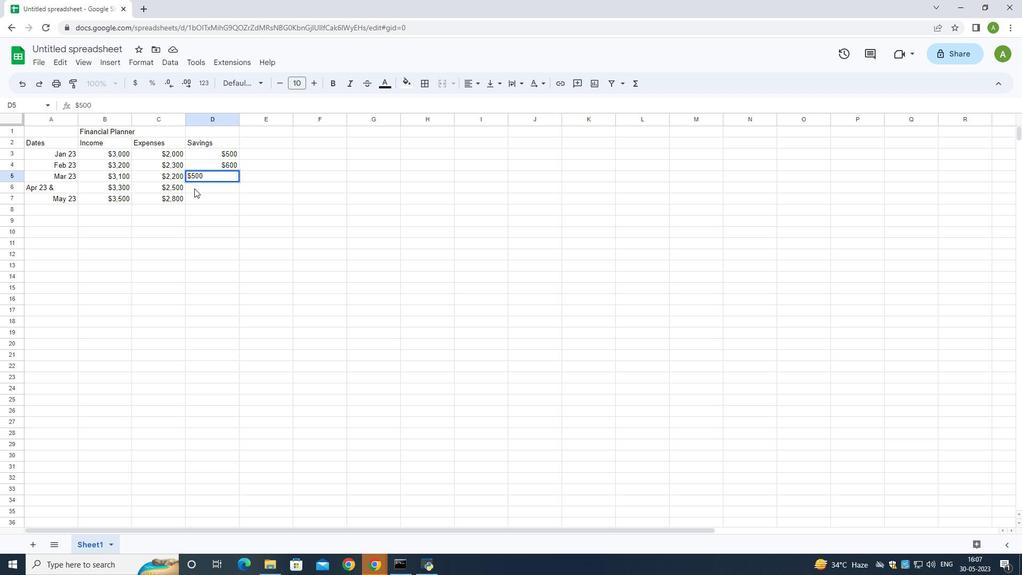 
Action: Mouse moved to (192, 188)
Screenshot: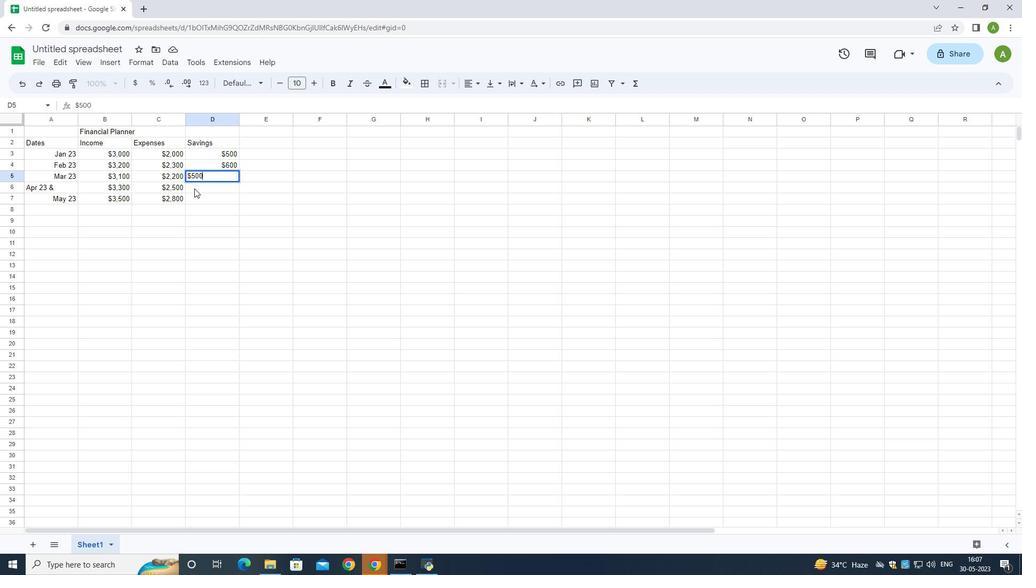 
Action: Key pressed <Key.shift>$700
Screenshot: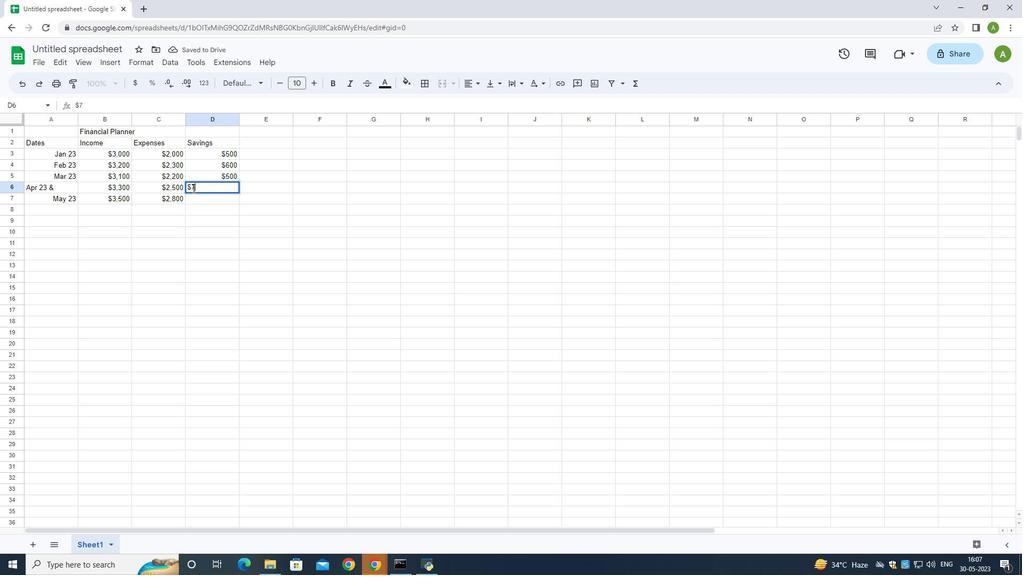 
Action: Mouse moved to (203, 199)
Screenshot: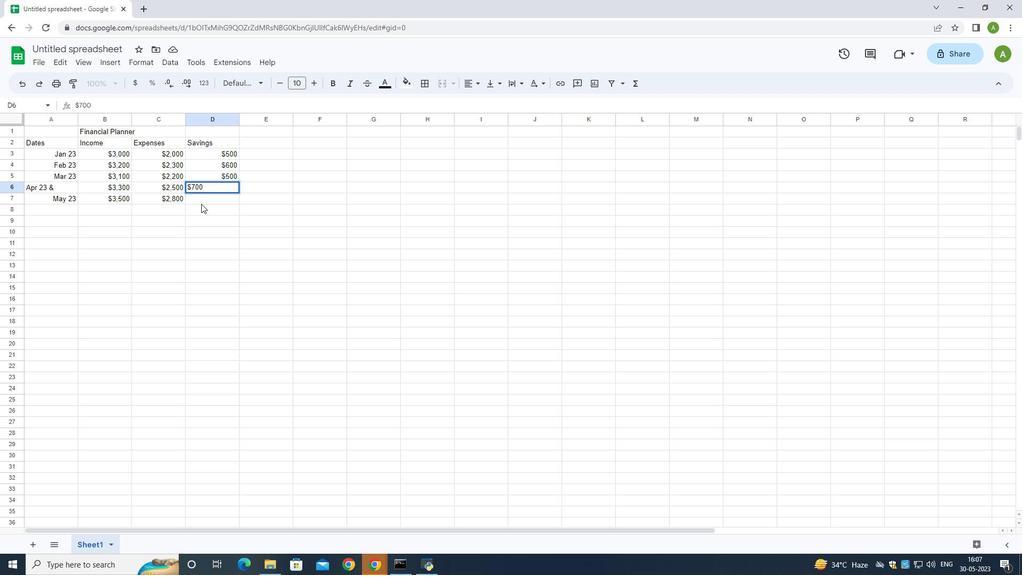 
Action: Mouse pressed left at (203, 199)
Screenshot: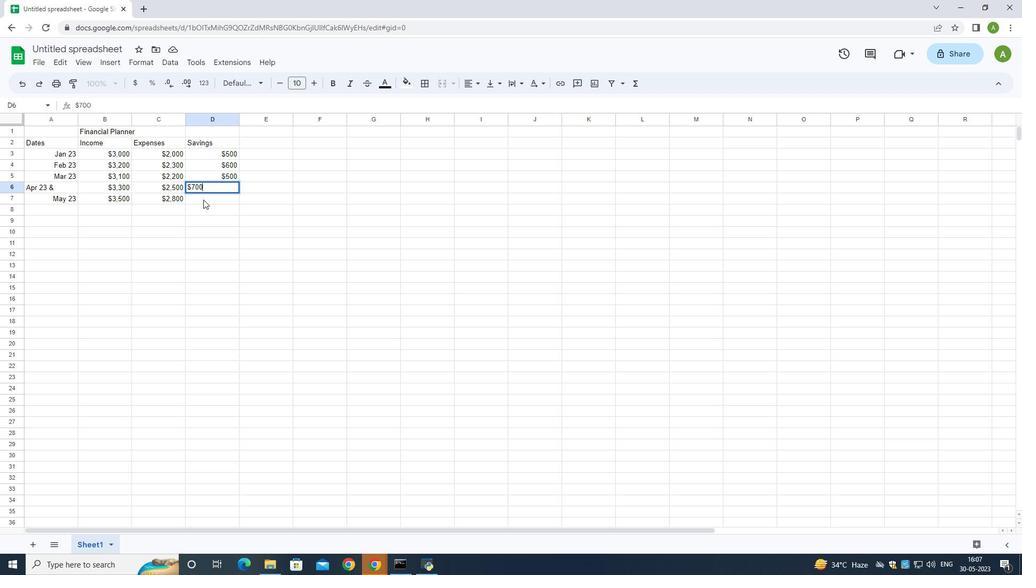 
Action: Key pressed <Key.shift><Key.shift><Key.shift><Key.shift><Key.shift>$700
Screenshot: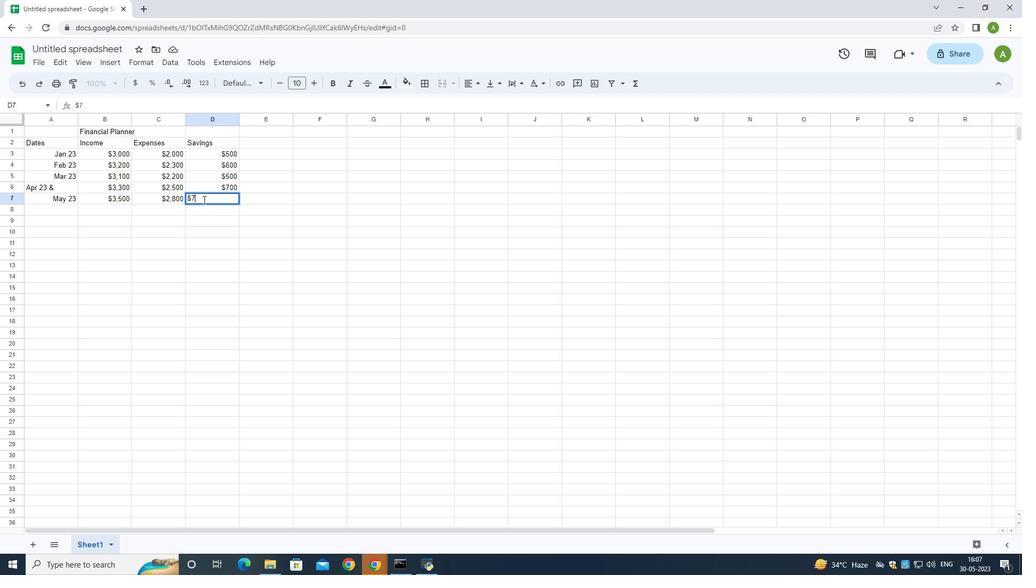 
Action: Mouse moved to (258, 145)
Screenshot: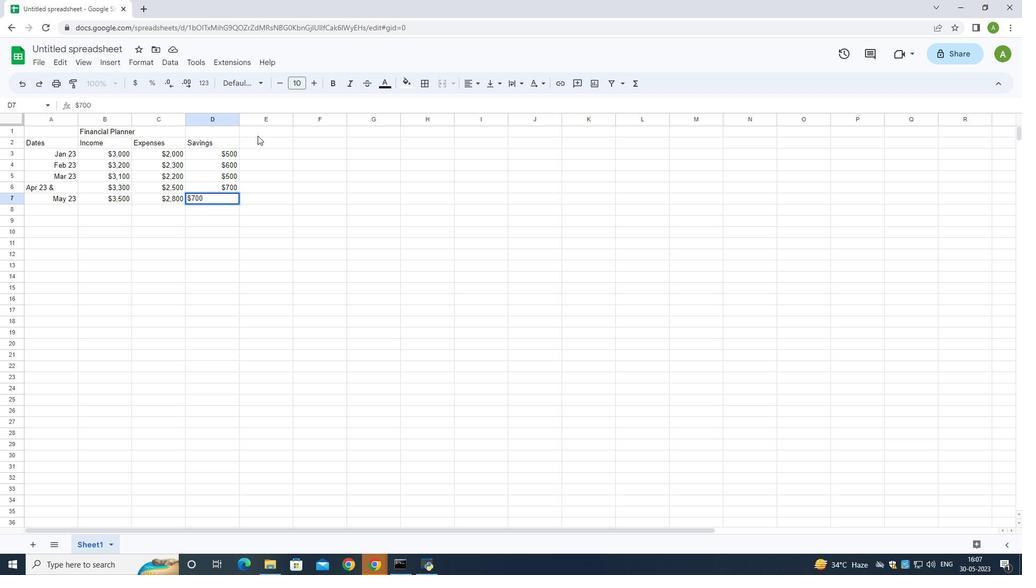 
Action: Mouse pressed left at (258, 145)
Screenshot: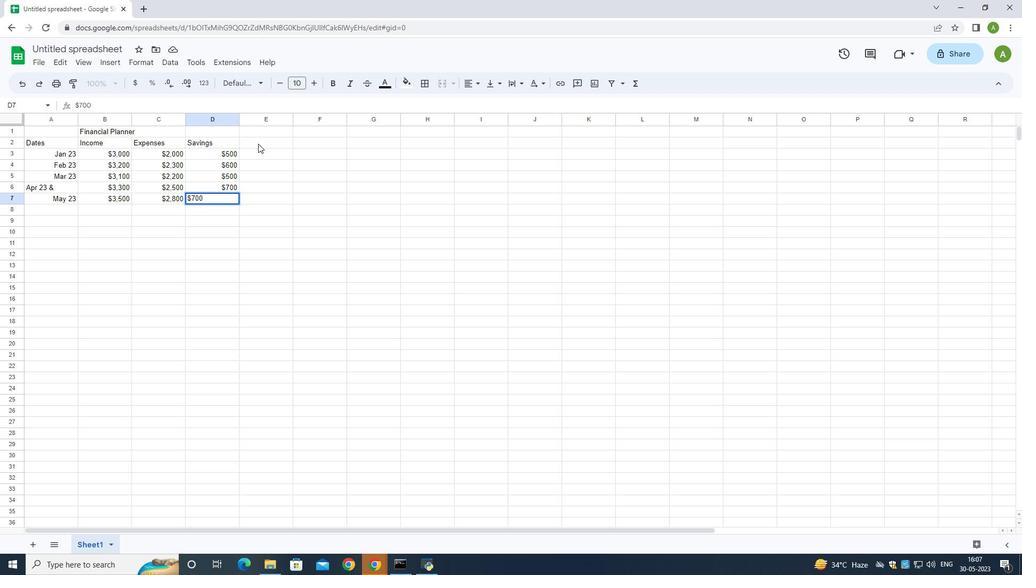 
Action: Key pressed <Key.shift>Iv<Key.backspace>nvestment
Screenshot: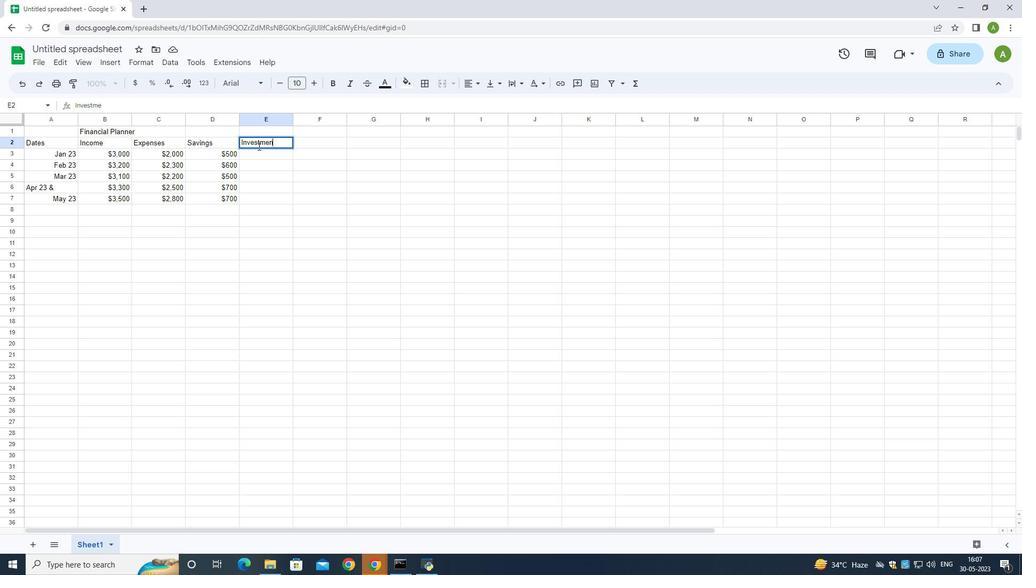 
Action: Mouse moved to (258, 153)
Screenshot: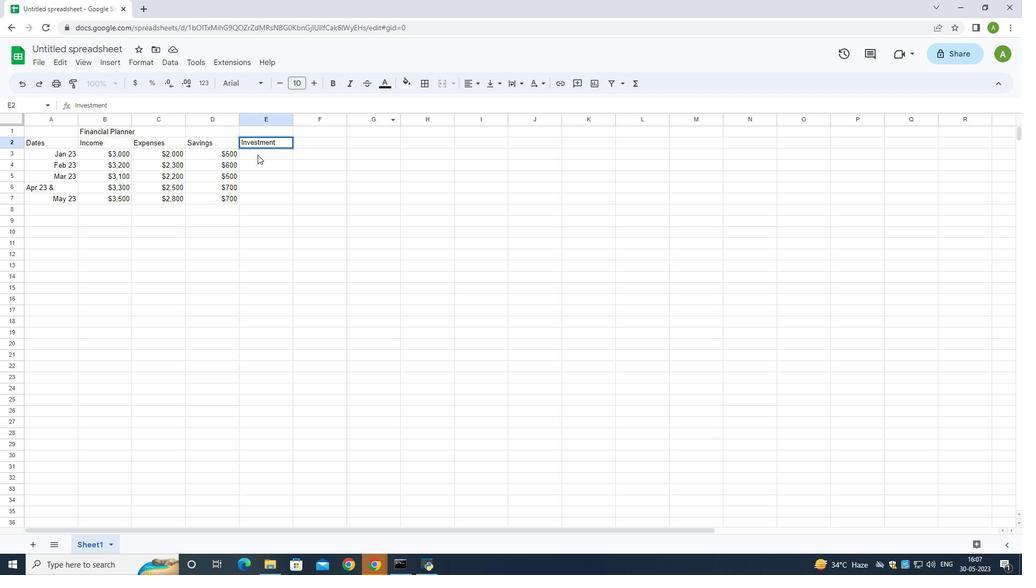 
Action: Mouse pressed left at (258, 153)
Screenshot: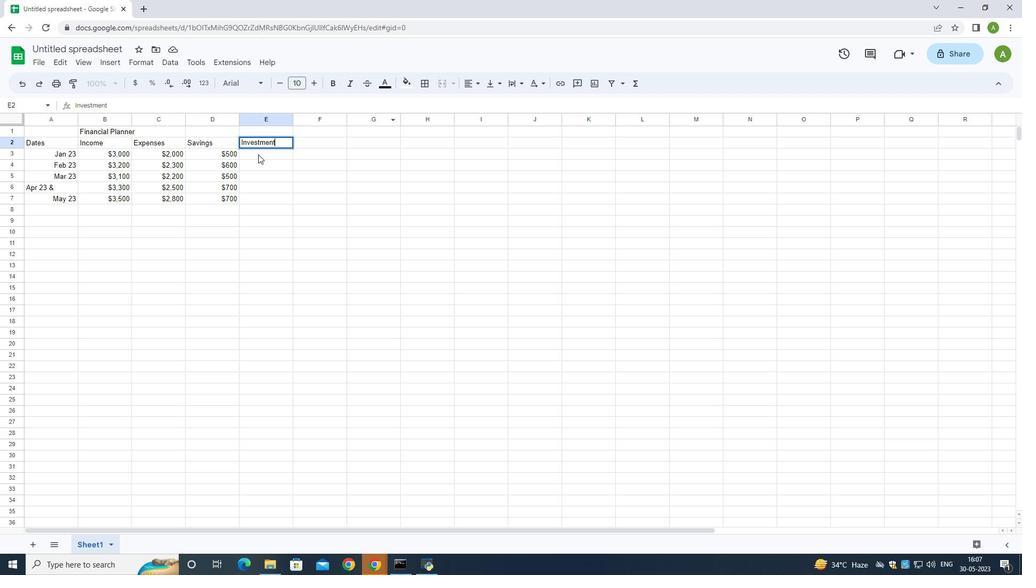 
Action: Mouse moved to (262, 155)
Screenshot: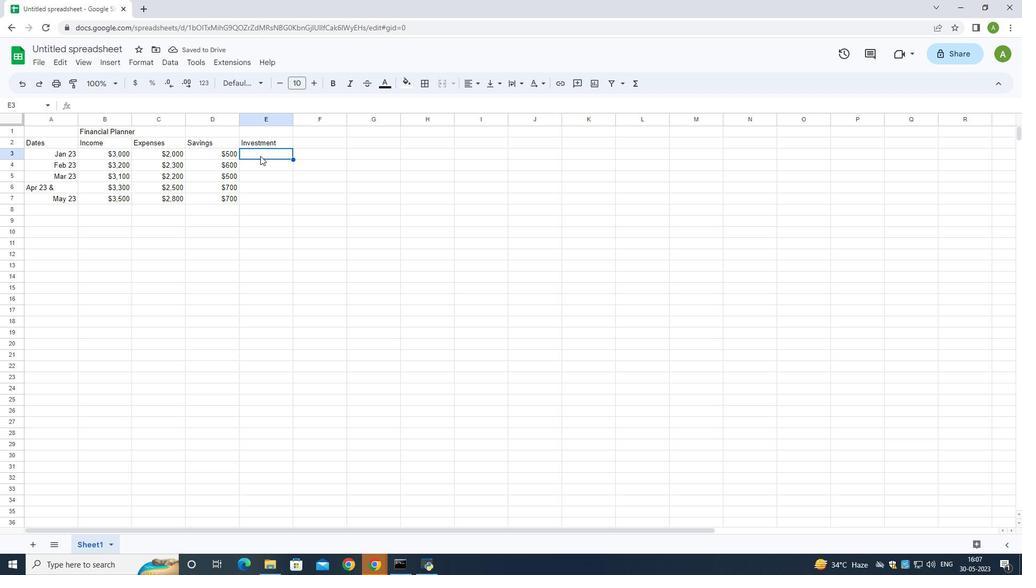 
Action: Key pressed <Key.shift><Key.shift><Key.shift>$500<Key.down><Key.shift><Key.shift><Key.shift><Key.shift><Key.shift><Key.shift><Key.shift><Key.shift><Key.shift><Key.shift><Key.shift>$700<Key.down><Key.shift><Key.shift><Key.shift><Key.shift><Key.shift><Key.shift><Key.shift><Key.shift><Key.shift><Key.shift><Key.shift><Key.shift>$800<Key.down><Key.shift><Key.shift><Key.shift><Key.shift><Key.shift><Key.shift><Key.shift>$900<Key.down><Key.shift><Key.shift><Key.shift><Key.shift><Key.shift><Key.shift><Key.shift><Key.shift><Key.shift><Key.shift><Key.shift><Key.shift><Key.shift><Key.shift><Key.shift><Key.shift><Key.shift><Key.shift><Key.shift><Key.shift><Key.shift><Key.shift><Key.shift><Key.shift>$1000
Screenshot: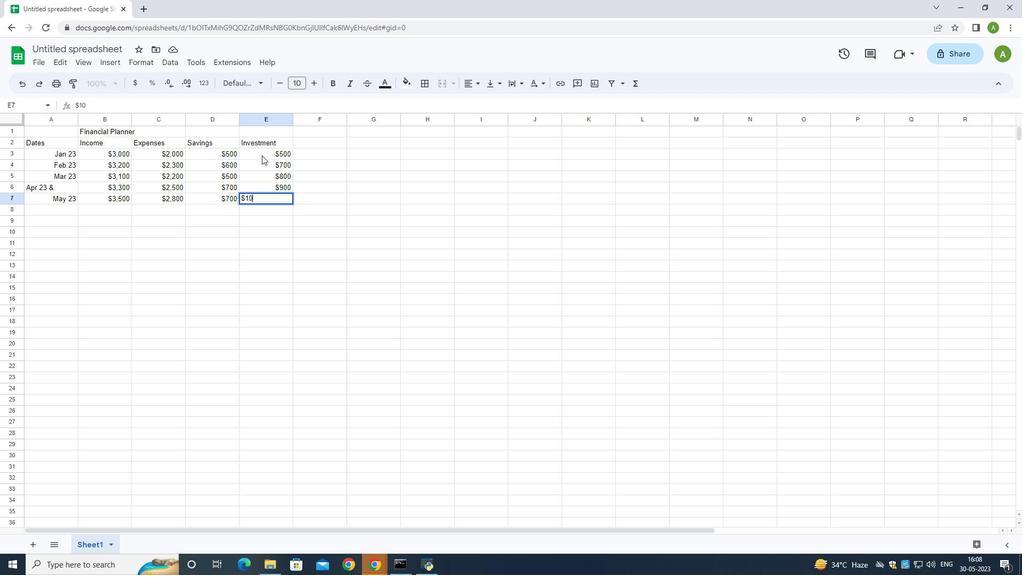 
Action: Mouse moved to (327, 137)
Screenshot: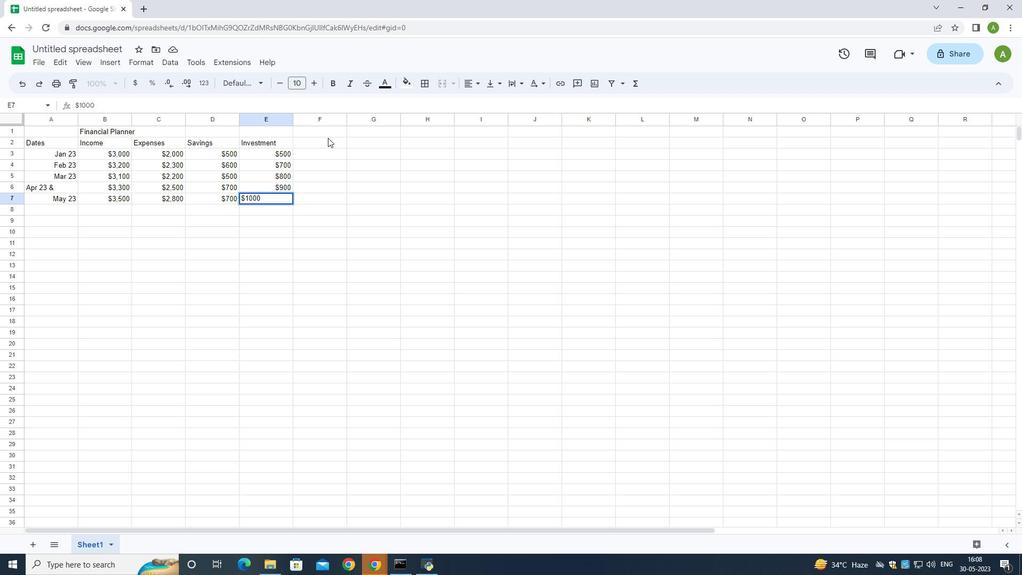 
Action: Mouse pressed left at (327, 137)
Screenshot: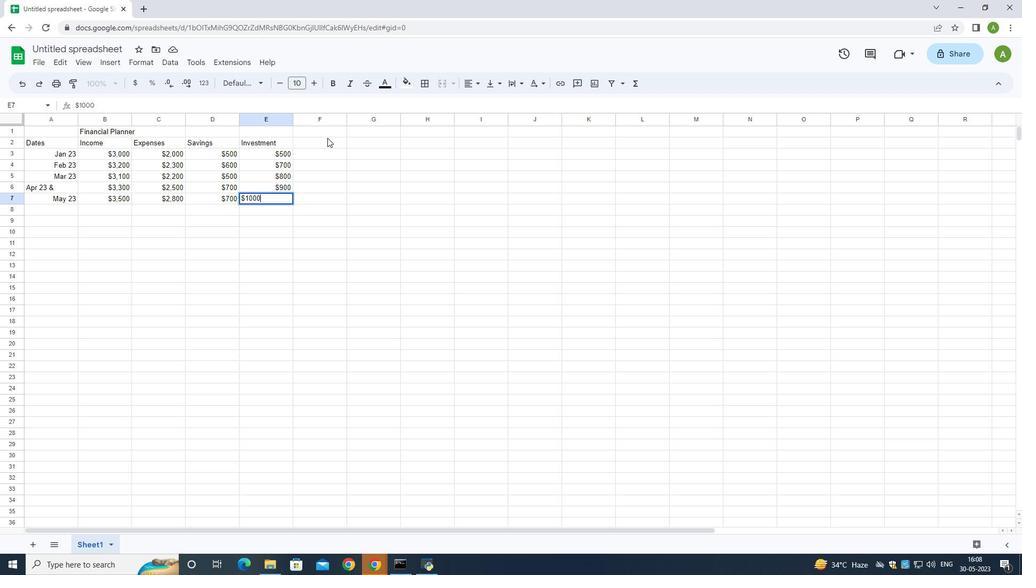 
Action: Mouse moved to (328, 140)
Screenshot: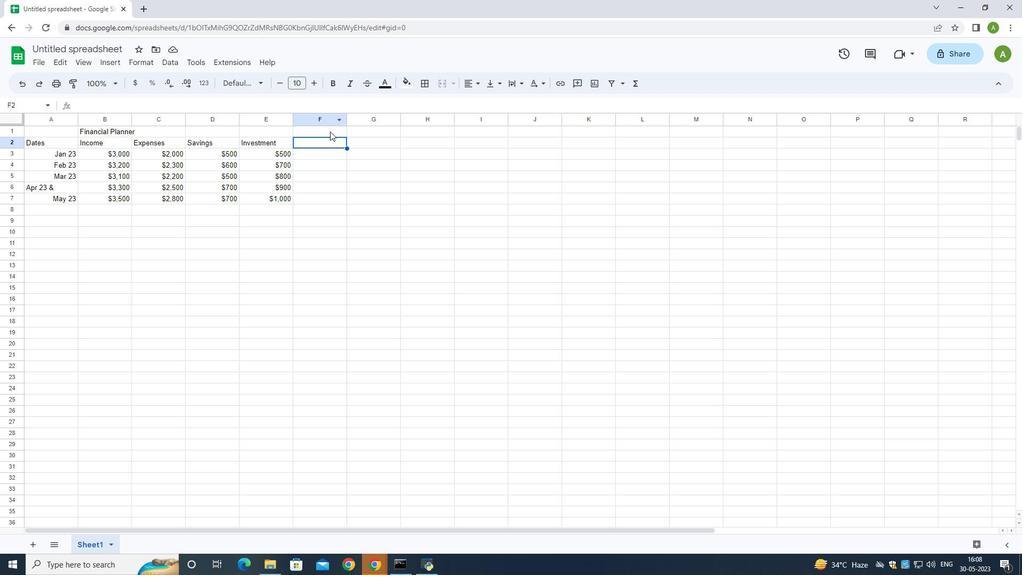 
Action: Mouse pressed left at (328, 140)
Screenshot: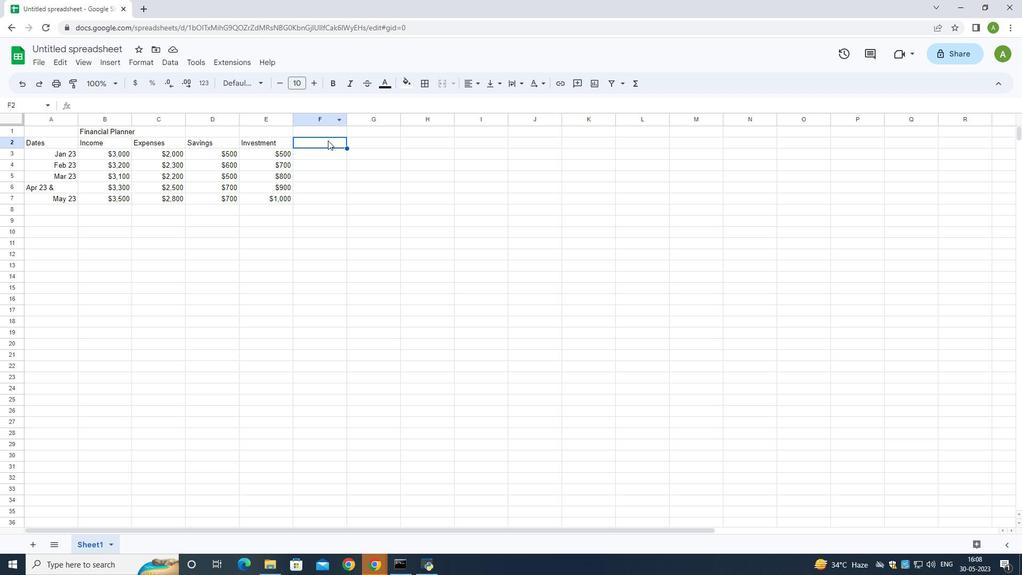 
Action: Key pressed <Key.shift><Key.shift><Key.shift><Key.shift><Key.shift><Key.shift><Key.shift><Key.shift><Key.shift><Key.shift><Key.shift><Key.shift><Key.shift><Key.shift><Key.shift><Key.shift><Key.shift><Key.shift><Key.shift><Key.shift><Key.shift><Key.shift><Key.shift><Key.shift><Key.shift>Net<Key.space><Key.shift>Saving
Screenshot: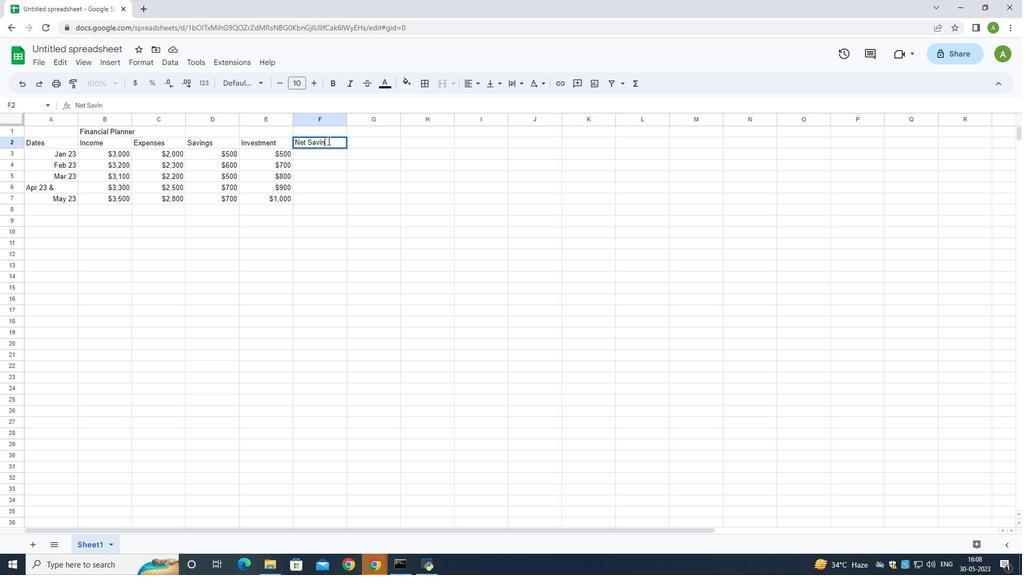 
Action: Mouse moved to (322, 157)
Screenshot: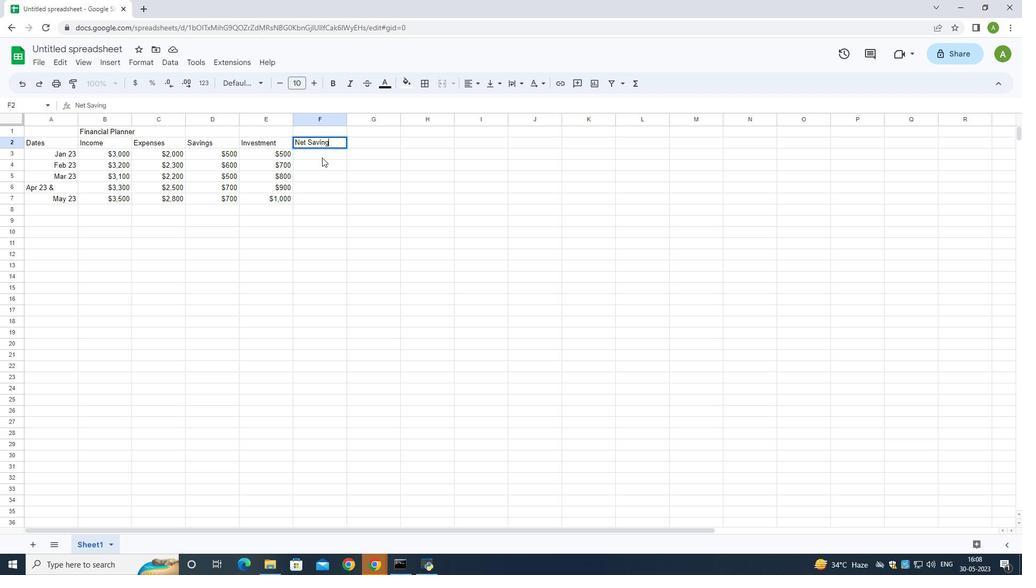
Action: Mouse pressed left at (322, 157)
Screenshot: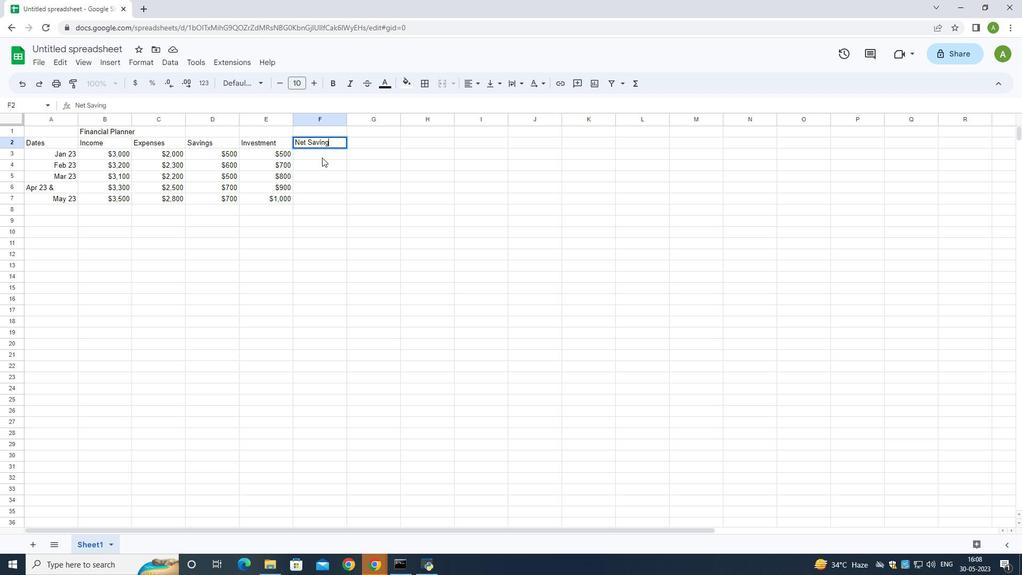 
Action: Mouse moved to (324, 154)
Screenshot: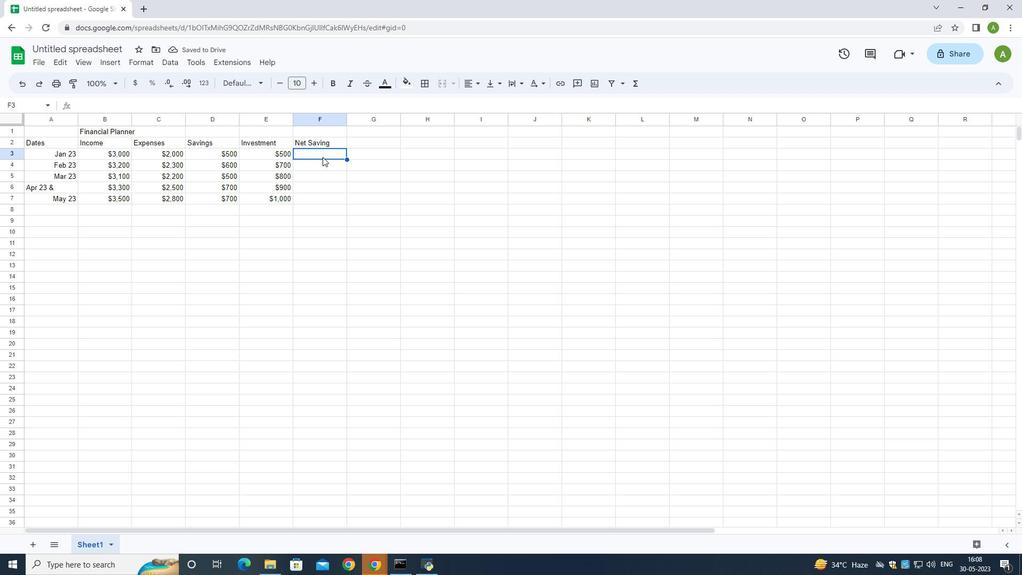 
Action: Key pressed <Key.shift><Key.shift><Key.shift><Key.shift><Key.shift><Key.shift><Key.shift><Key.shift><Key.shift><Key.shift><Key.shift><Key.shift><Key.shift><Key.shift><Key.shift><Key.shift><Key.shift><Key.shift><Key.shift>$1000<Key.down><Key.shift><Key.shift><Key.shift>$1200<Key.down><Key.shift><Key.shift><Key.shift><Key.shift><Key.shift><Key.shift><Key.shift><Key.shift><Key.shift><Key.shift><Key.shift>$900<Key.down><Key.shift><Key.shift><Key.shift><Key.shift><Key.shift><Key.shift><Key.shift><Key.shift><Key.shift><Key.shift><Key.shift>$800<Key.down><Key.shift><Key.shift><Key.shift><Key.shift><Key.shift><Key.shift><Key.shift><Key.shift><Key.shift><Key.shift><Key.shift><Key.shift><Key.shift>$700
Screenshot: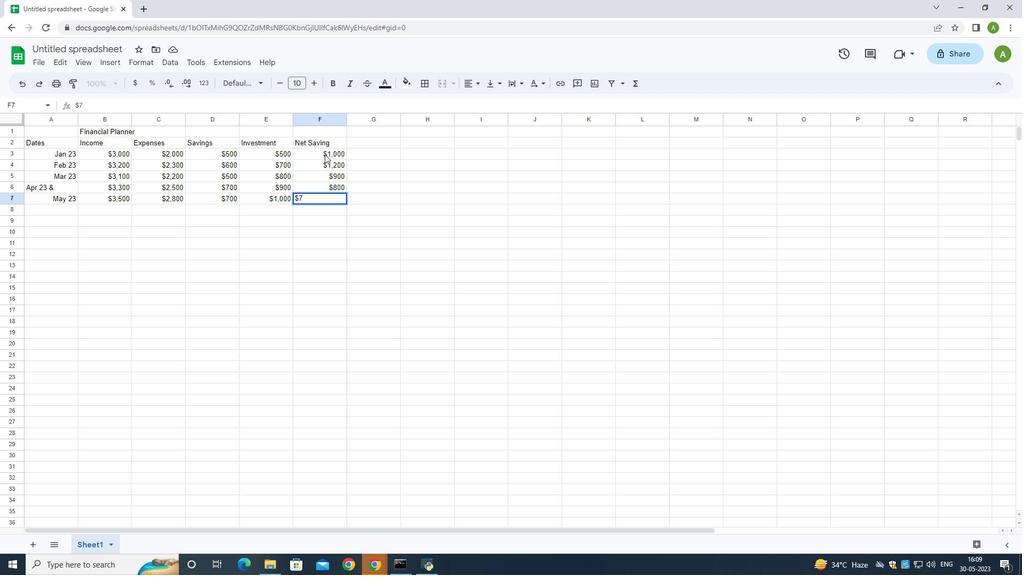 
Action: Mouse moved to (308, 229)
Screenshot: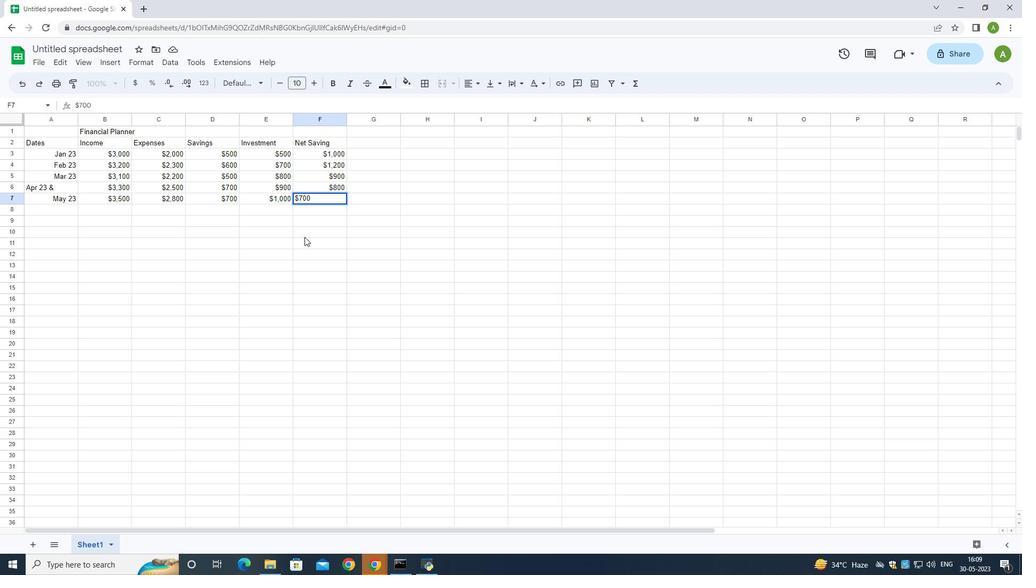 
Action: Mouse pressed left at (308, 229)
Screenshot: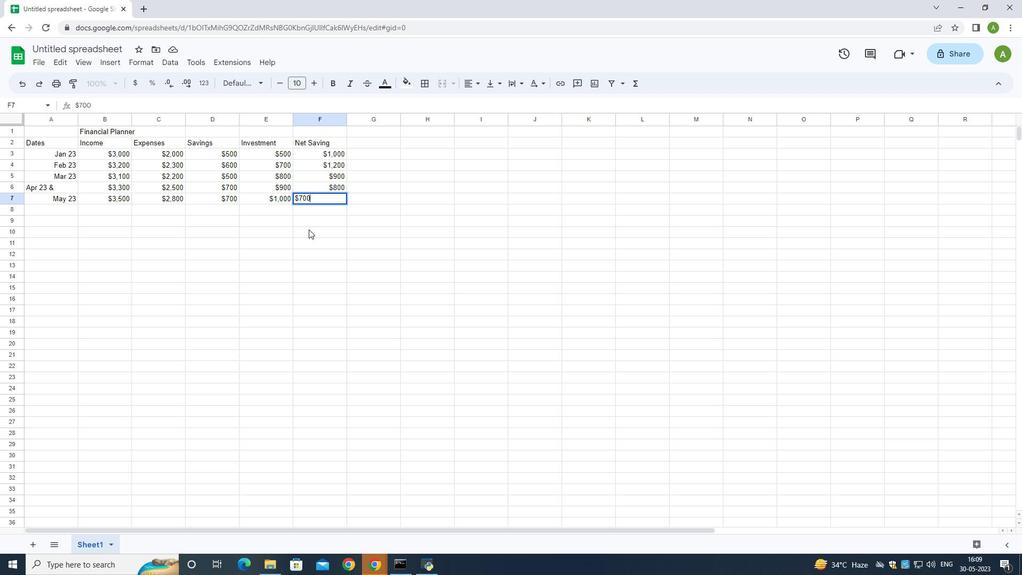 
Action: Mouse moved to (313, 219)
Screenshot: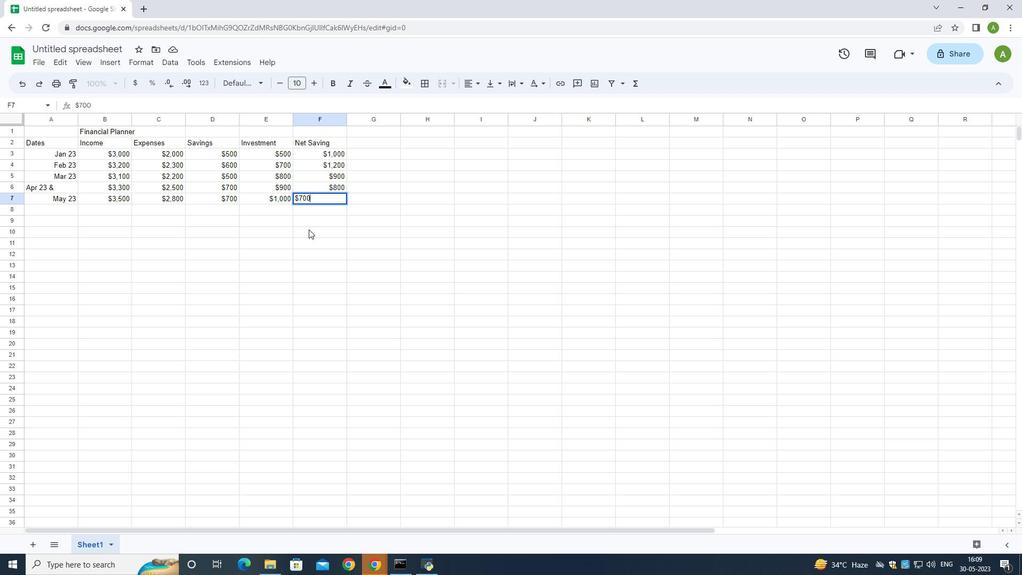 
Action: Mouse pressed left at (313, 219)
Screenshot: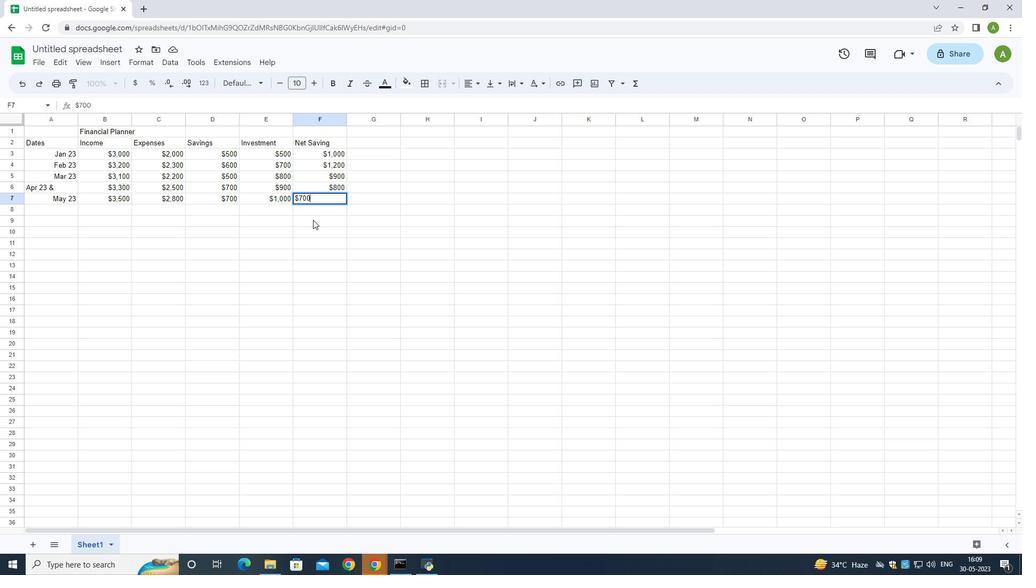 
Action: Mouse moved to (214, 216)
Screenshot: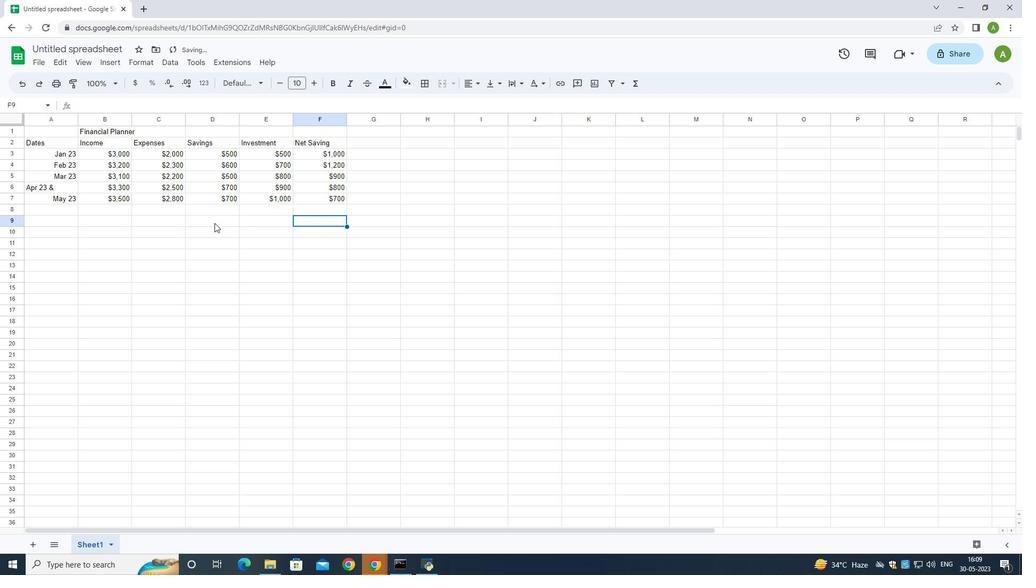 
Action: Mouse pressed left at (214, 216)
Screenshot: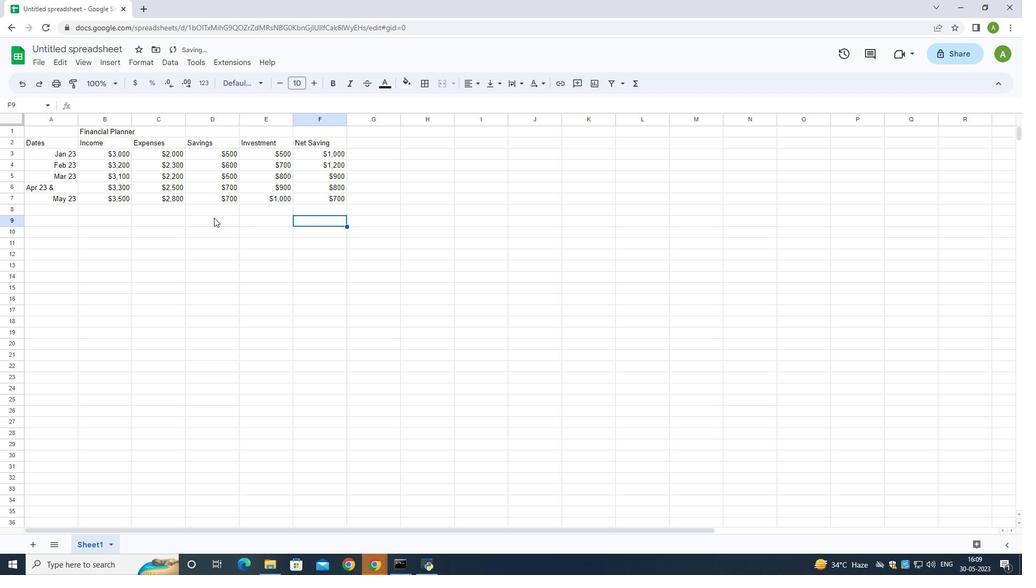 
Action: Mouse moved to (79, 50)
Screenshot: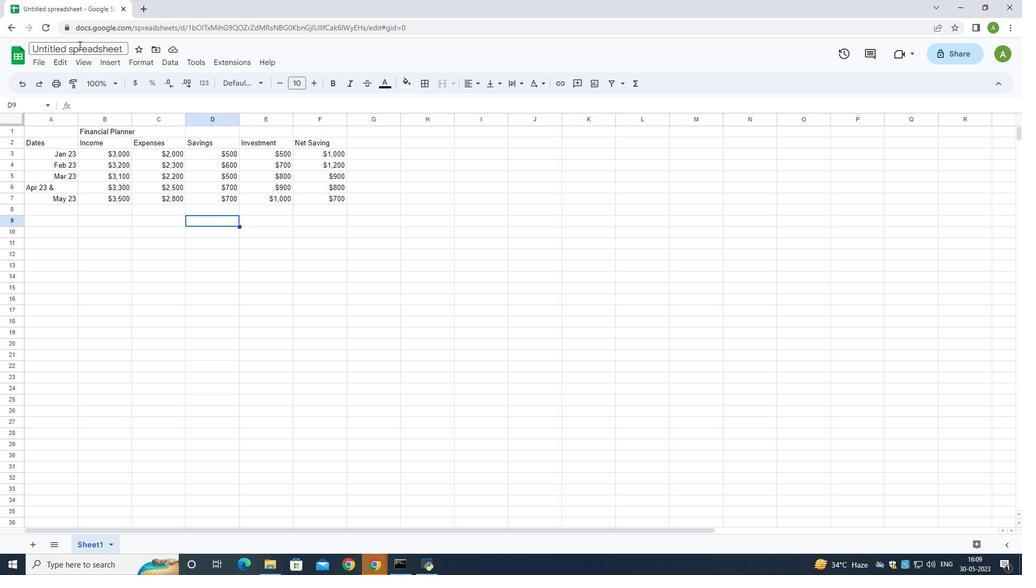 
Action: Mouse pressed left at (79, 50)
Screenshot: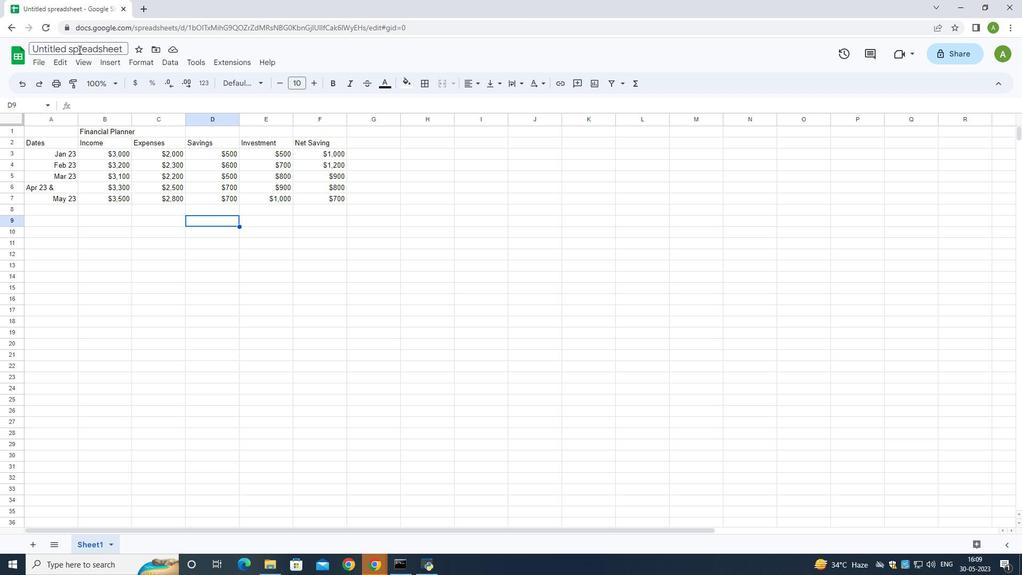 
Action: Key pressed <Key.backspace><Key.shift>Bank<Key.shift>Stmts<Key.space>review
Screenshot: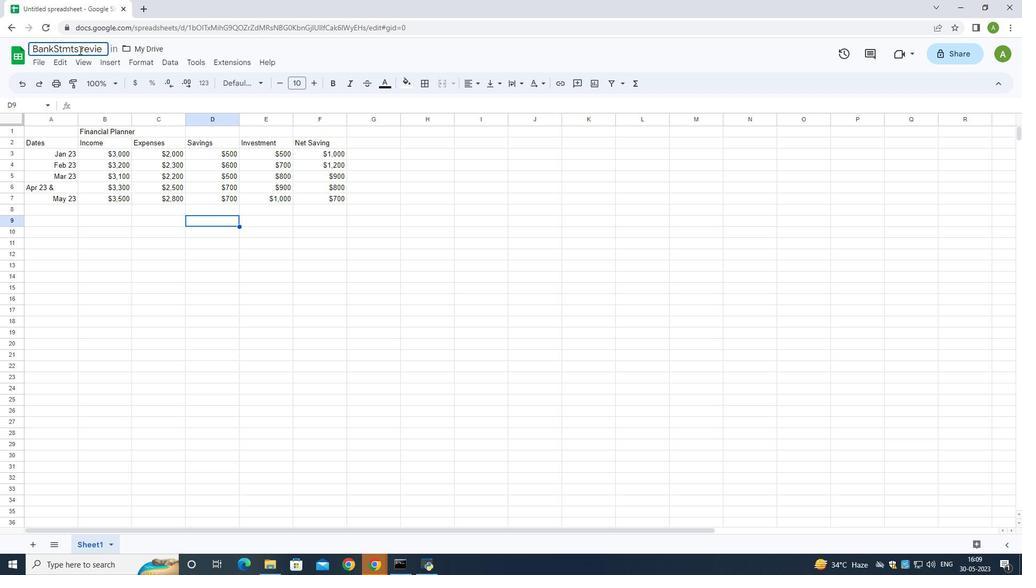 
Action: Mouse moved to (91, 32)
Screenshot: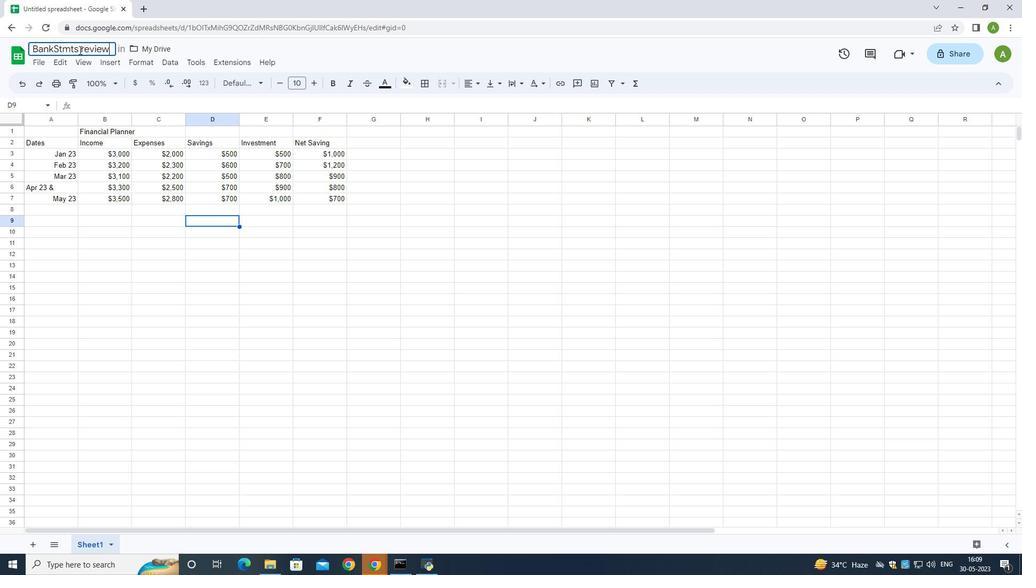 
Action: Key pressed <Key.enter>ctrl+S
Screenshot: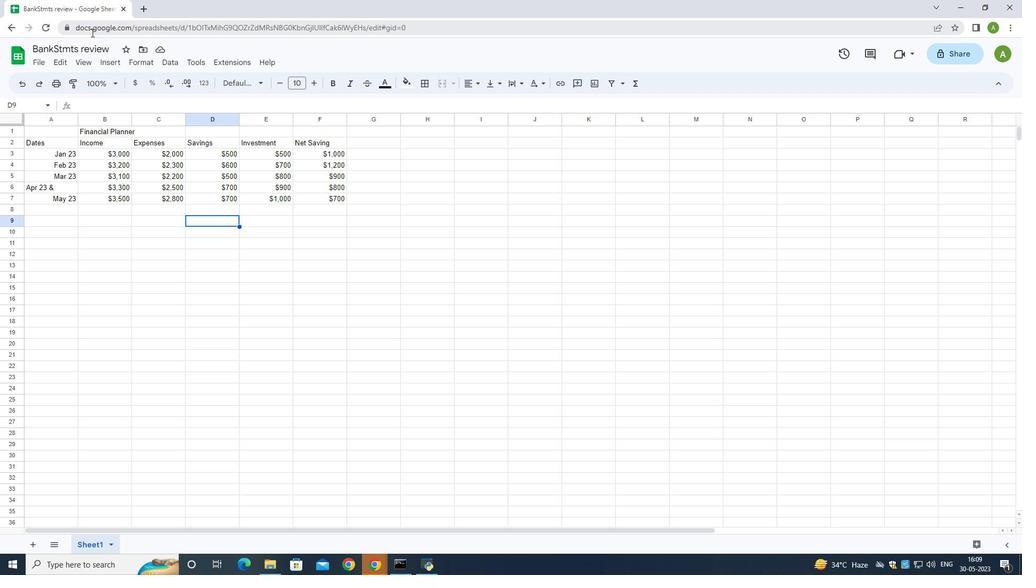 
Action: Mouse moved to (5, 369)
Screenshot: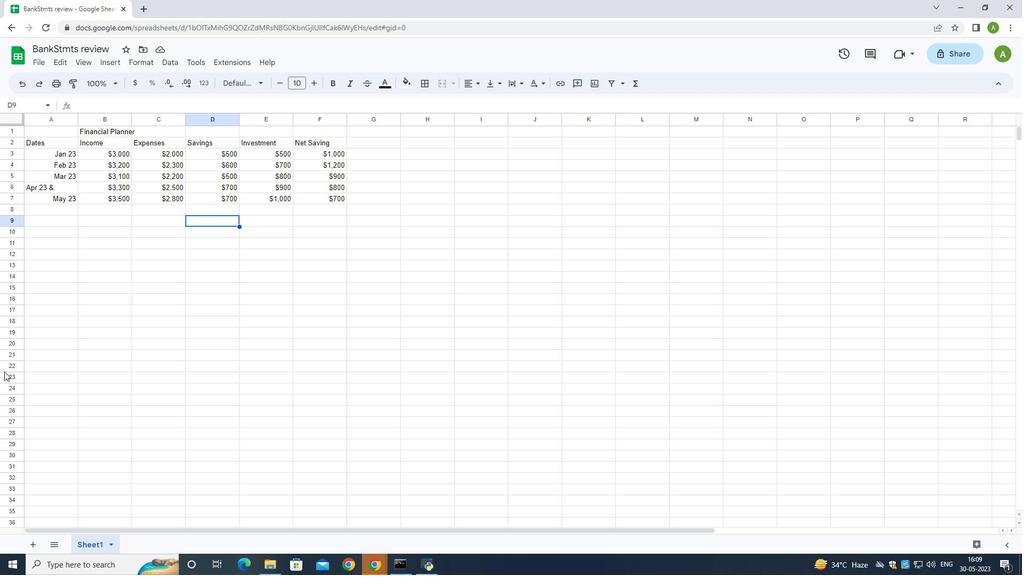 
